 Task: Create a due date automation trigger when advanced on, 2 working days after a card is due add fields without custom field "Resume" set to a date less than 1 working days ago at 11:00 AM.
Action: Mouse moved to (1187, 364)
Screenshot: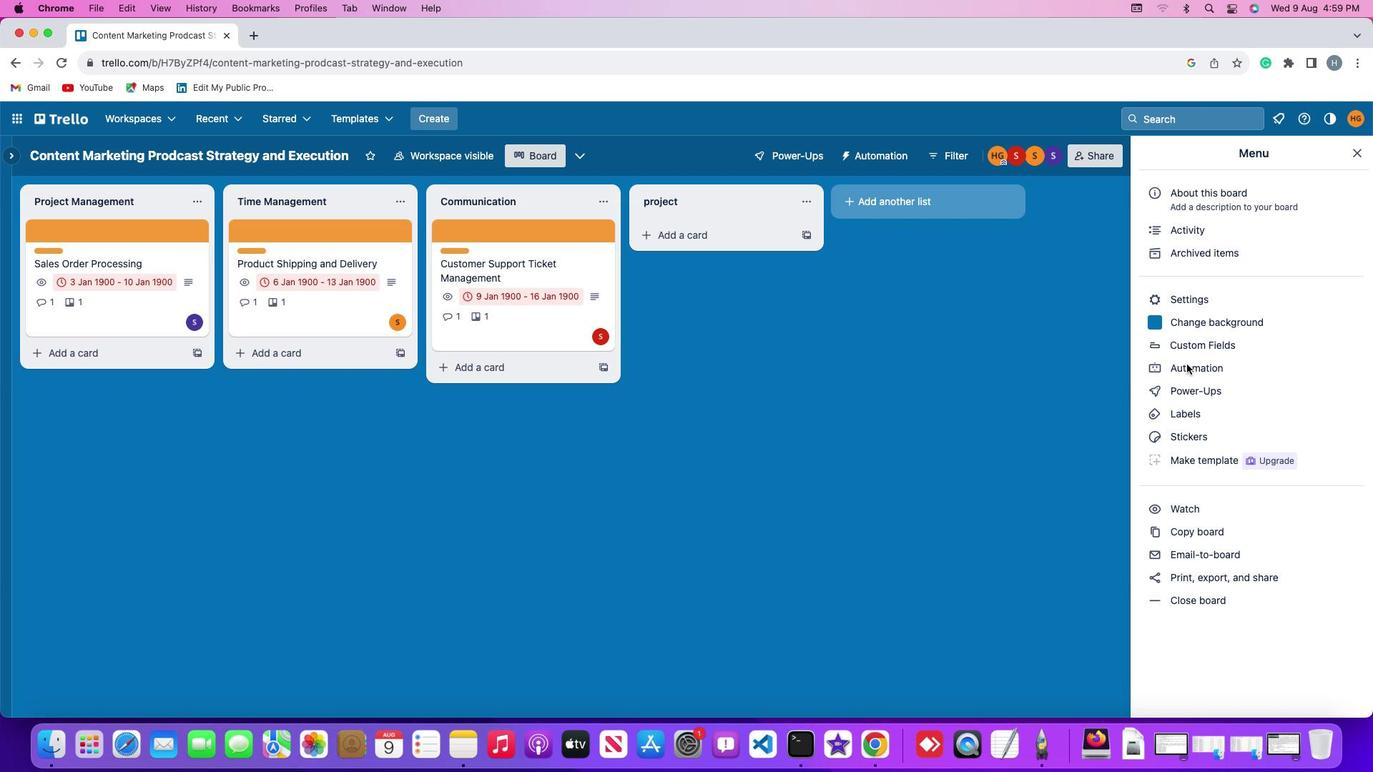 
Action: Mouse pressed left at (1187, 364)
Screenshot: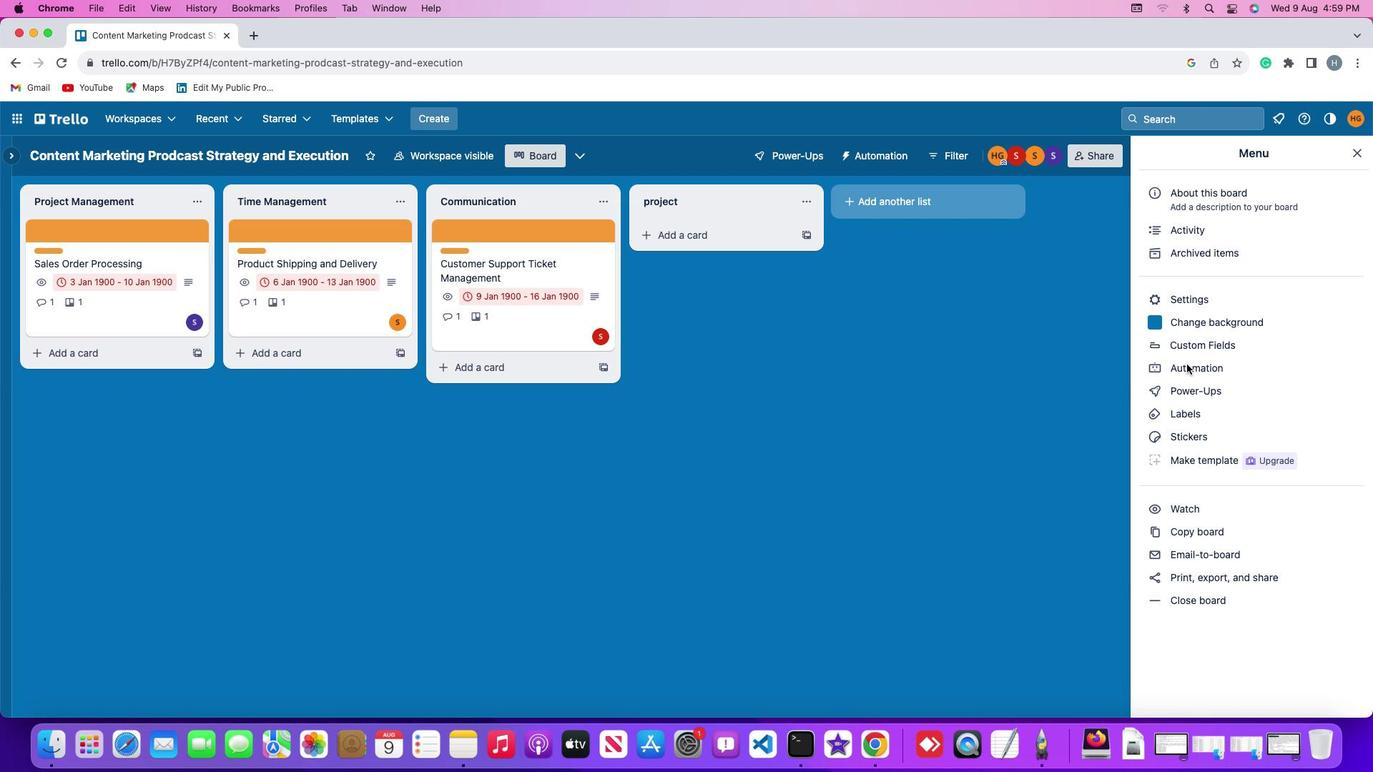 
Action: Mouse pressed left at (1187, 364)
Screenshot: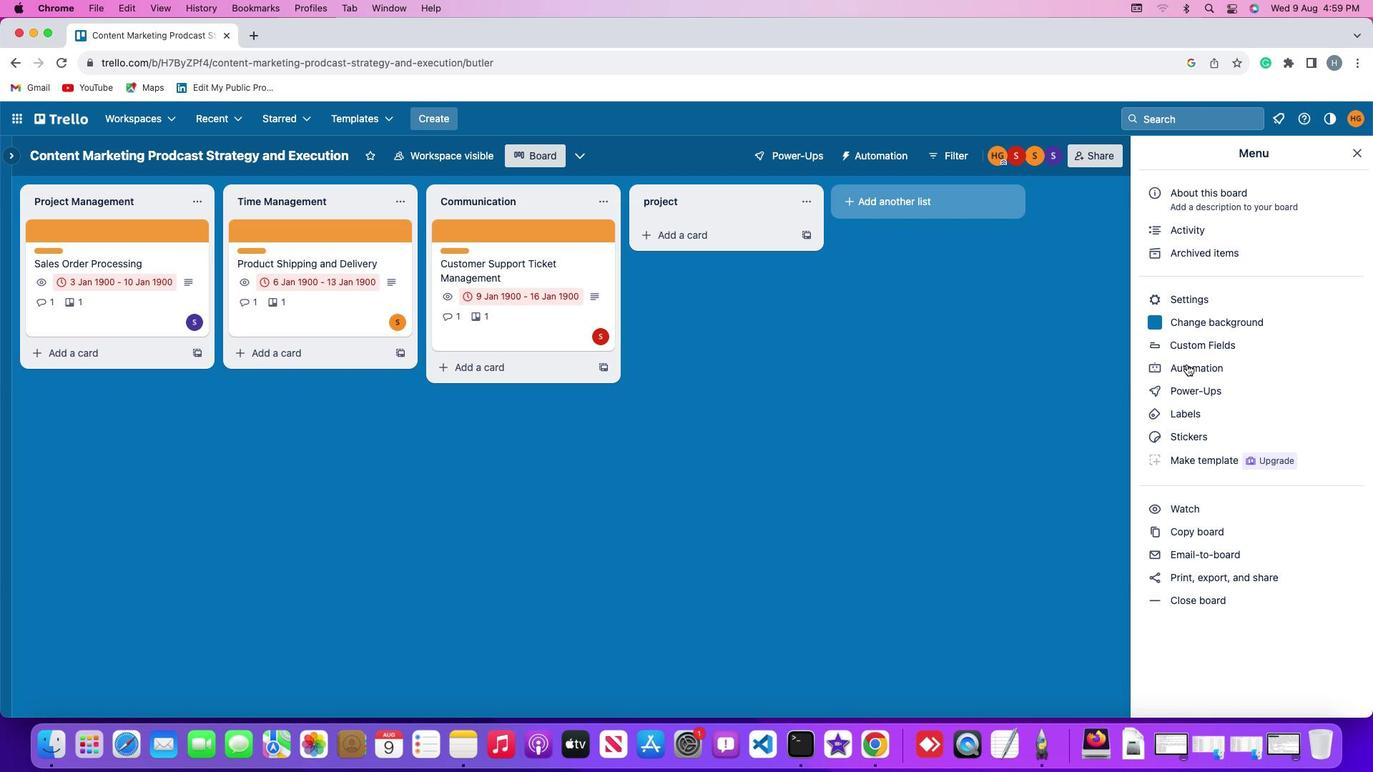 
Action: Mouse moved to (98, 333)
Screenshot: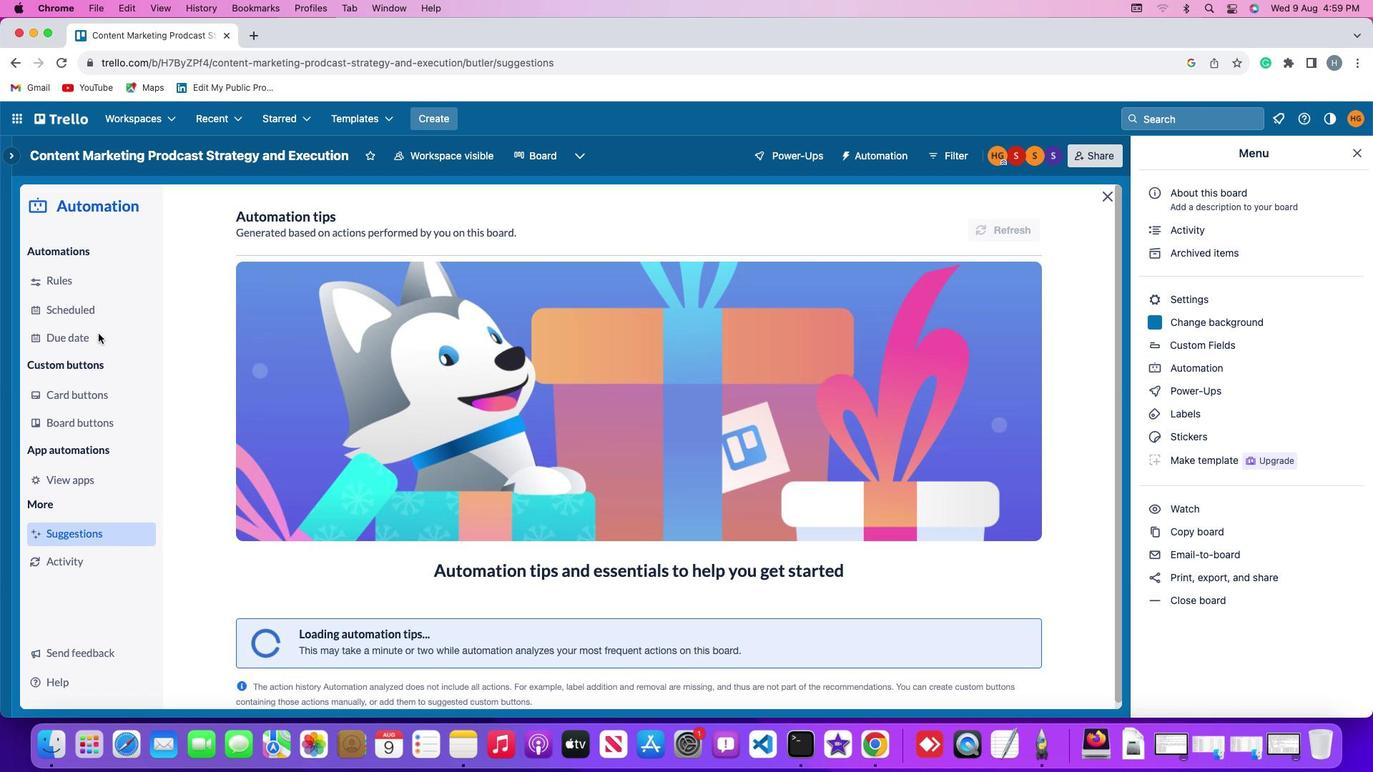 
Action: Mouse pressed left at (98, 333)
Screenshot: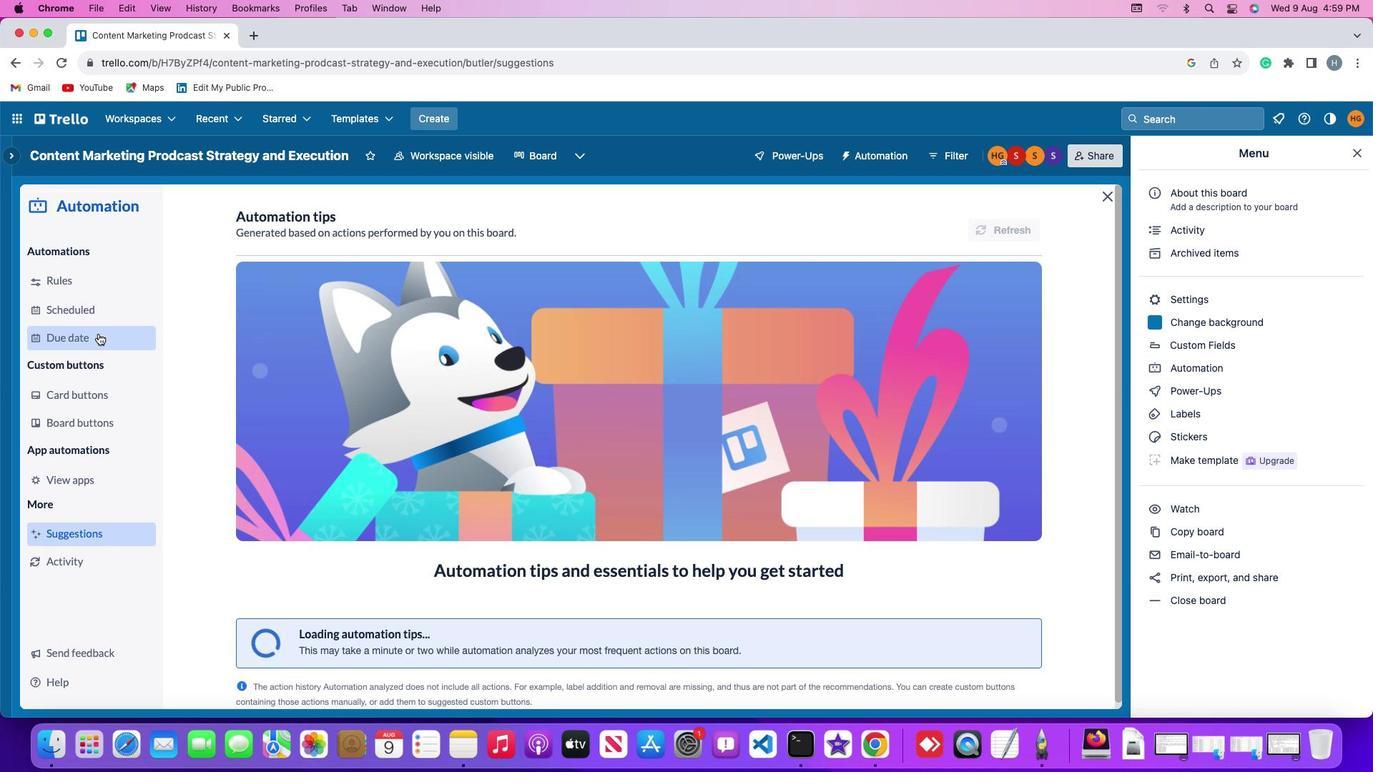 
Action: Mouse moved to (968, 221)
Screenshot: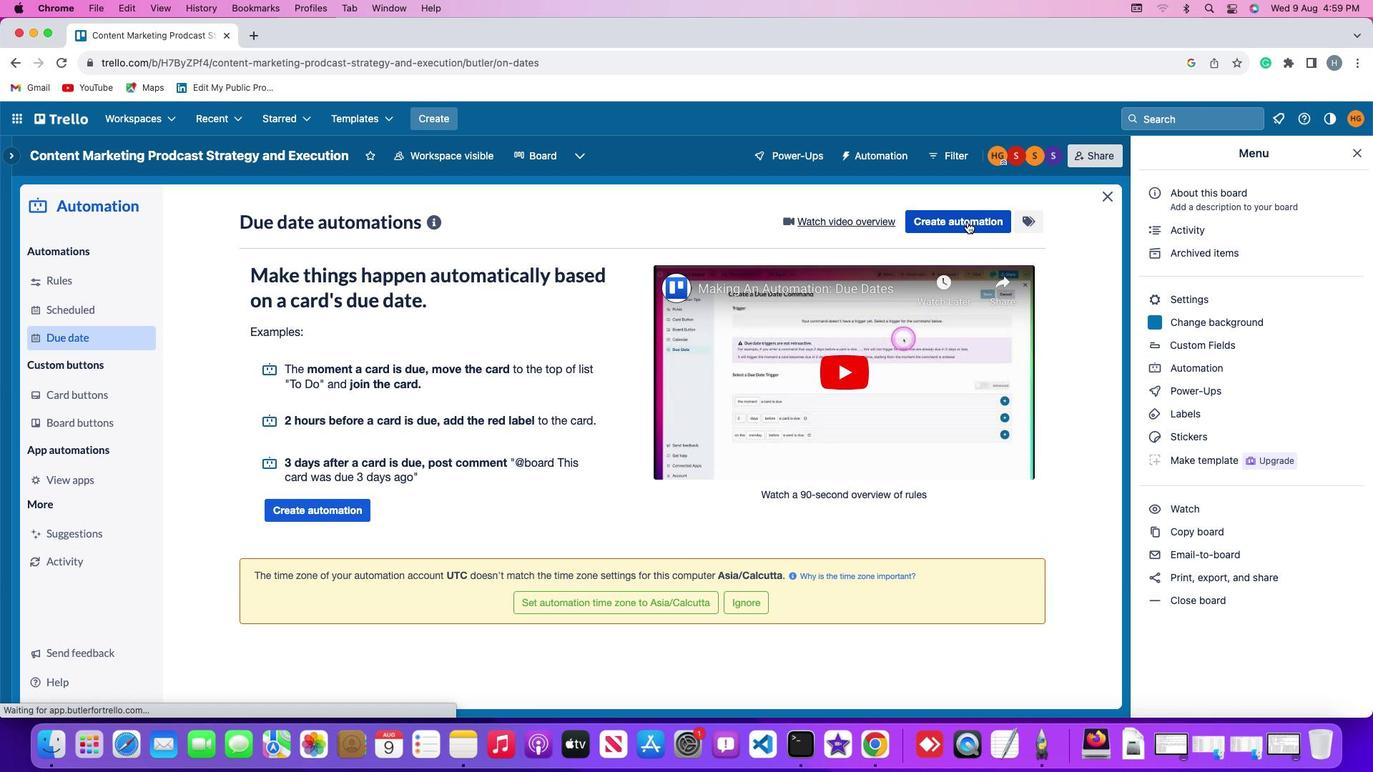 
Action: Mouse pressed left at (968, 221)
Screenshot: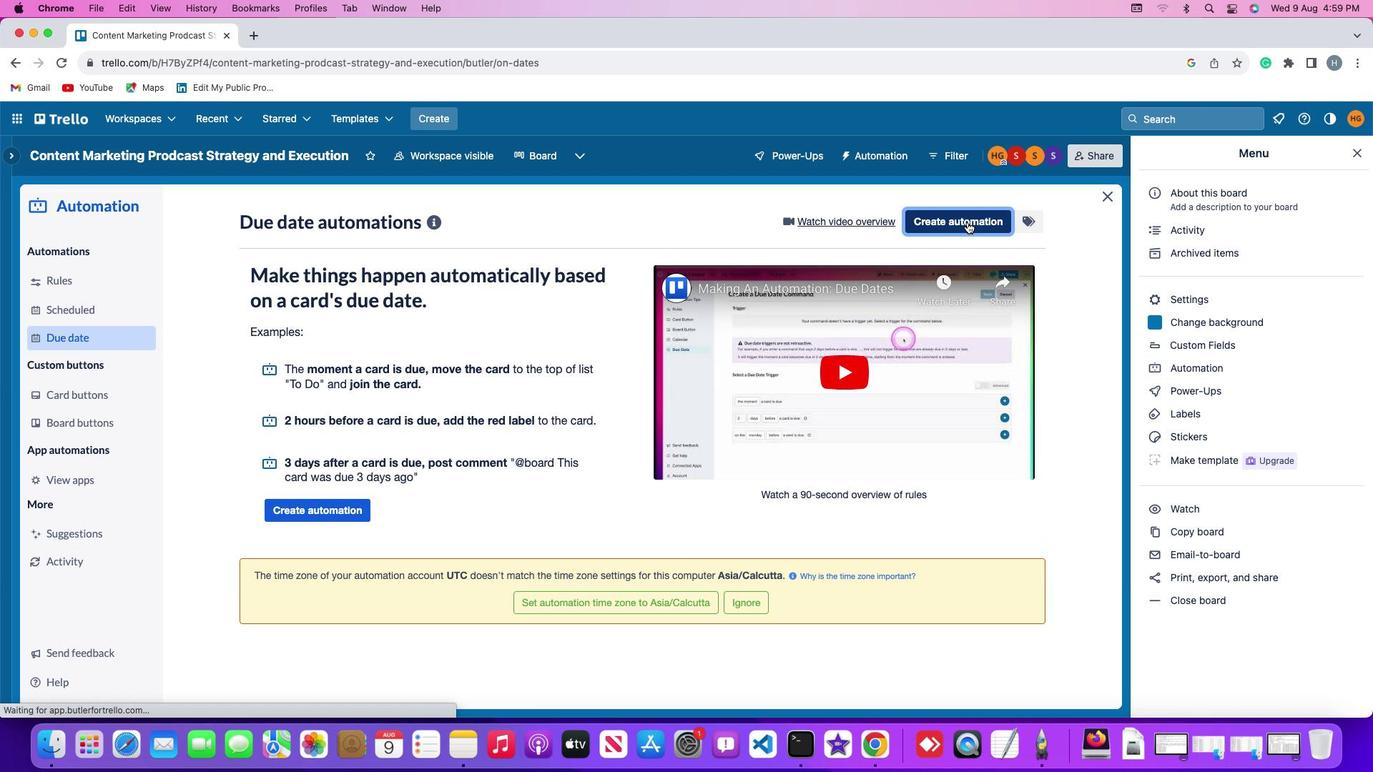 
Action: Mouse moved to (366, 359)
Screenshot: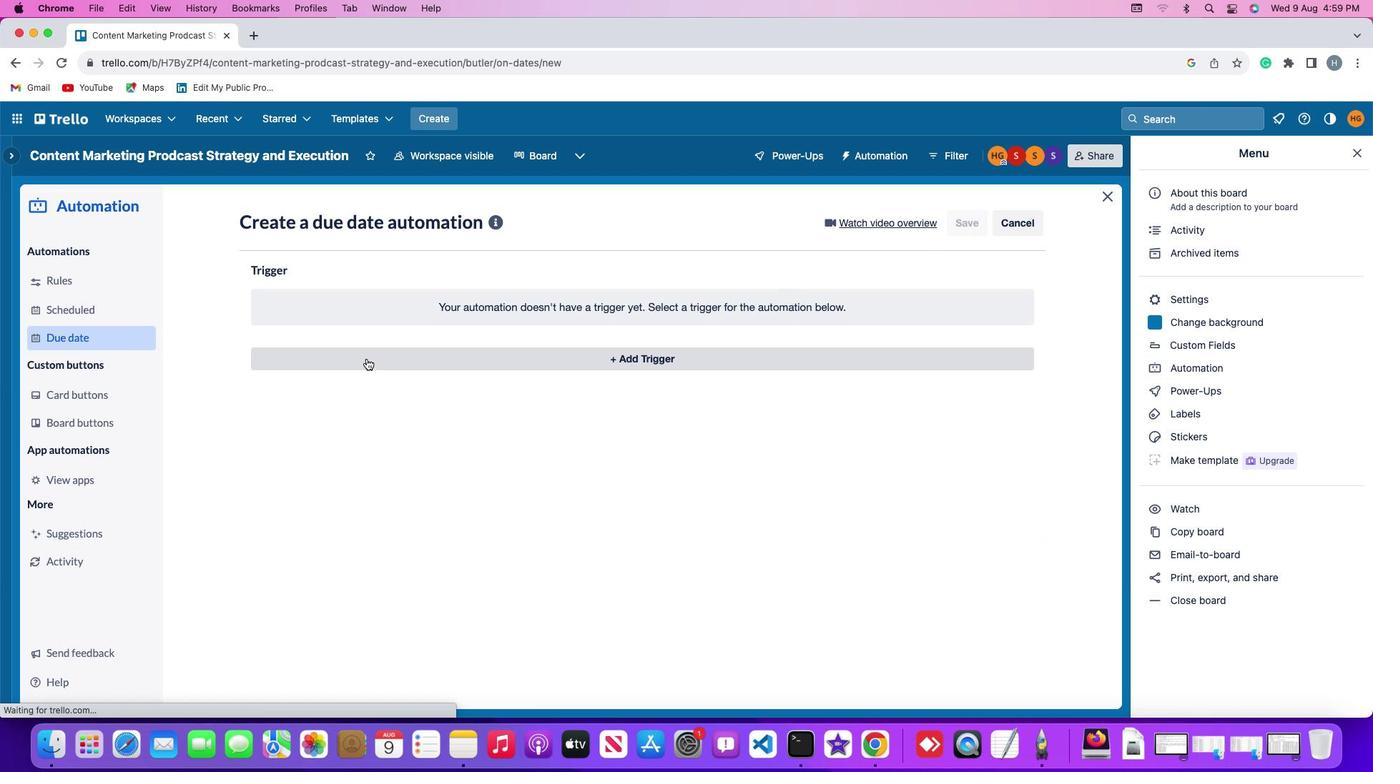 
Action: Mouse pressed left at (366, 359)
Screenshot: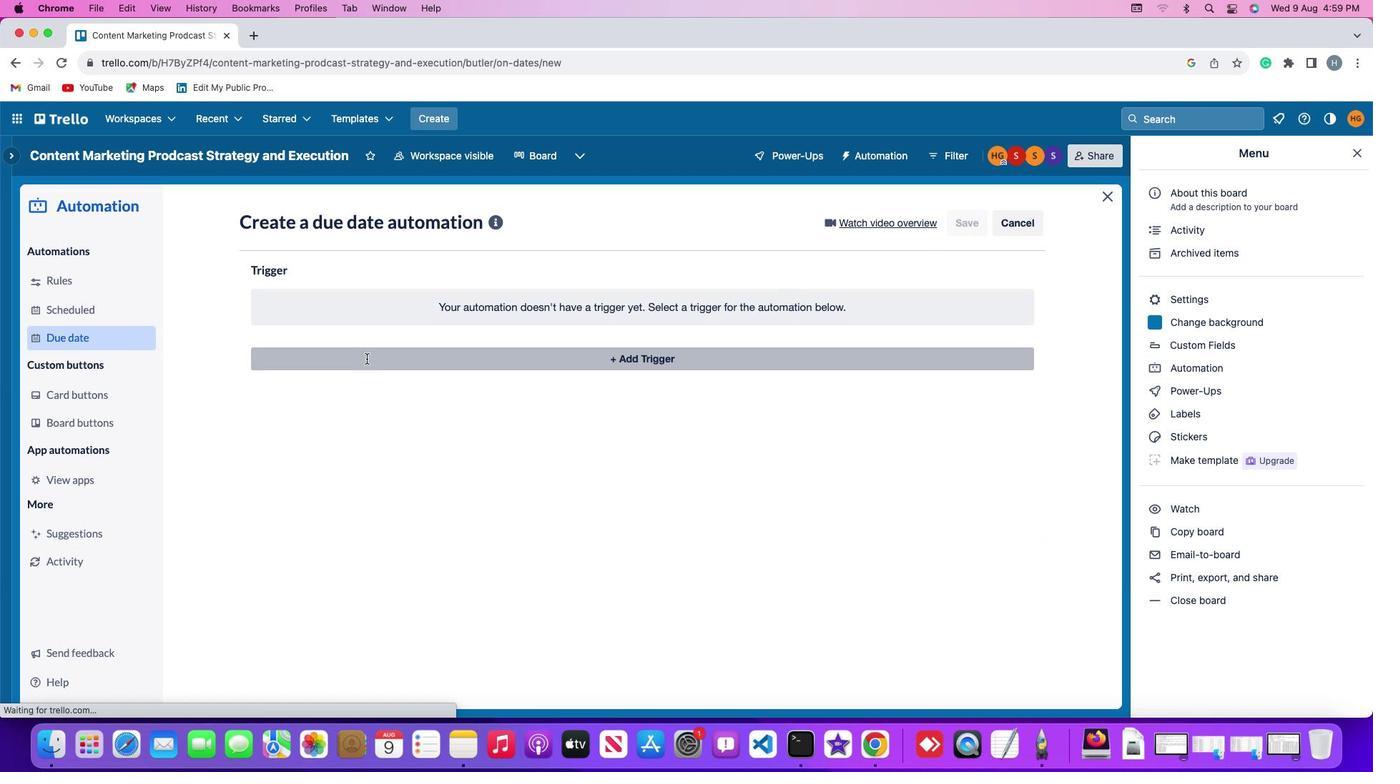 
Action: Mouse moved to (279, 569)
Screenshot: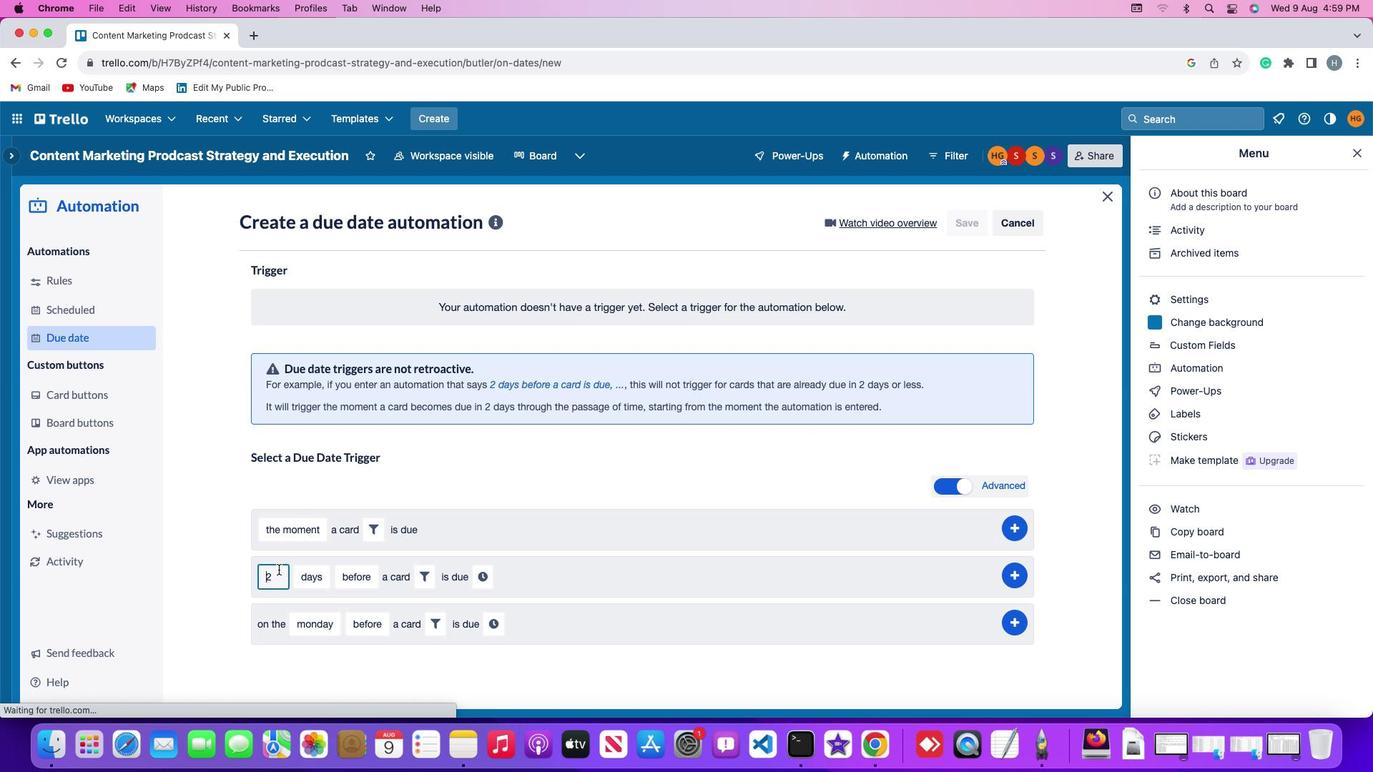
Action: Mouse pressed left at (279, 569)
Screenshot: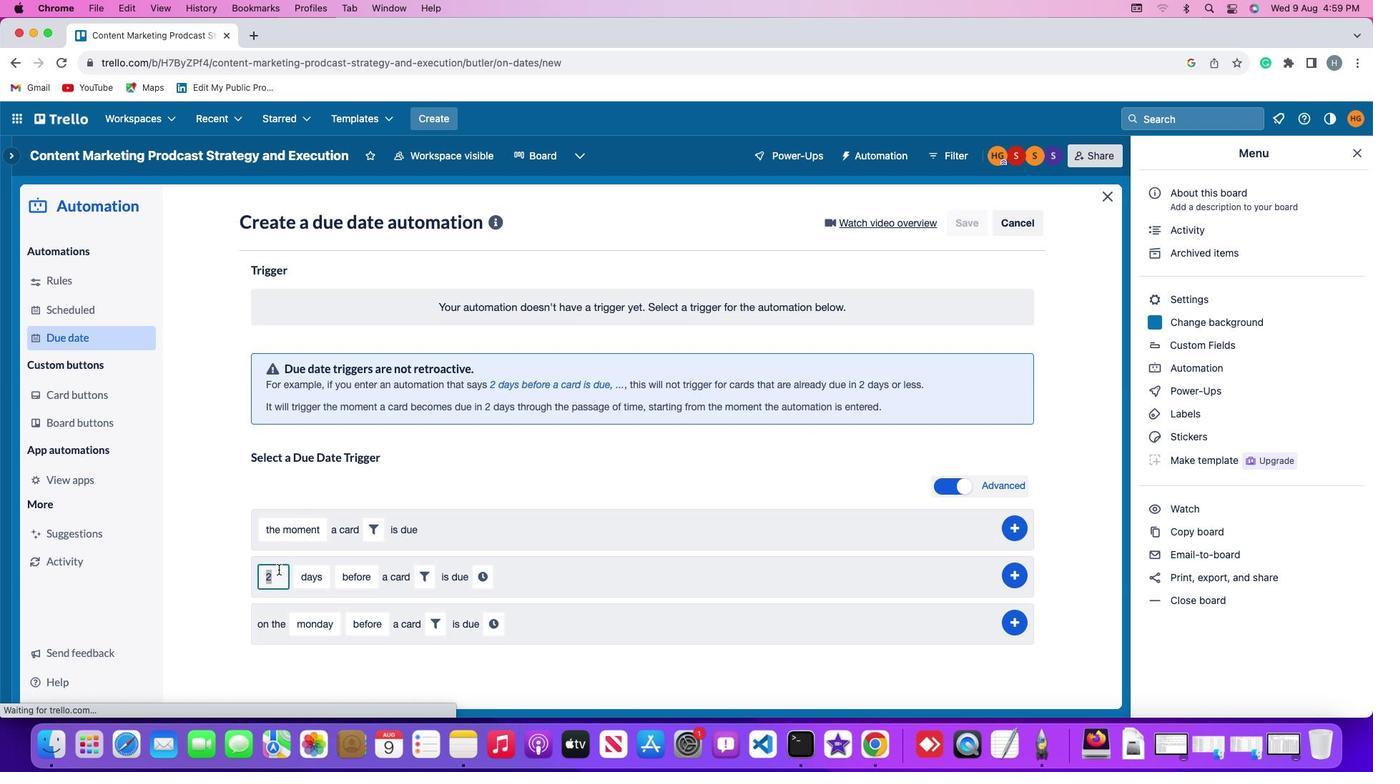 
Action: Mouse moved to (278, 569)
Screenshot: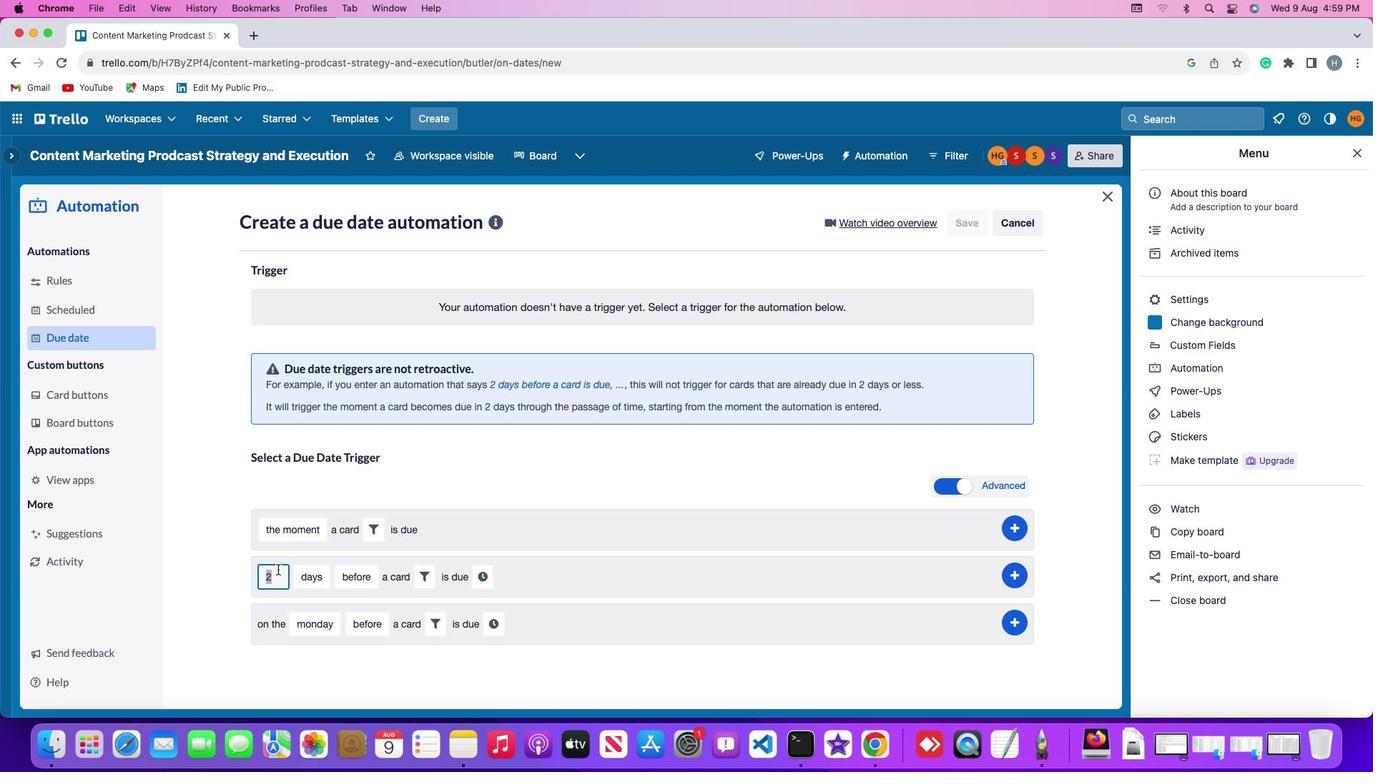 
Action: Key pressed Key.right
Screenshot: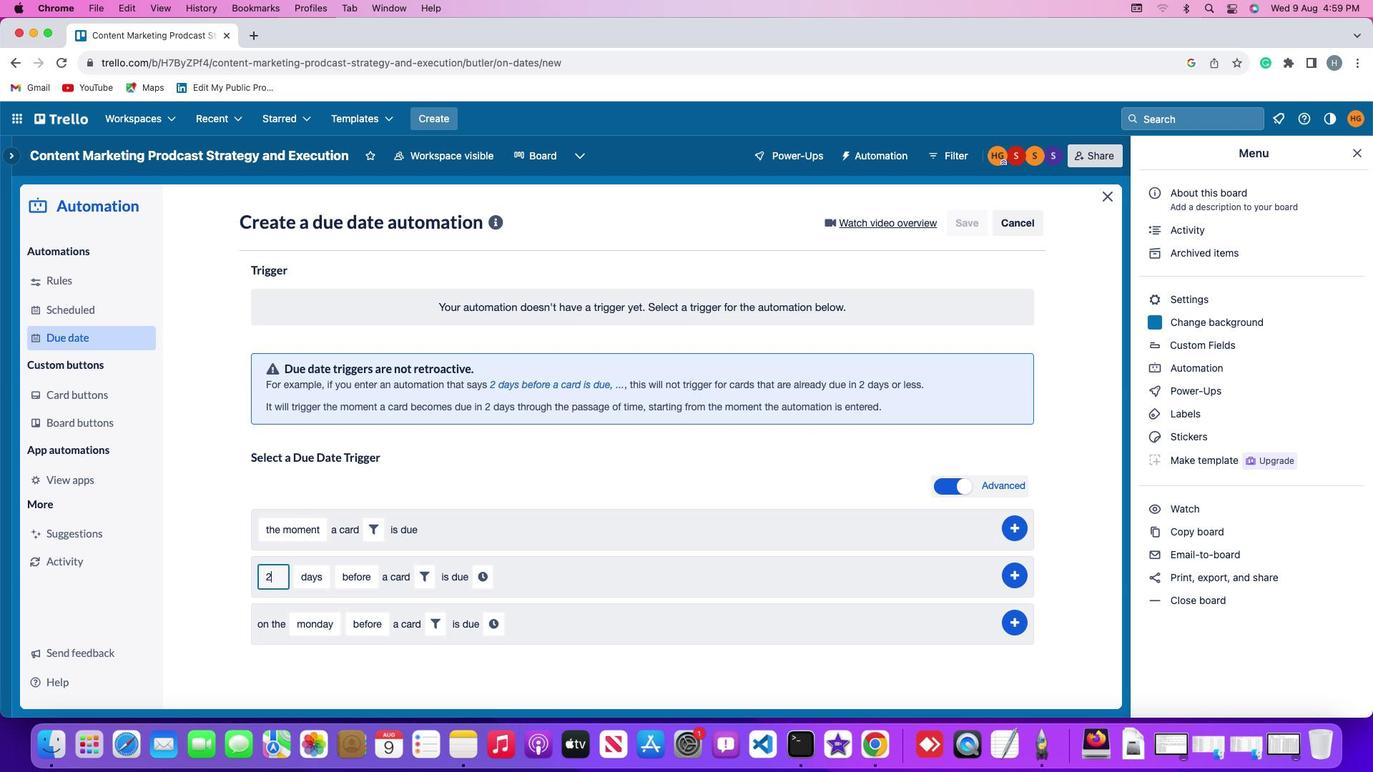 
Action: Mouse moved to (278, 570)
Screenshot: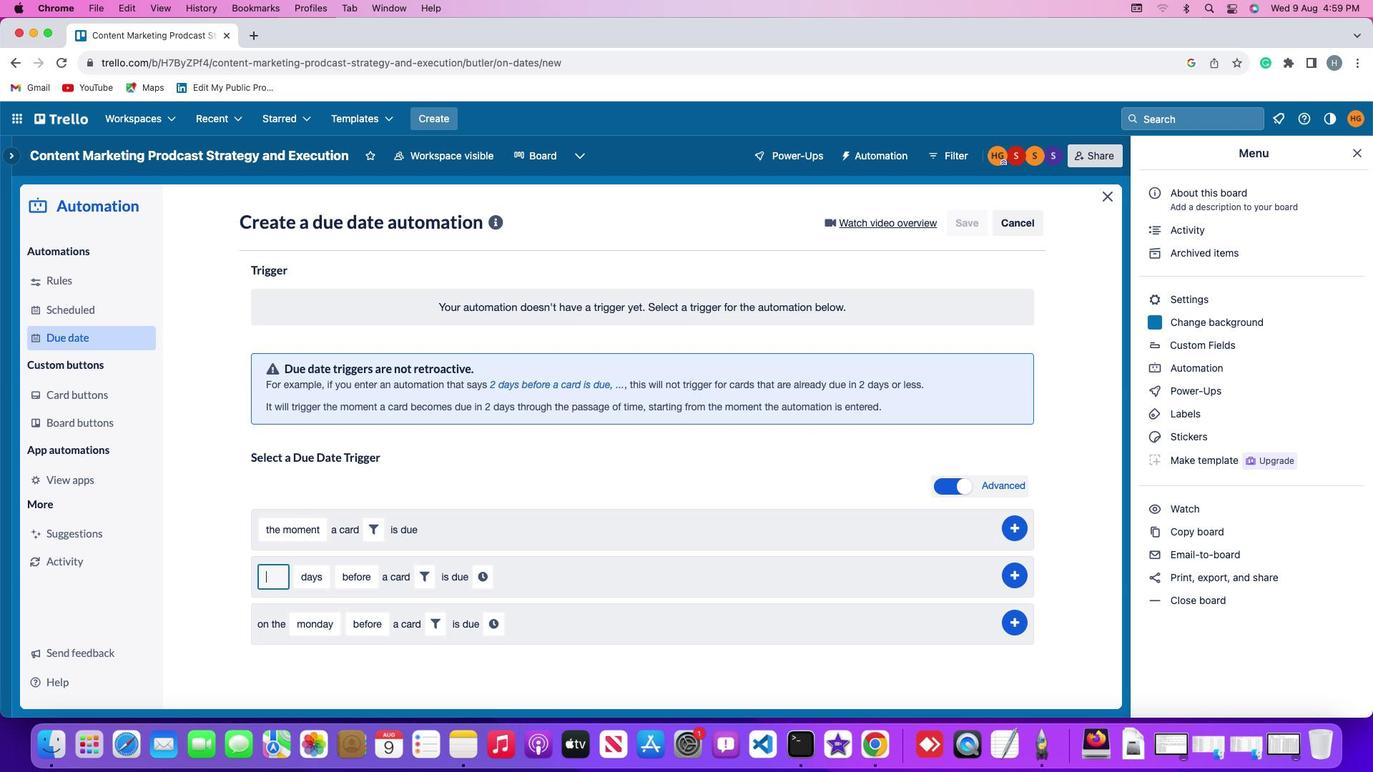 
Action: Key pressed Key.backspace
Screenshot: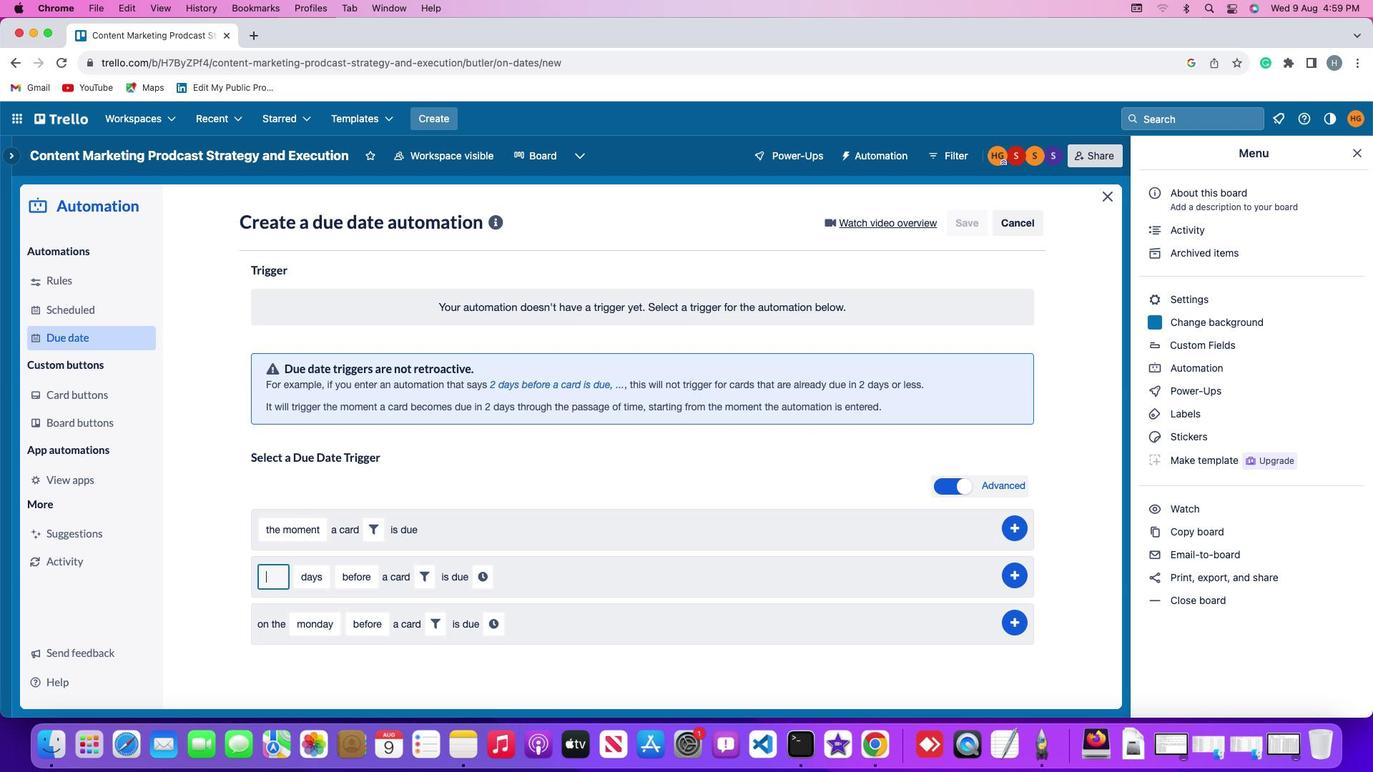 
Action: Mouse moved to (279, 570)
Screenshot: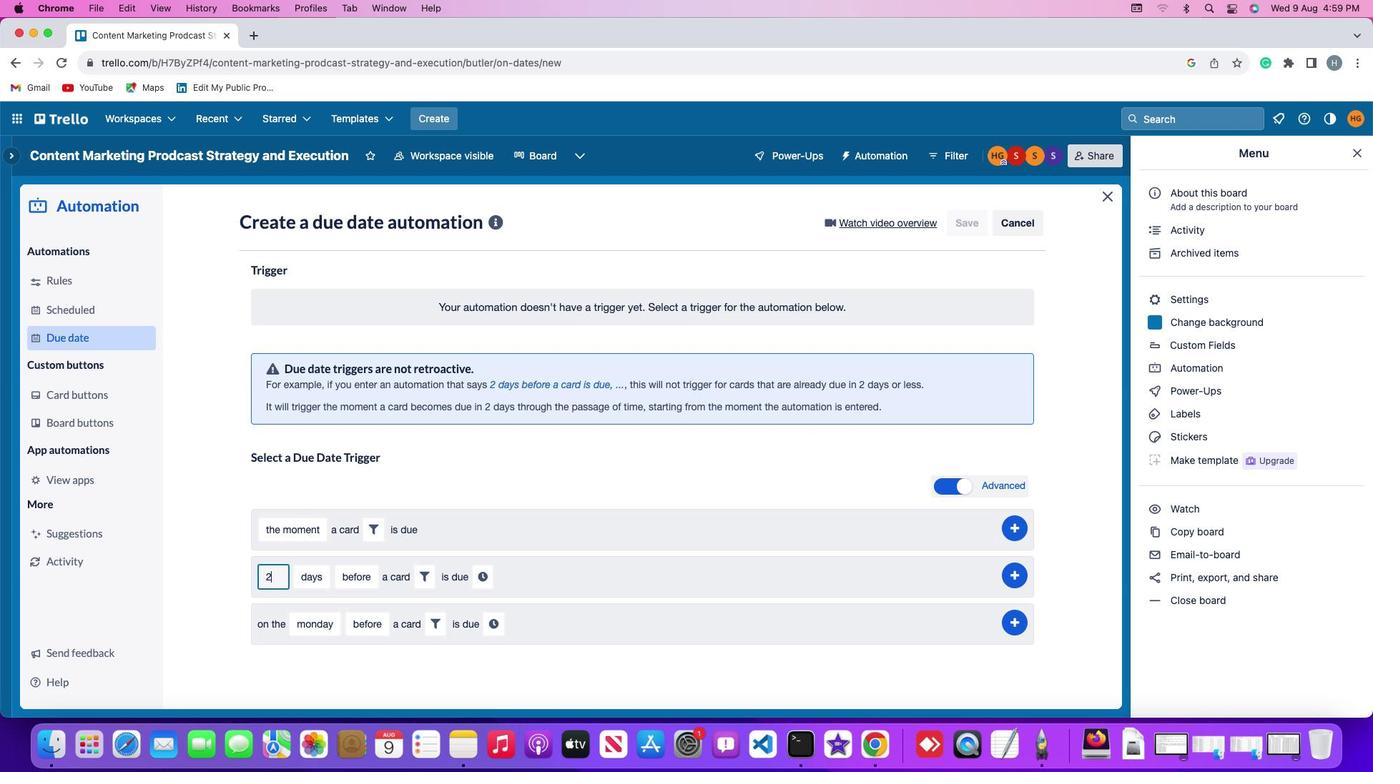 
Action: Key pressed '2'
Screenshot: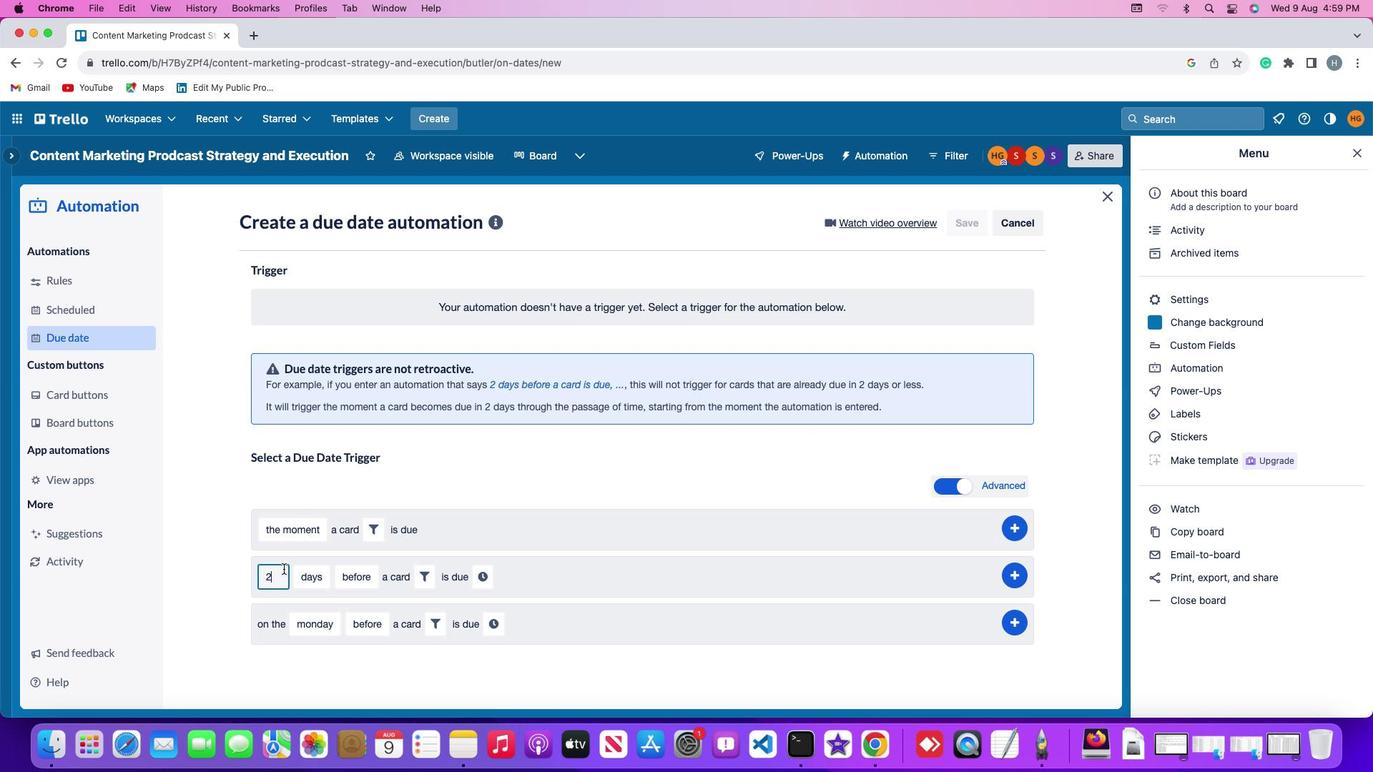 
Action: Mouse moved to (304, 573)
Screenshot: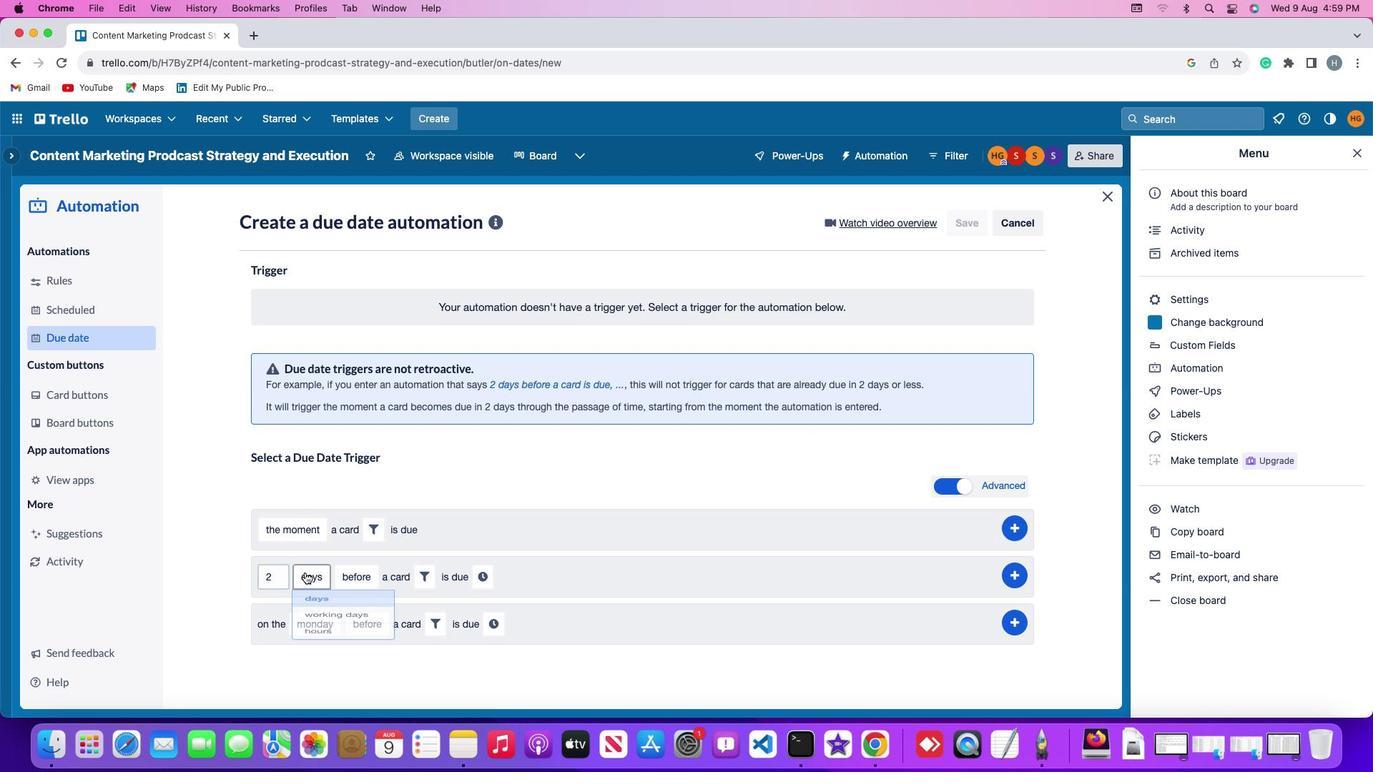 
Action: Mouse pressed left at (304, 573)
Screenshot: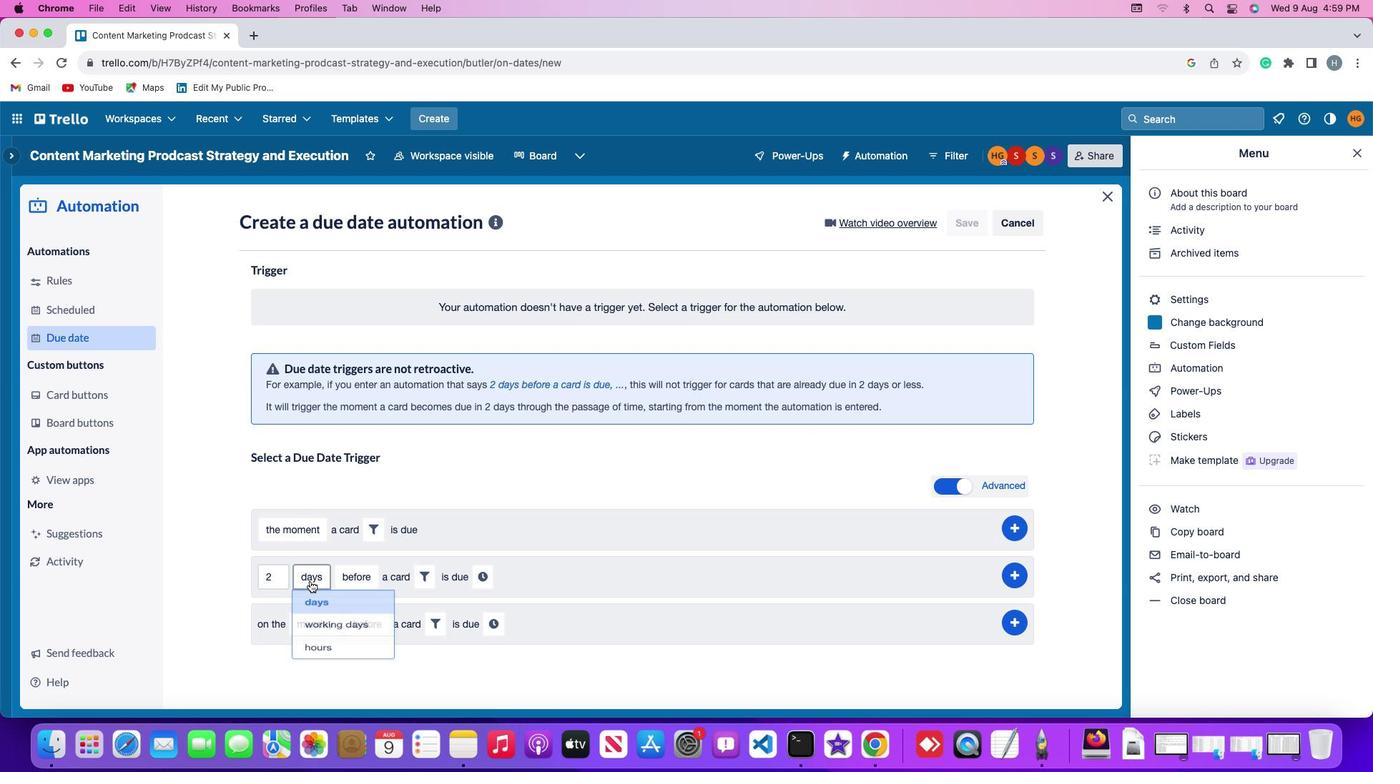 
Action: Mouse moved to (329, 634)
Screenshot: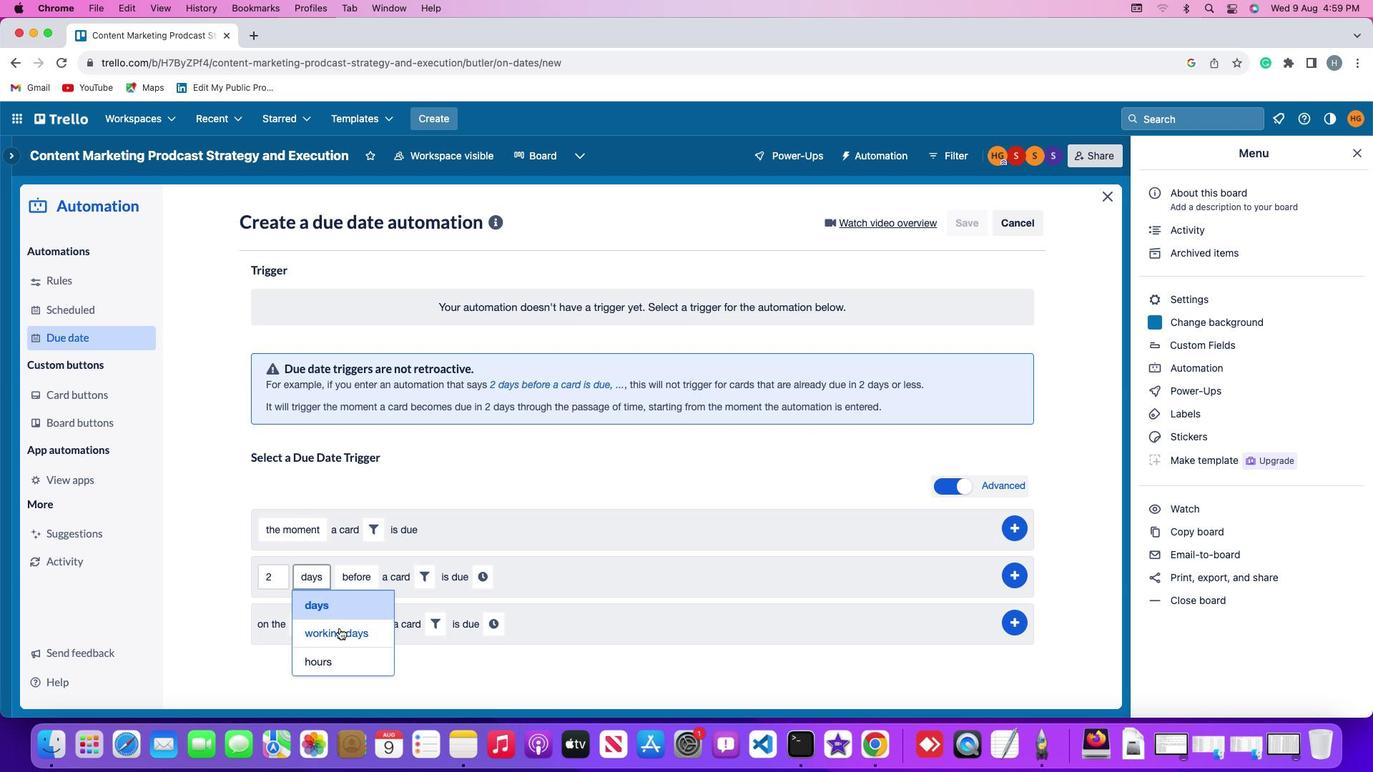 
Action: Mouse pressed left at (329, 634)
Screenshot: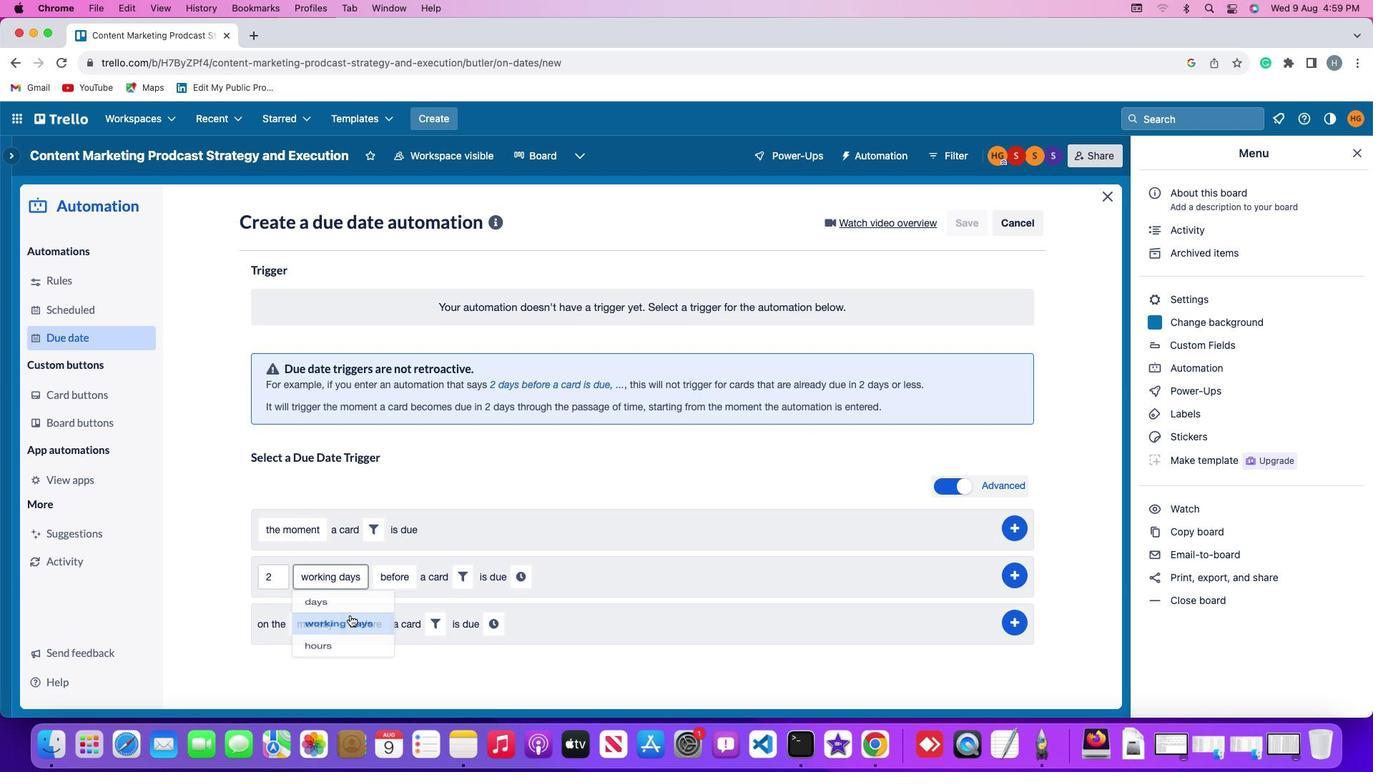 
Action: Mouse moved to (394, 578)
Screenshot: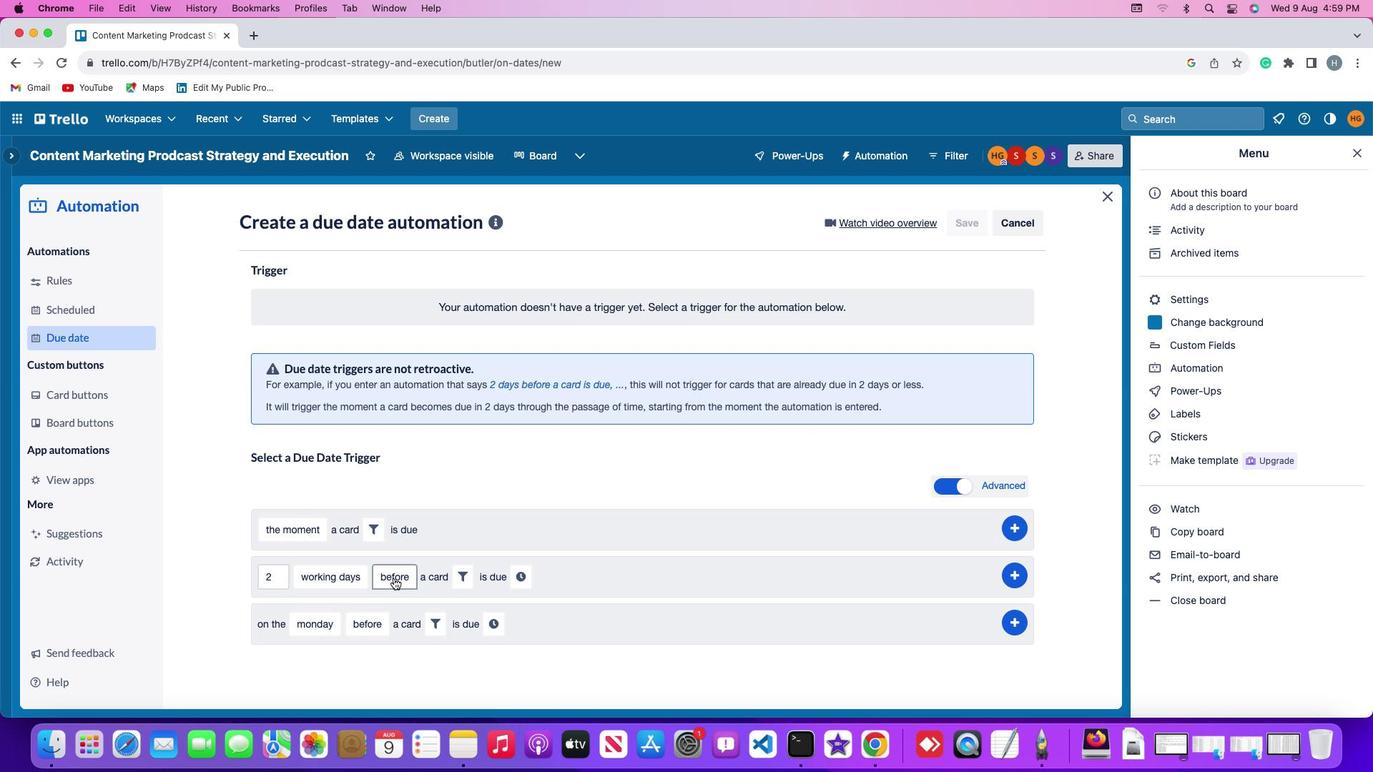 
Action: Mouse pressed left at (394, 578)
Screenshot: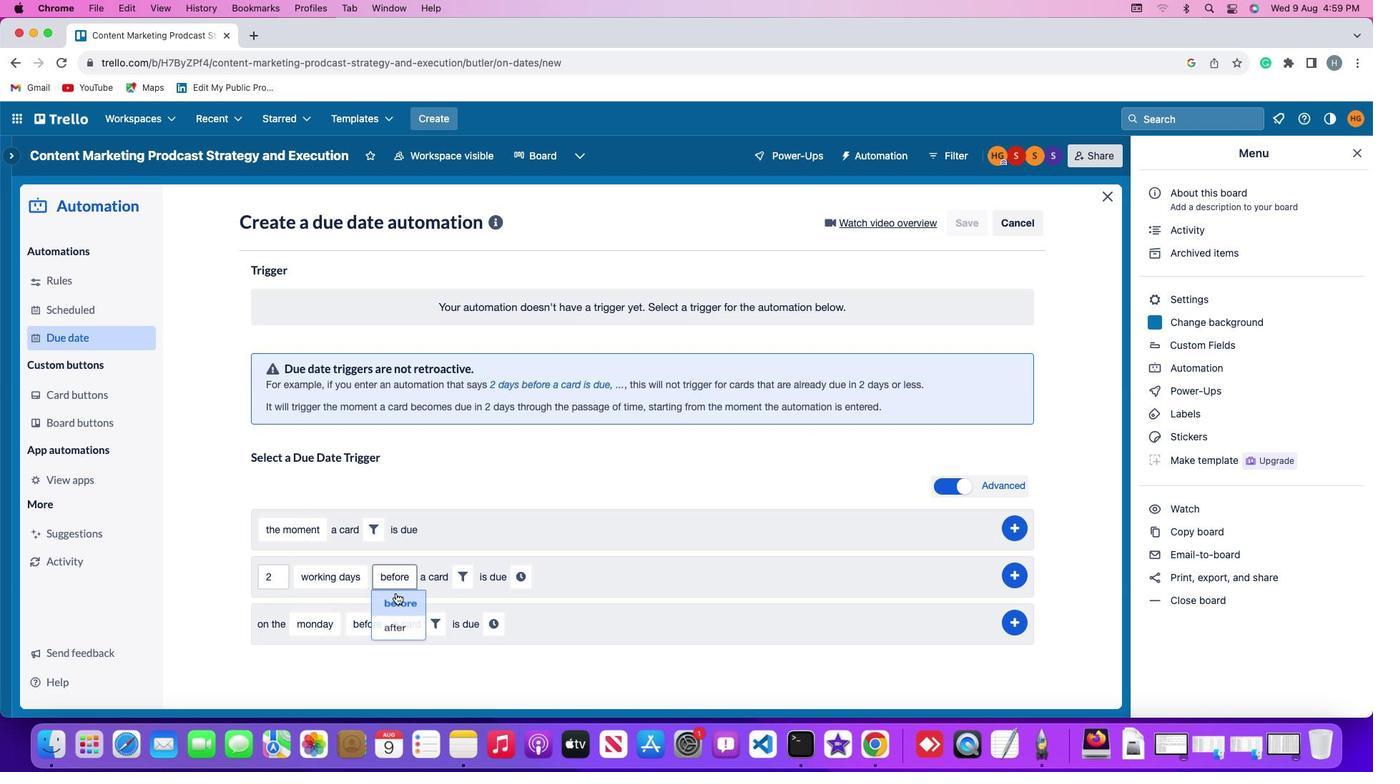 
Action: Mouse moved to (400, 641)
Screenshot: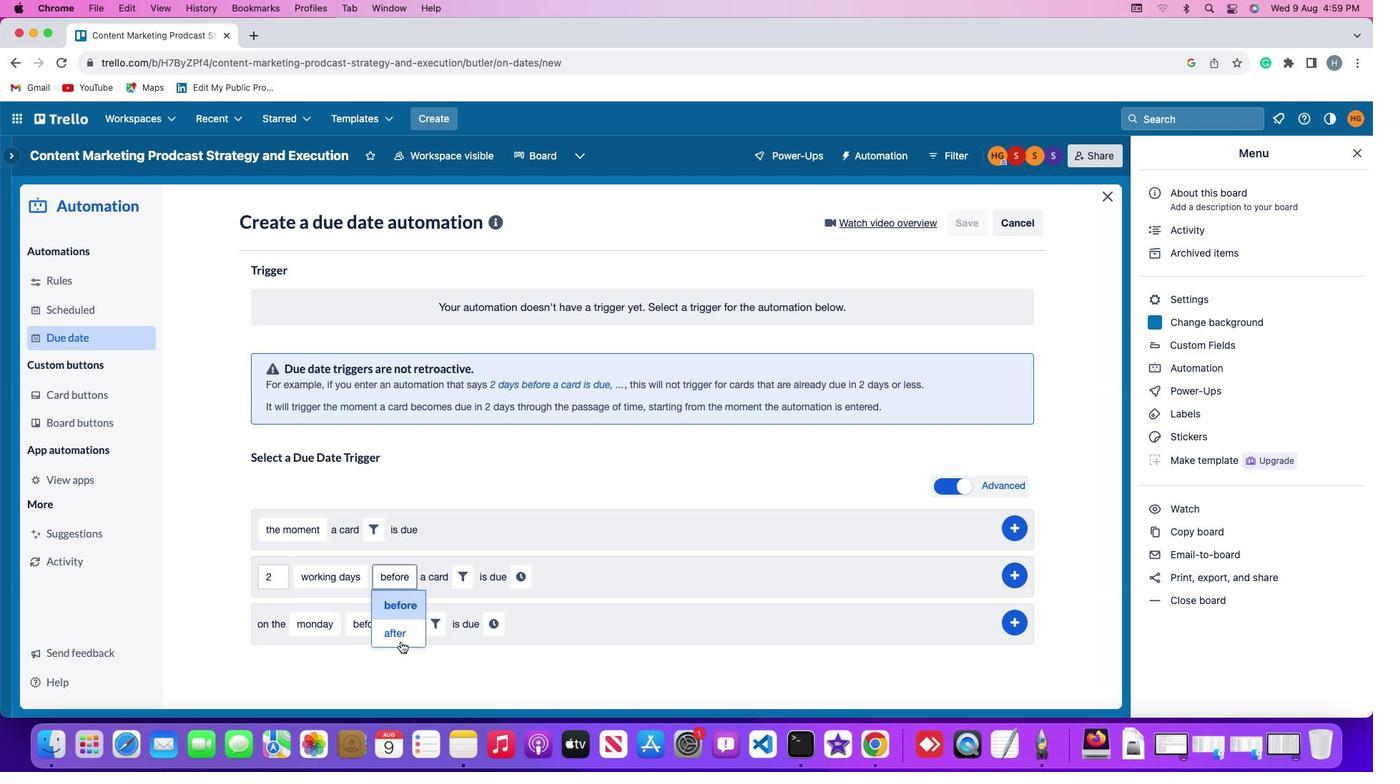 
Action: Mouse pressed left at (400, 641)
Screenshot: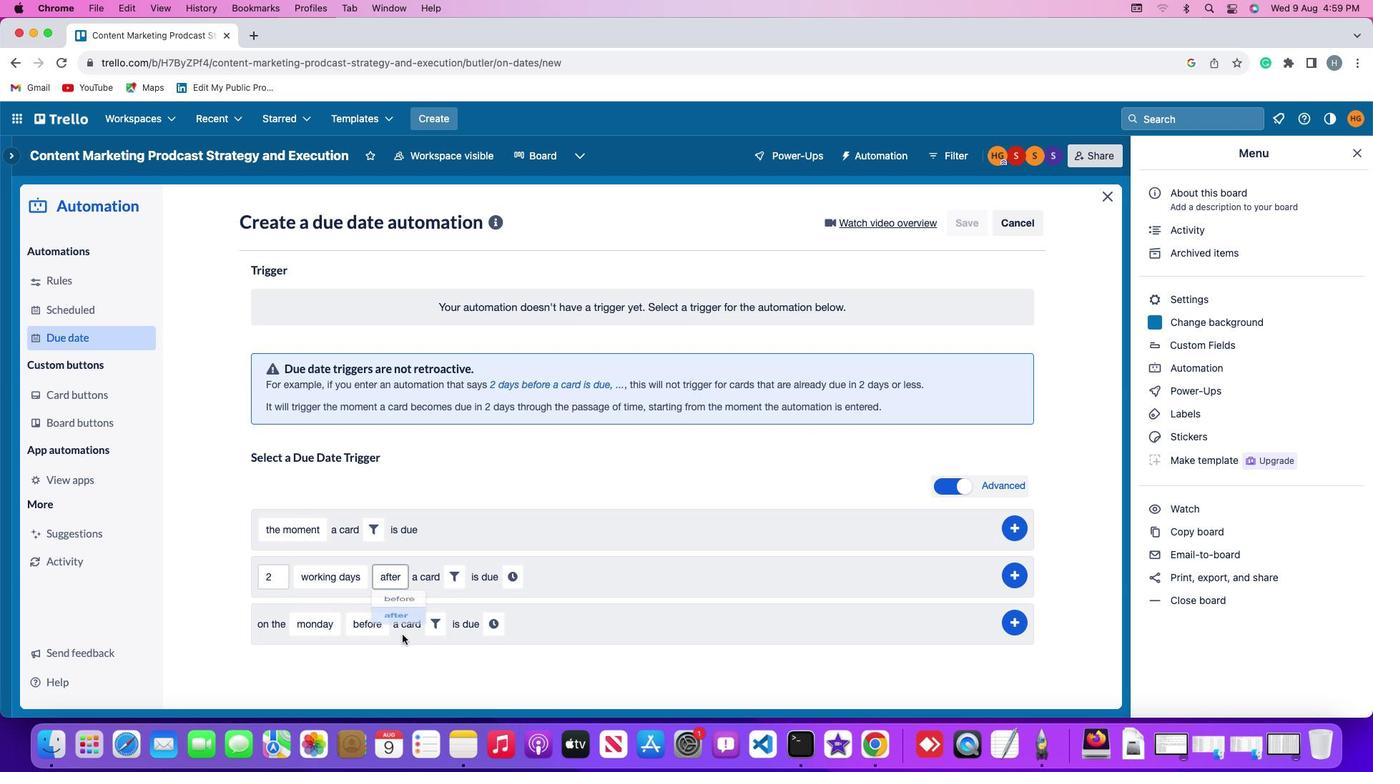 
Action: Mouse moved to (457, 583)
Screenshot: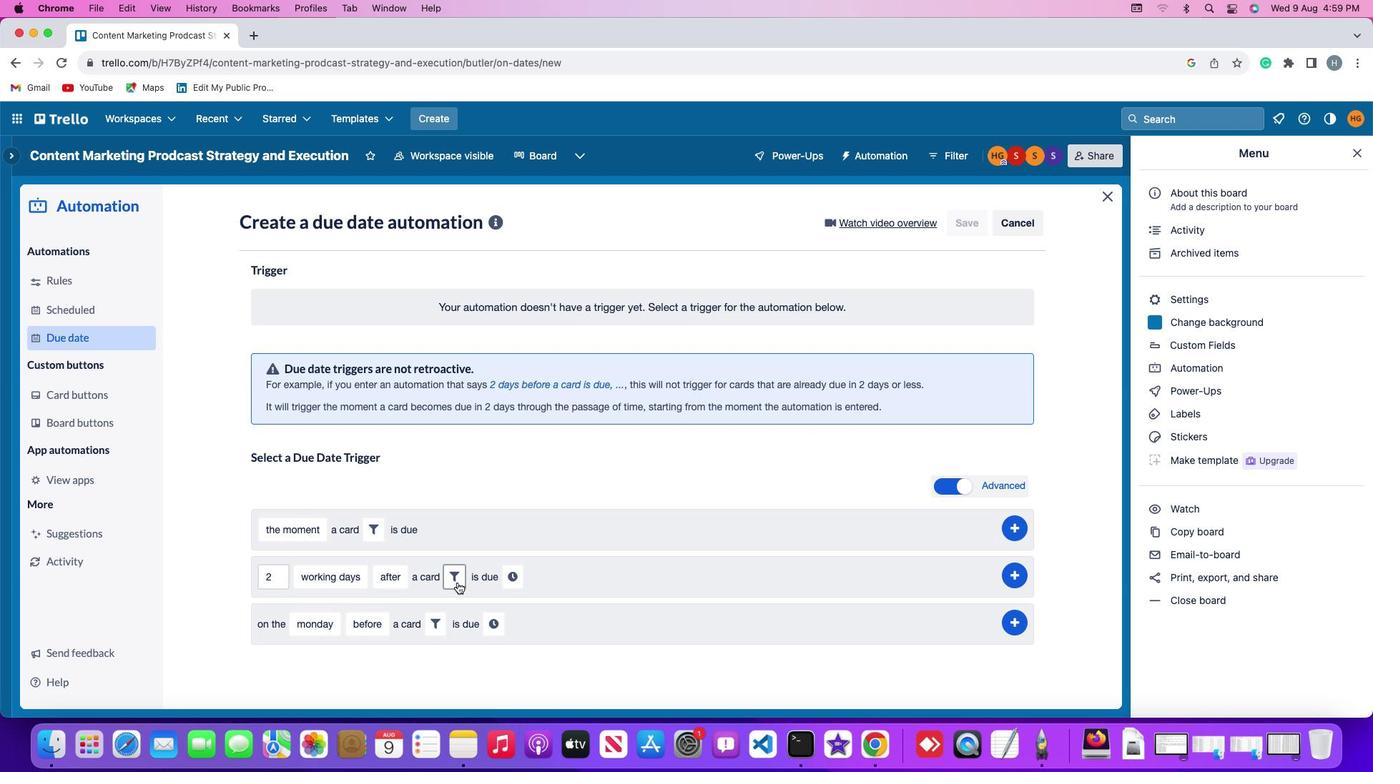 
Action: Mouse pressed left at (457, 583)
Screenshot: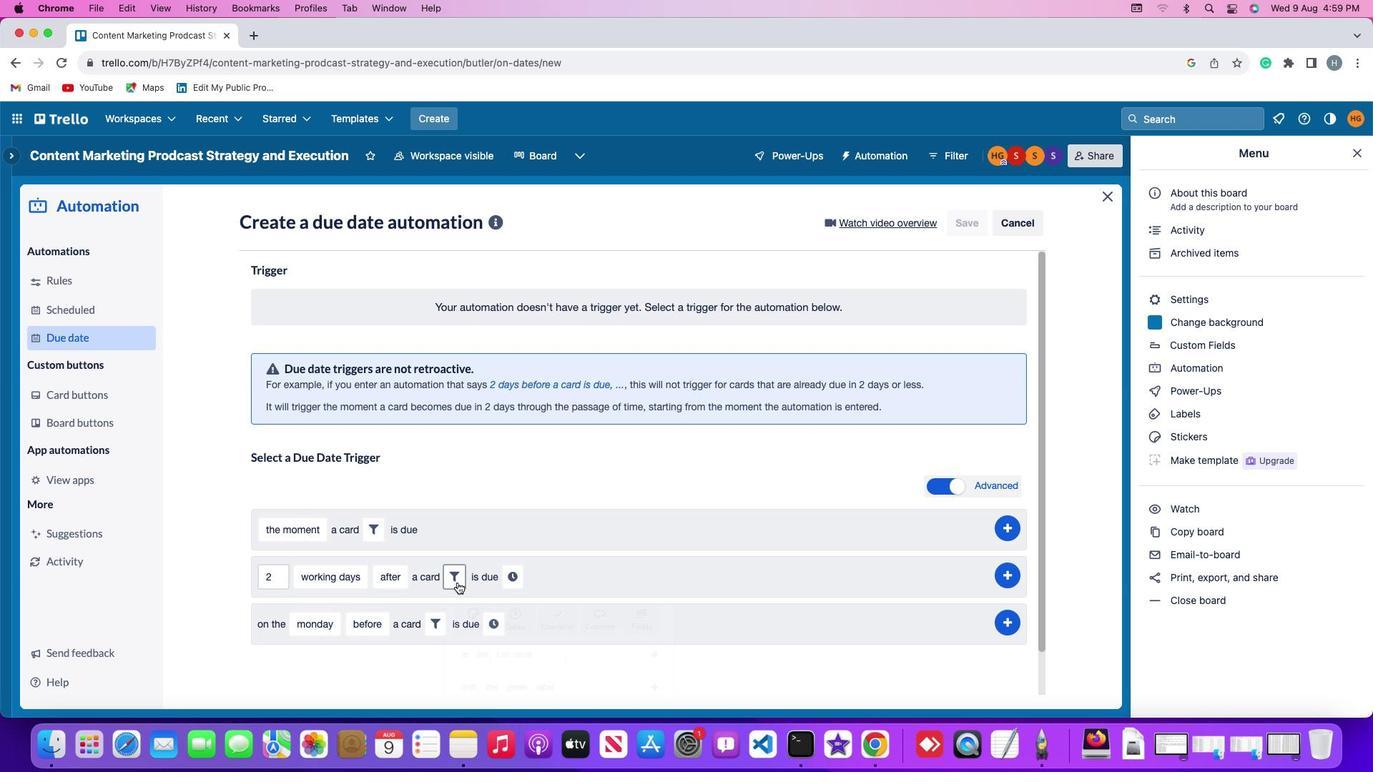 
Action: Mouse moved to (692, 618)
Screenshot: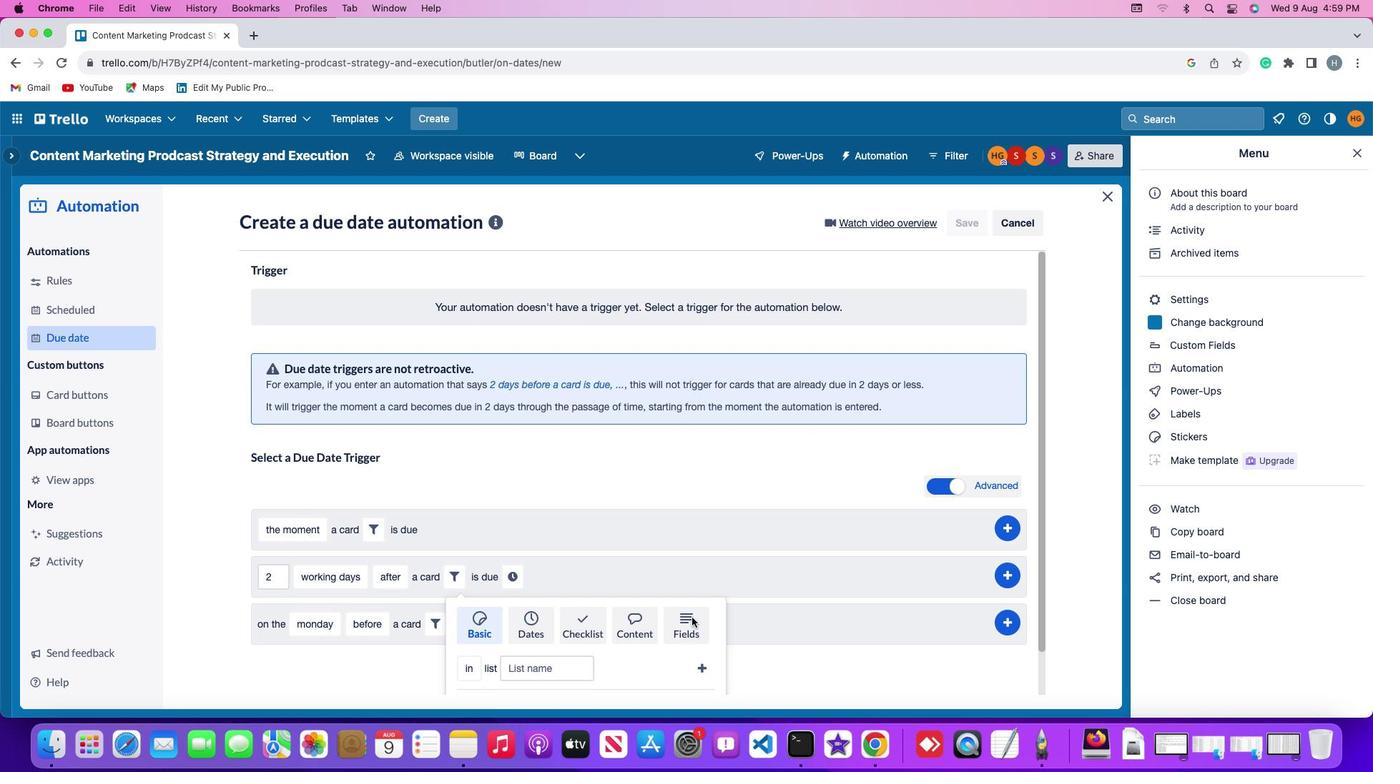 
Action: Mouse pressed left at (692, 618)
Screenshot: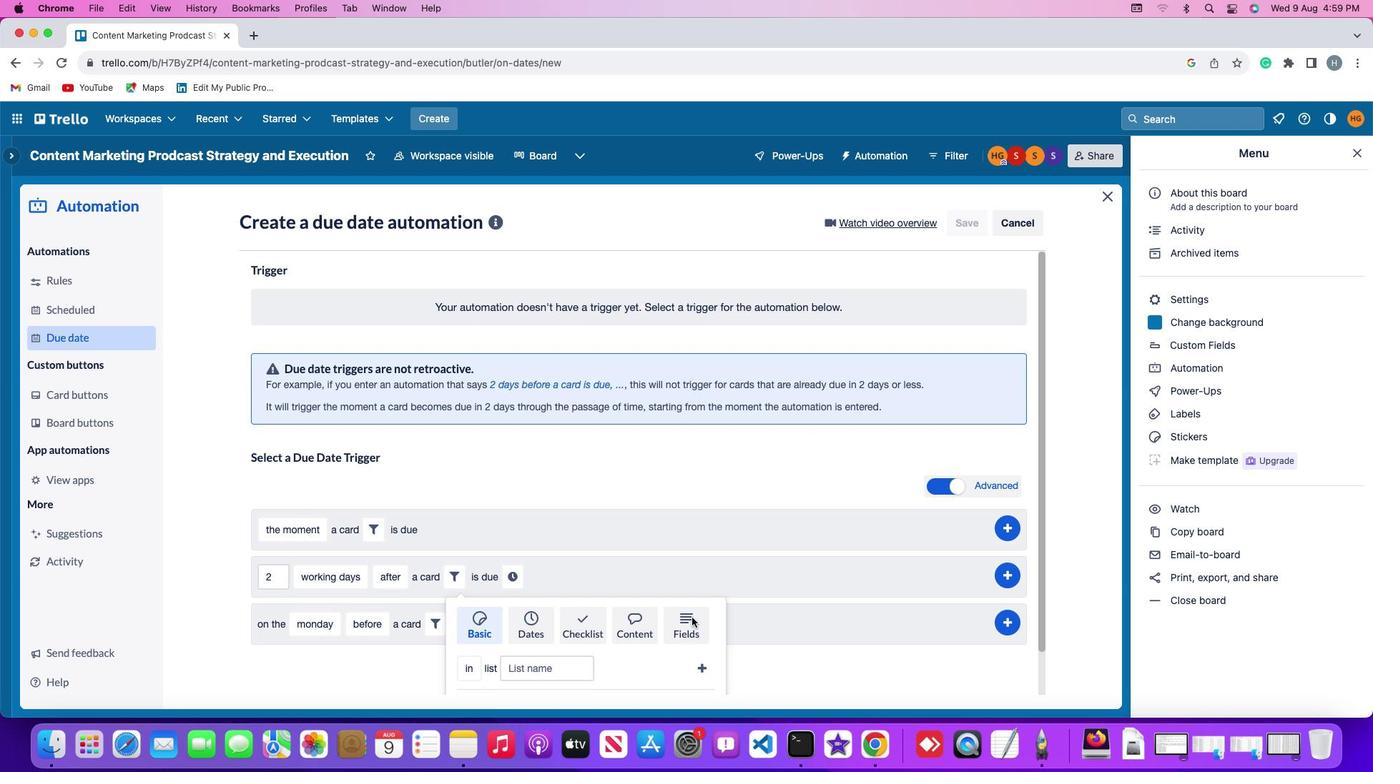 
Action: Mouse moved to (361, 669)
Screenshot: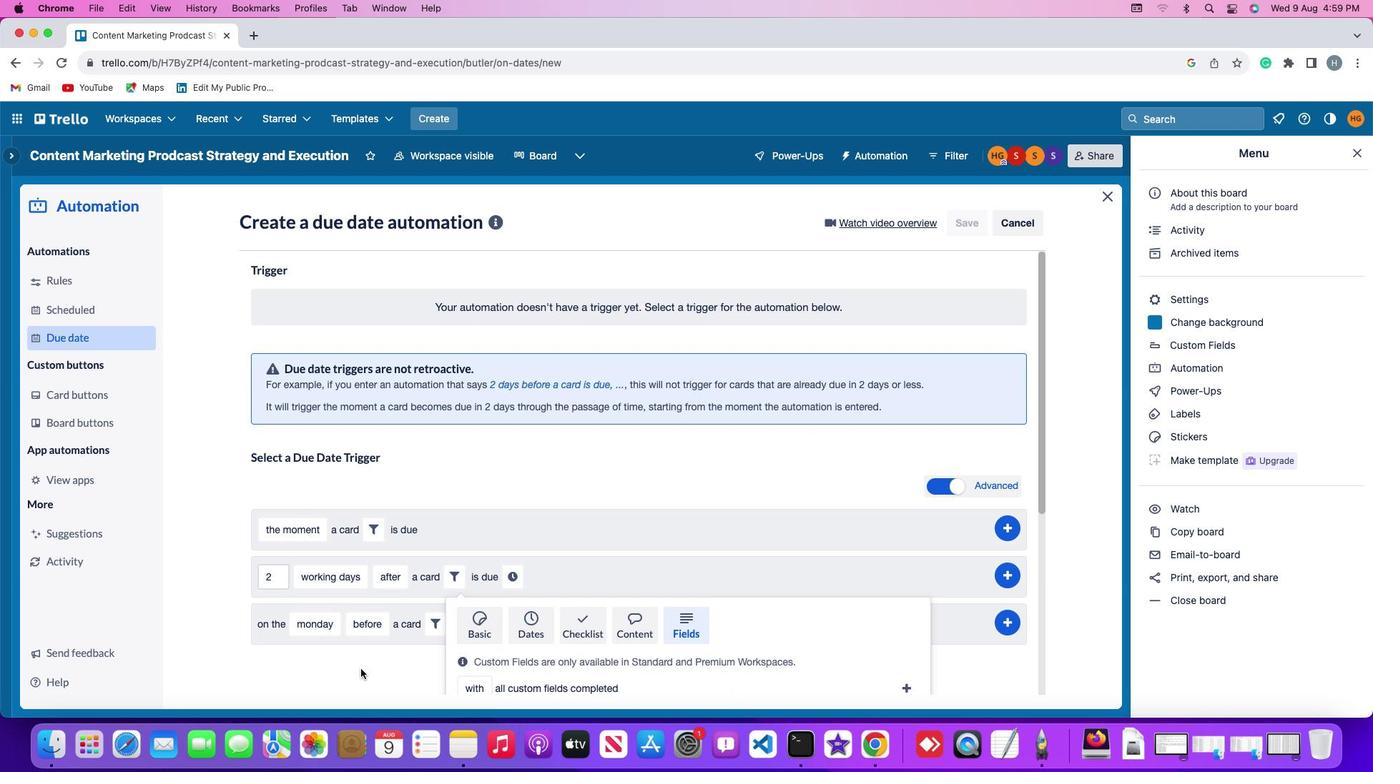 
Action: Mouse scrolled (361, 669) with delta (0, 0)
Screenshot: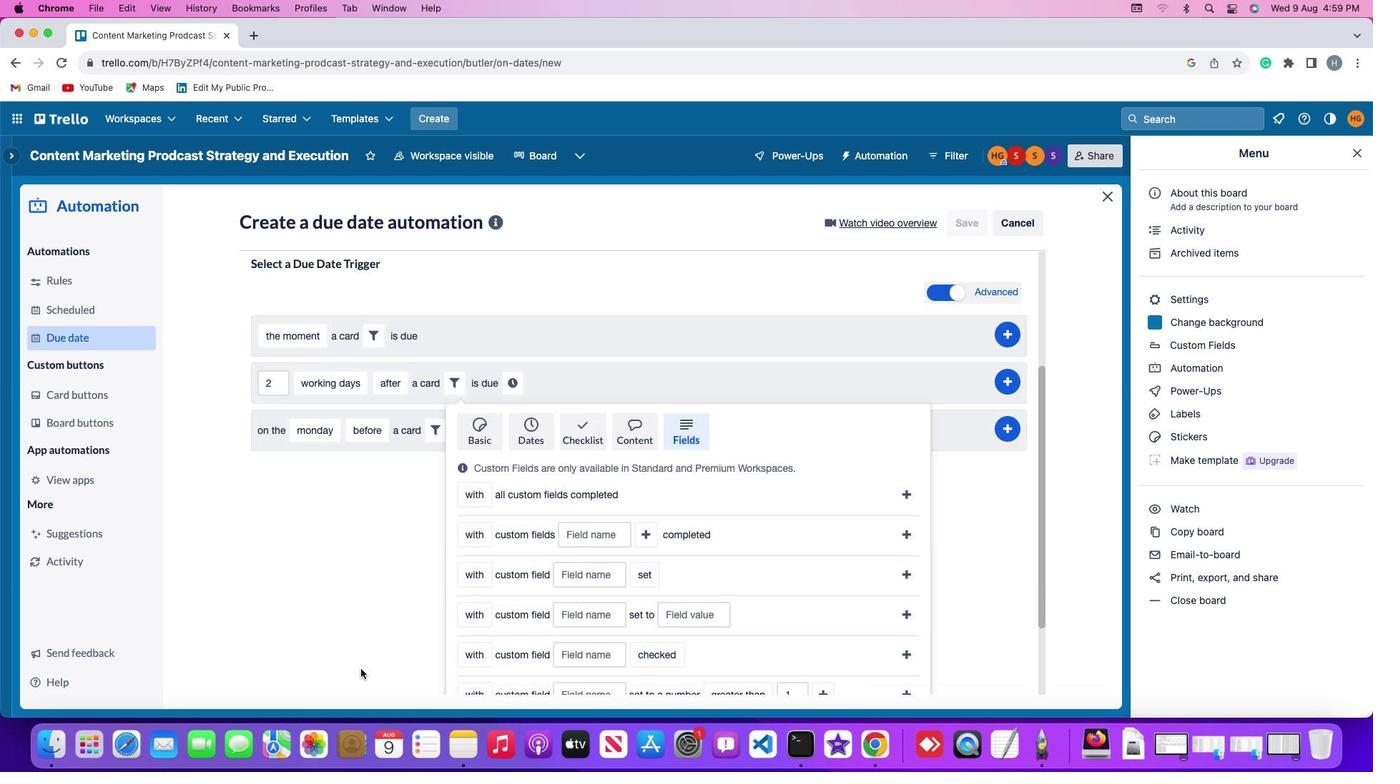 
Action: Mouse scrolled (361, 669) with delta (0, 0)
Screenshot: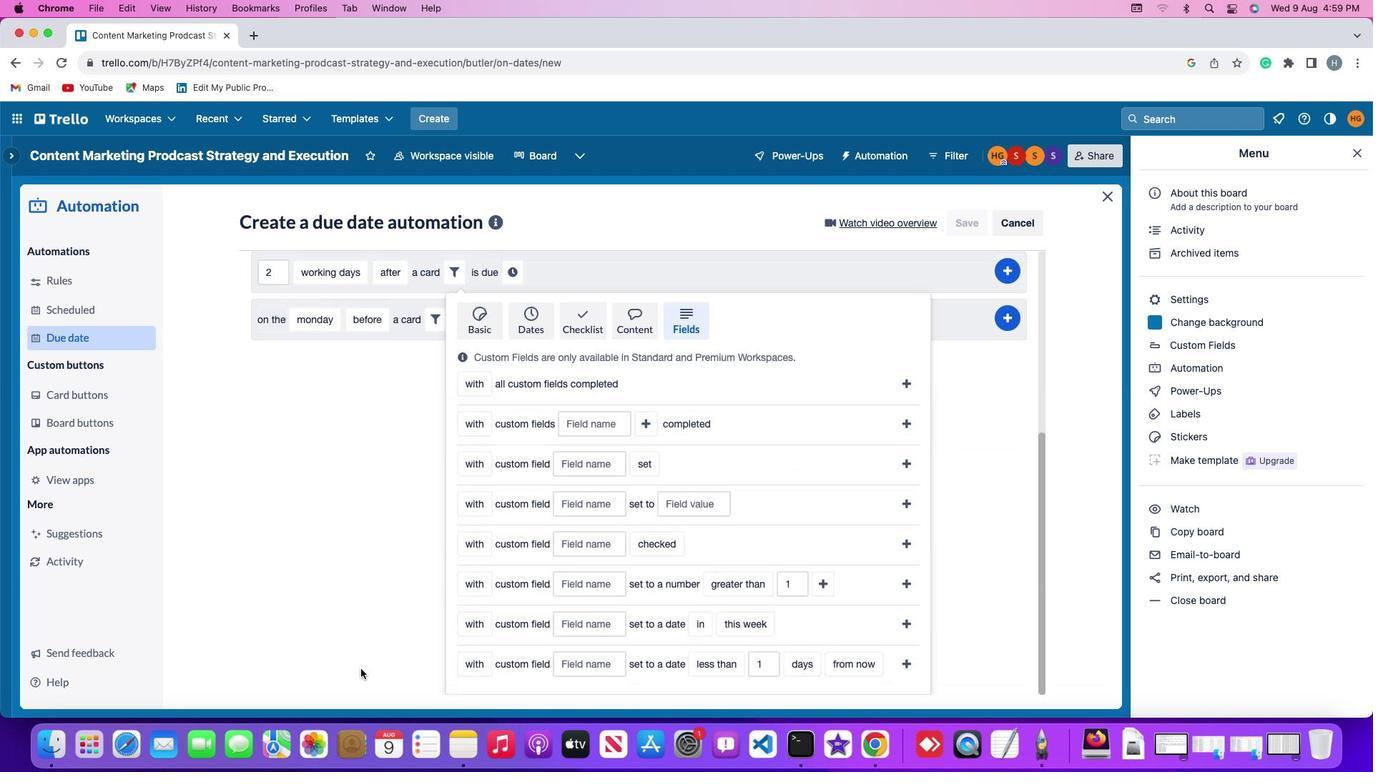
Action: Mouse scrolled (361, 669) with delta (0, -2)
Screenshot: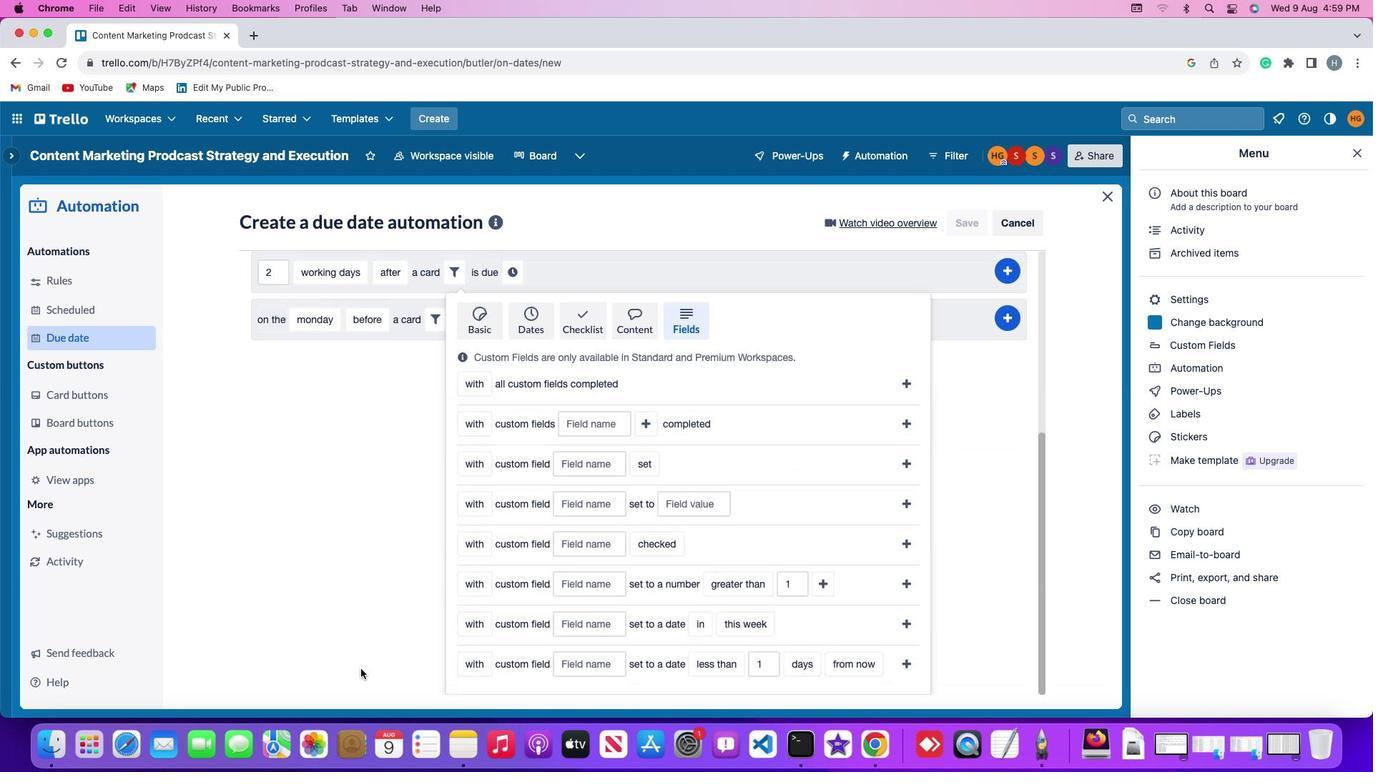 
Action: Mouse scrolled (361, 669) with delta (0, -3)
Screenshot: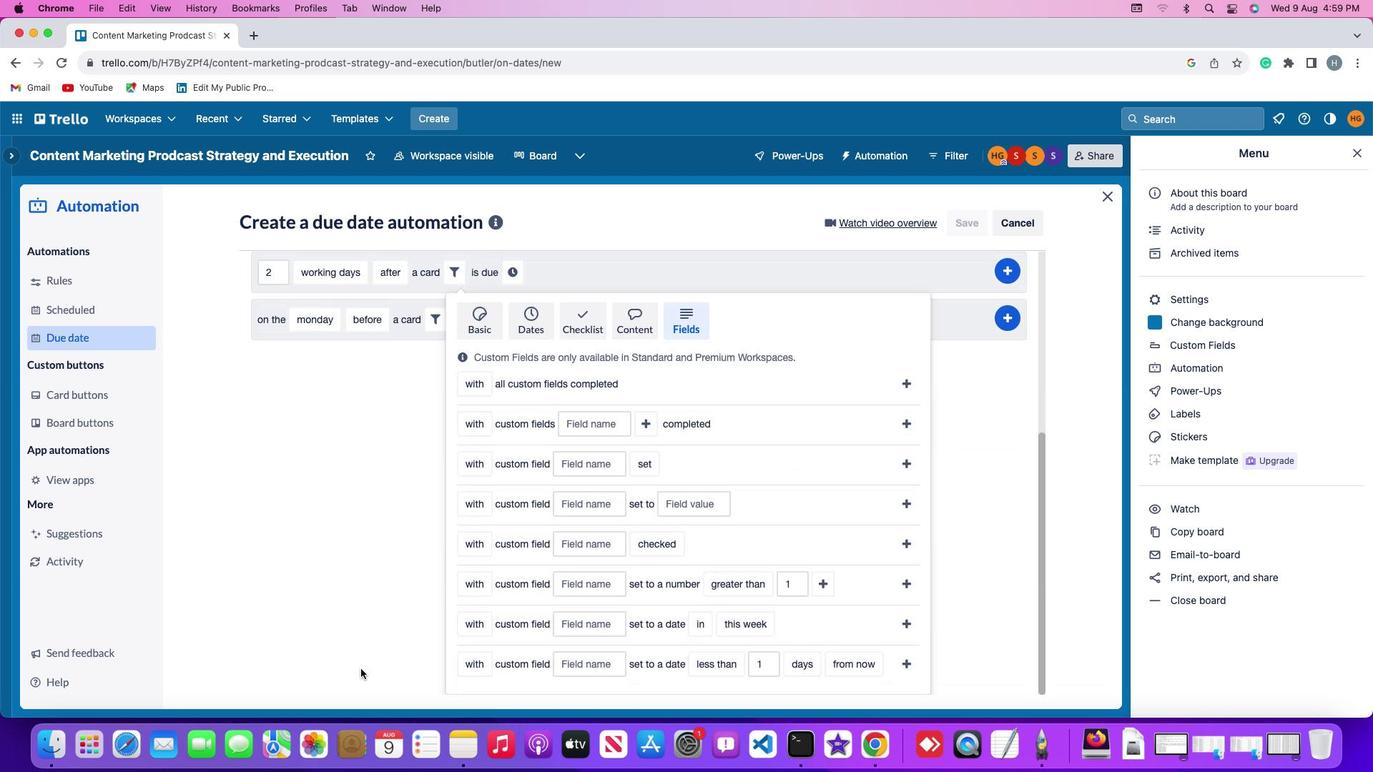 
Action: Mouse scrolled (361, 669) with delta (0, -4)
Screenshot: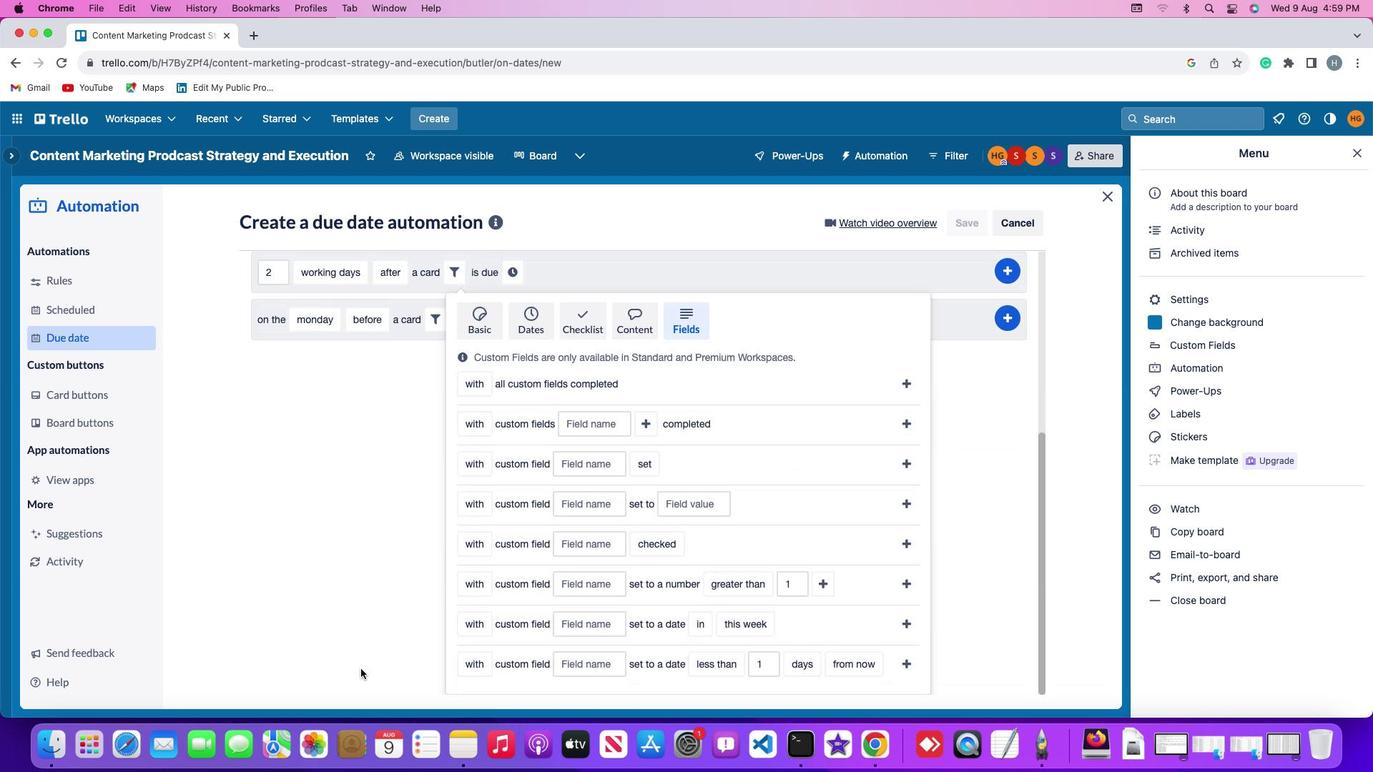 
Action: Mouse scrolled (361, 669) with delta (0, 0)
Screenshot: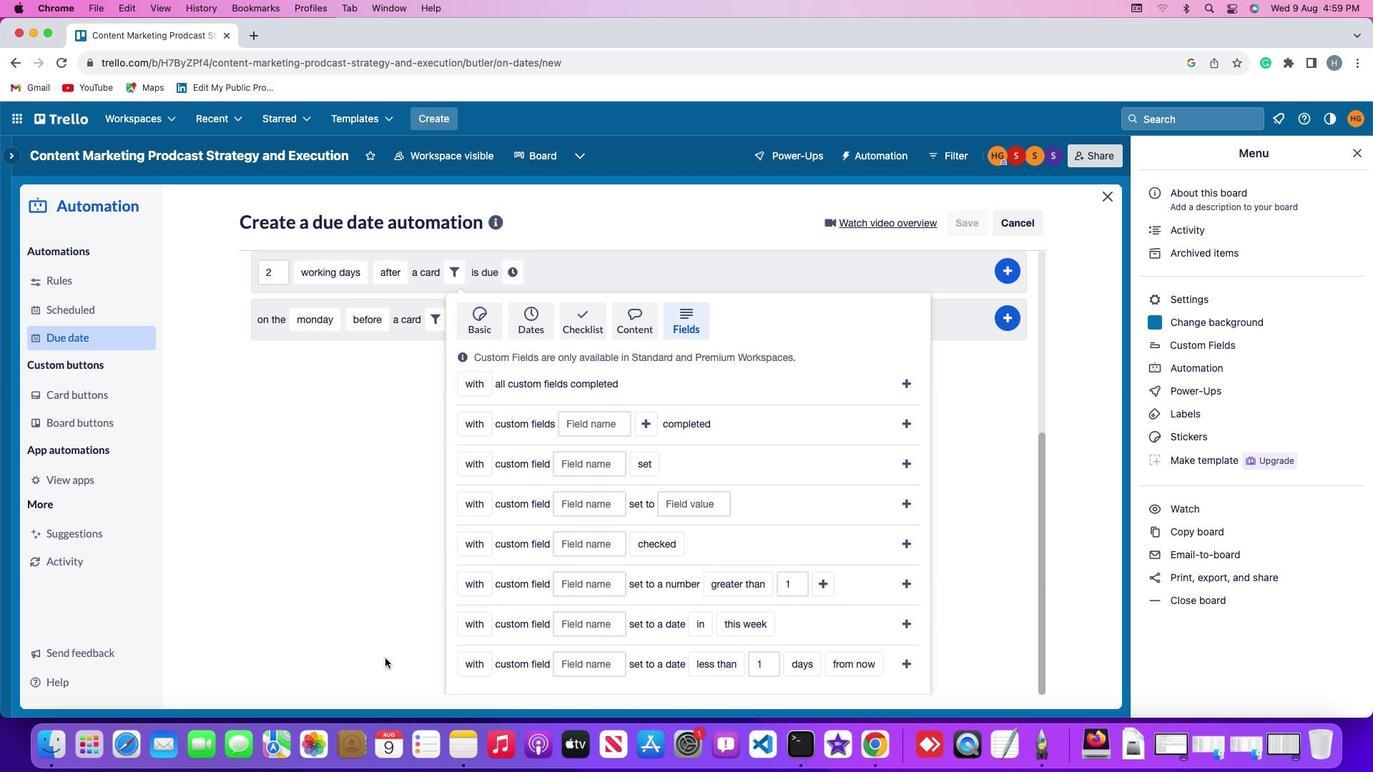 
Action: Mouse scrolled (361, 669) with delta (0, 0)
Screenshot: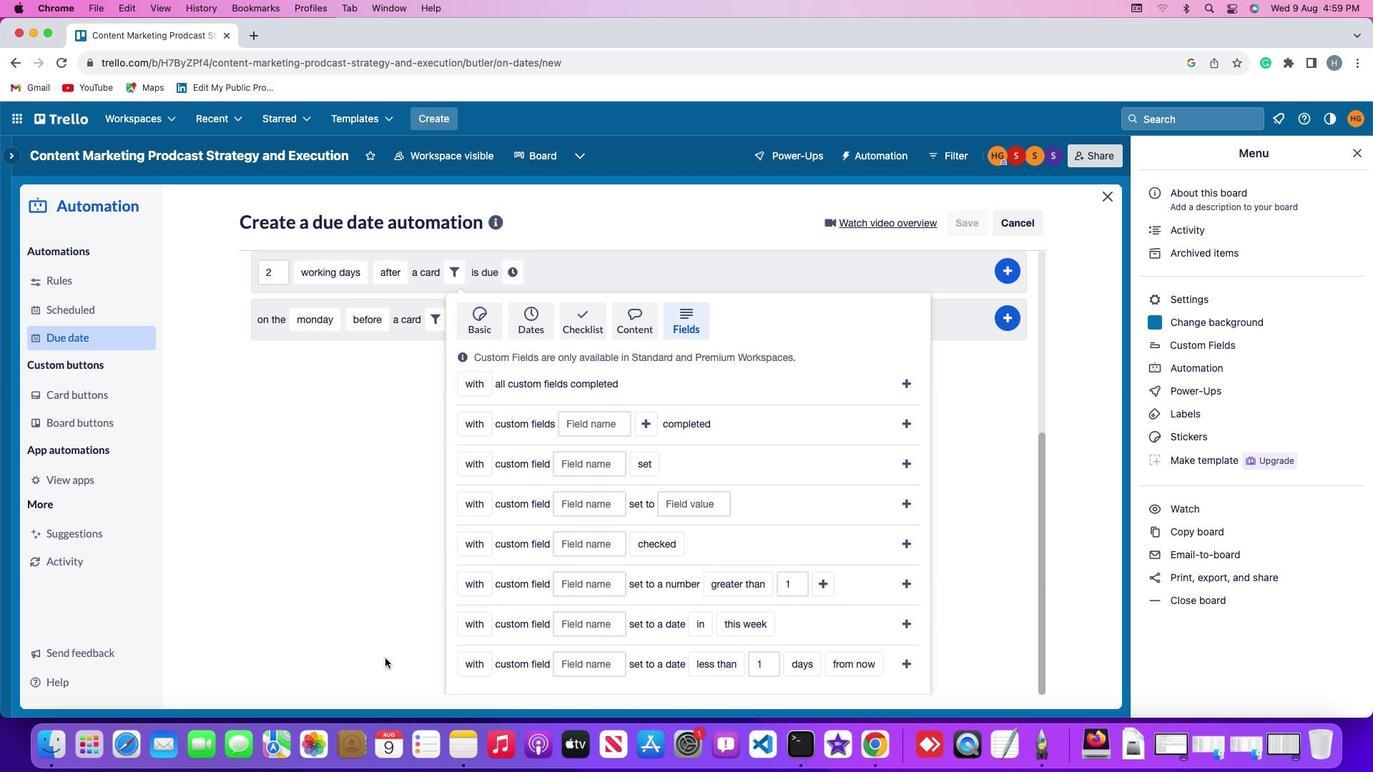
Action: Mouse scrolled (361, 669) with delta (0, -2)
Screenshot: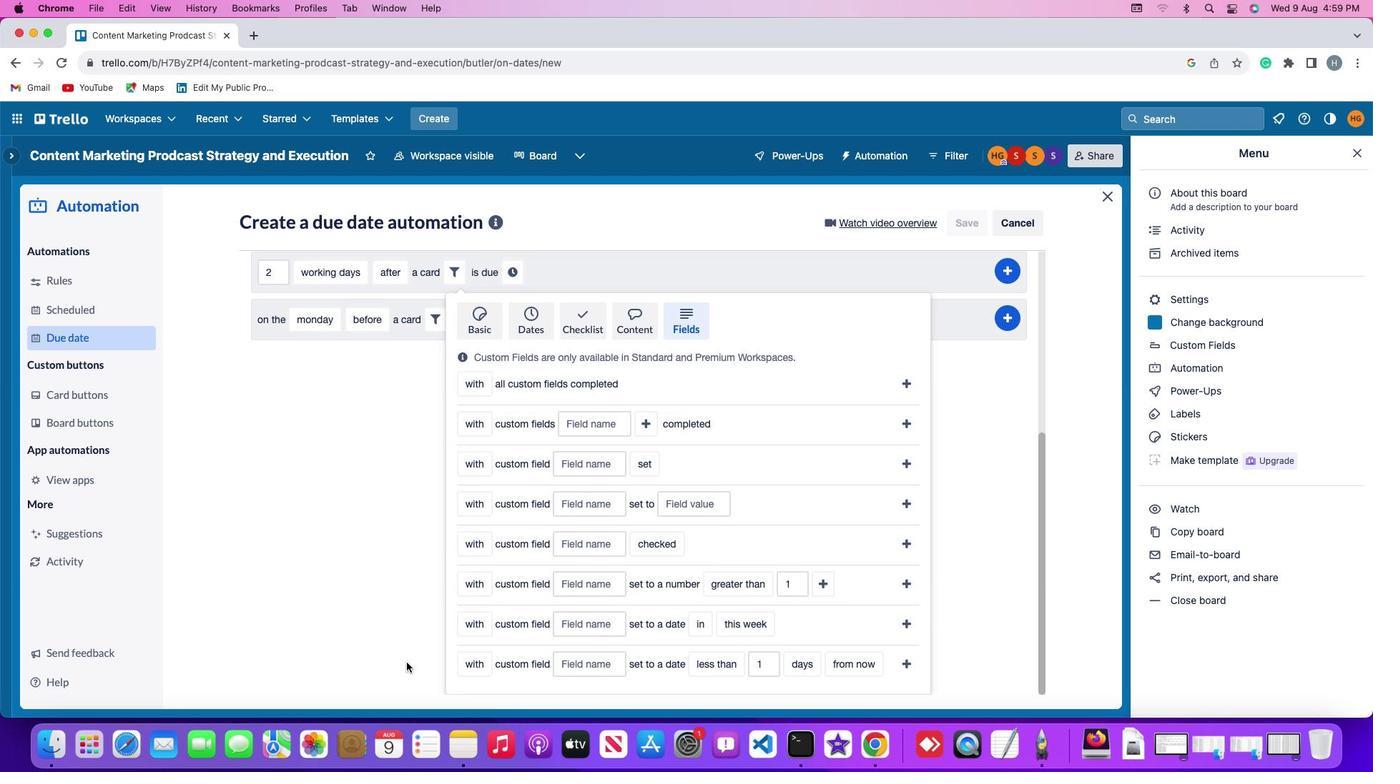 
Action: Mouse moved to (360, 666)
Screenshot: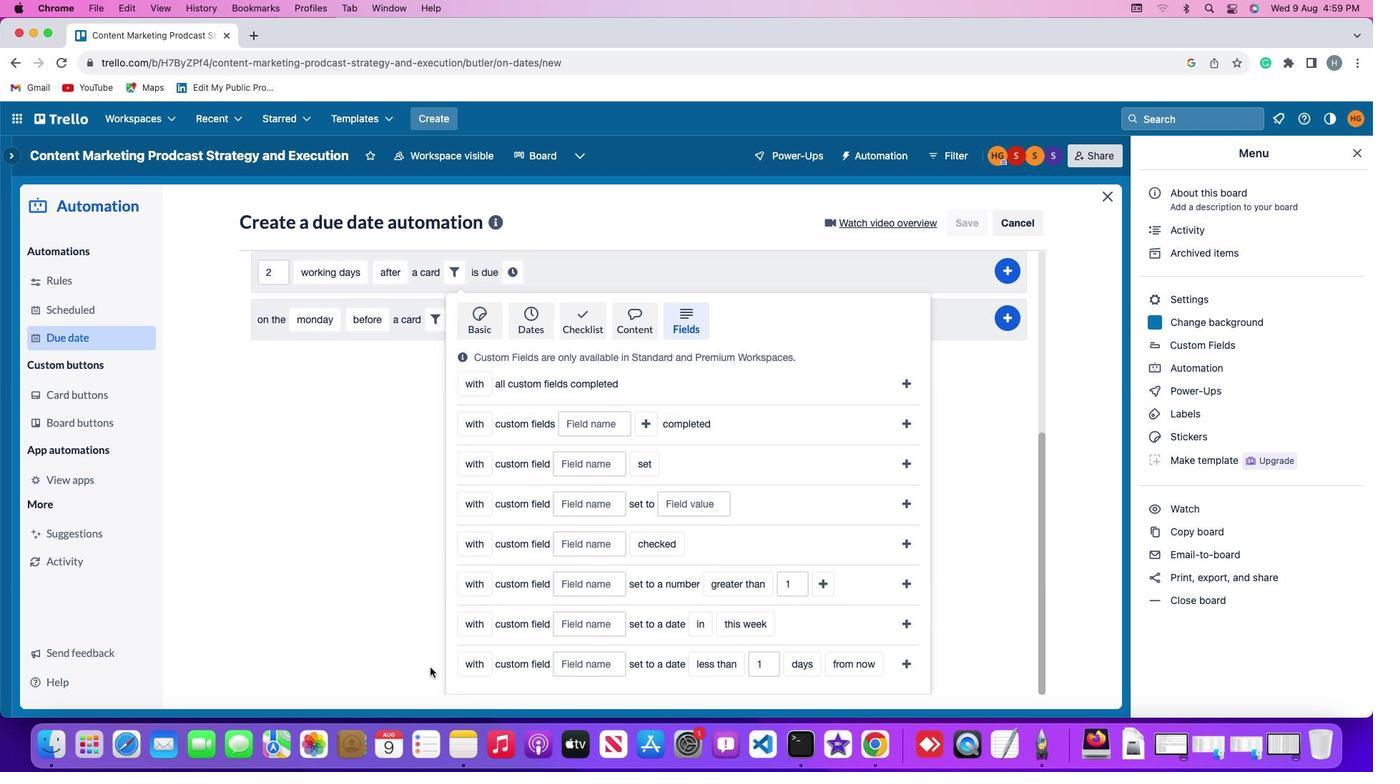 
Action: Mouse scrolled (360, 666) with delta (0, -3)
Screenshot: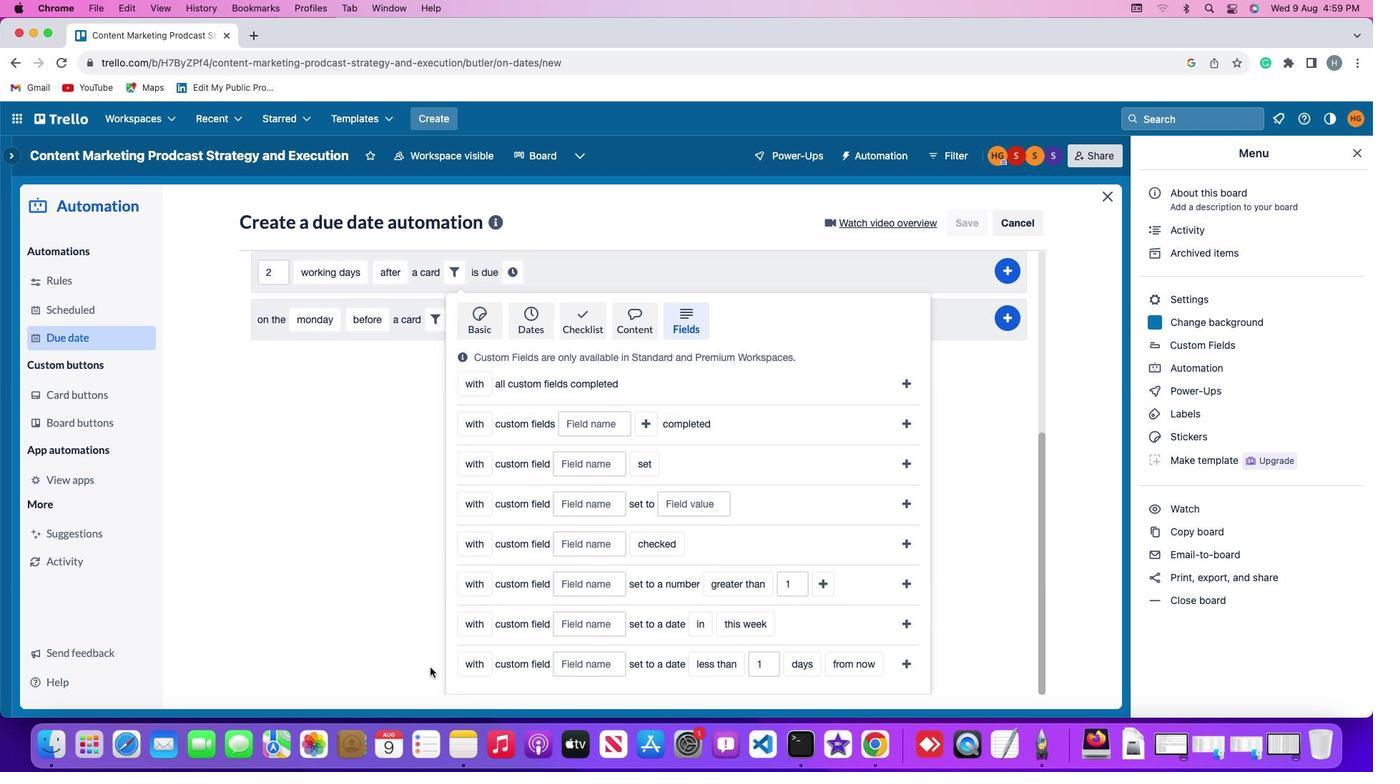 
Action: Mouse moved to (467, 664)
Screenshot: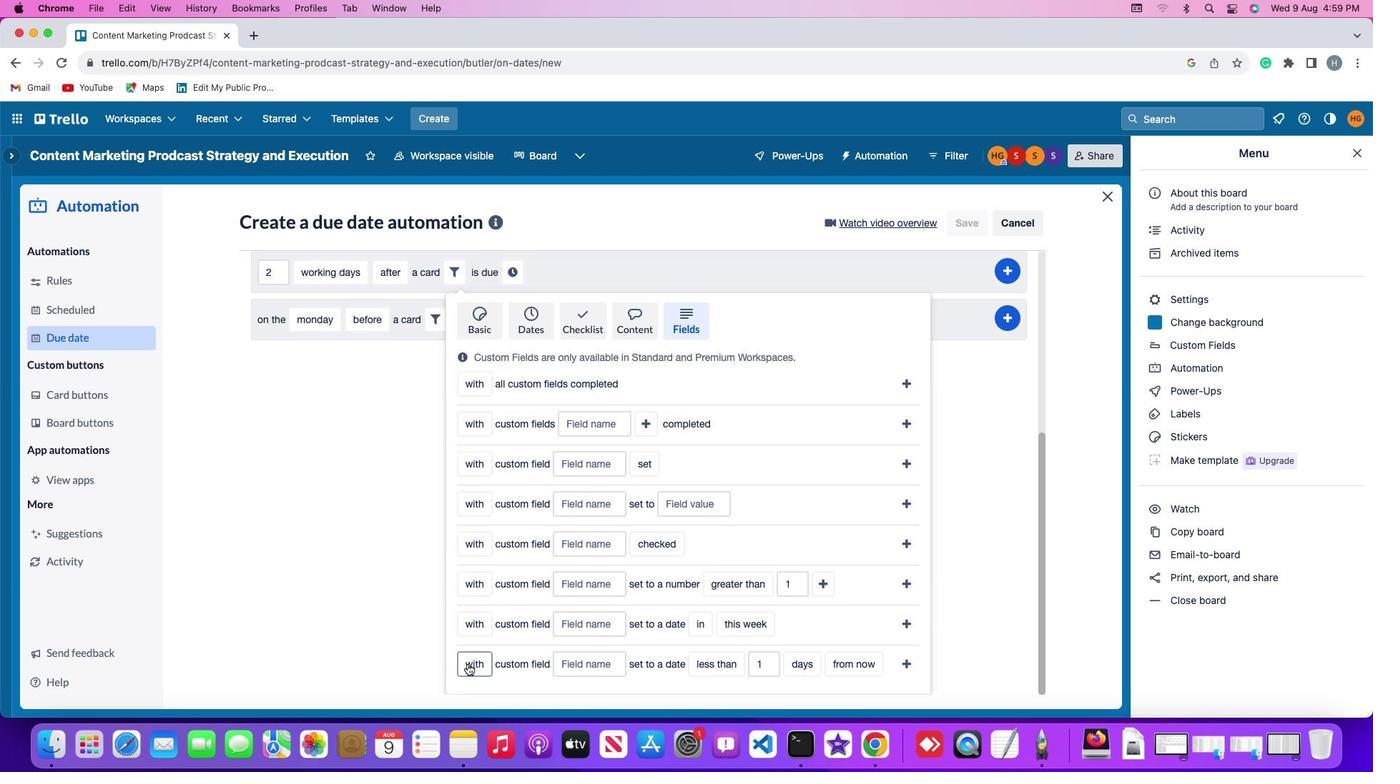 
Action: Mouse pressed left at (467, 664)
Screenshot: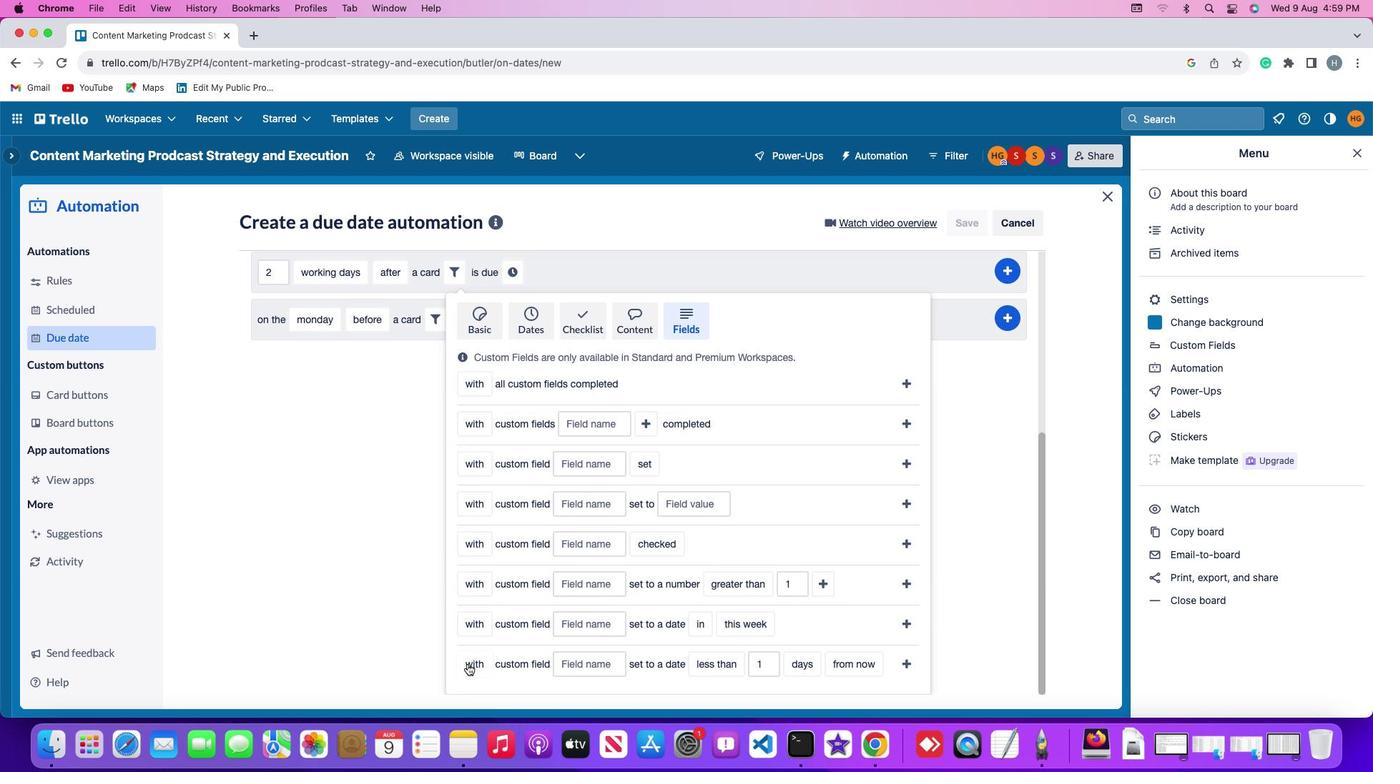 
Action: Mouse moved to (479, 631)
Screenshot: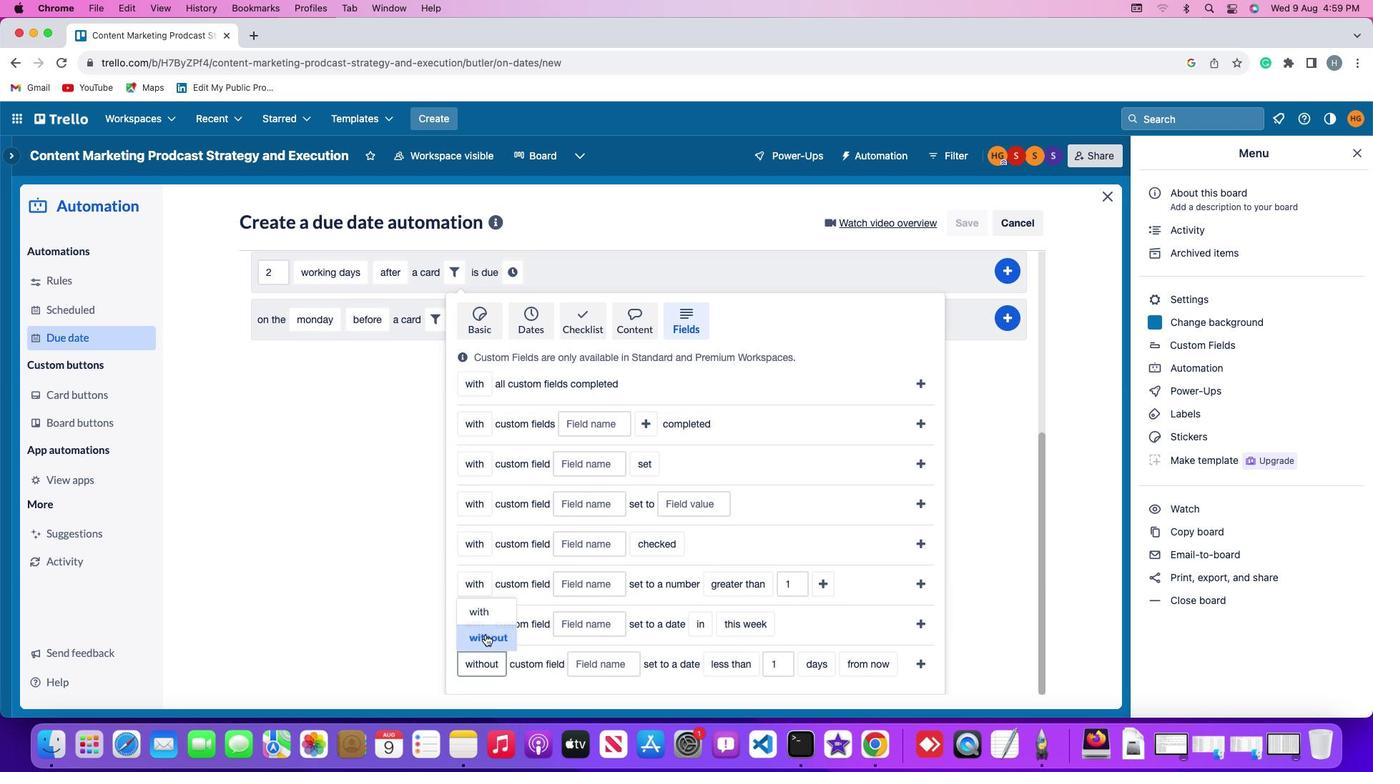 
Action: Mouse pressed left at (479, 631)
Screenshot: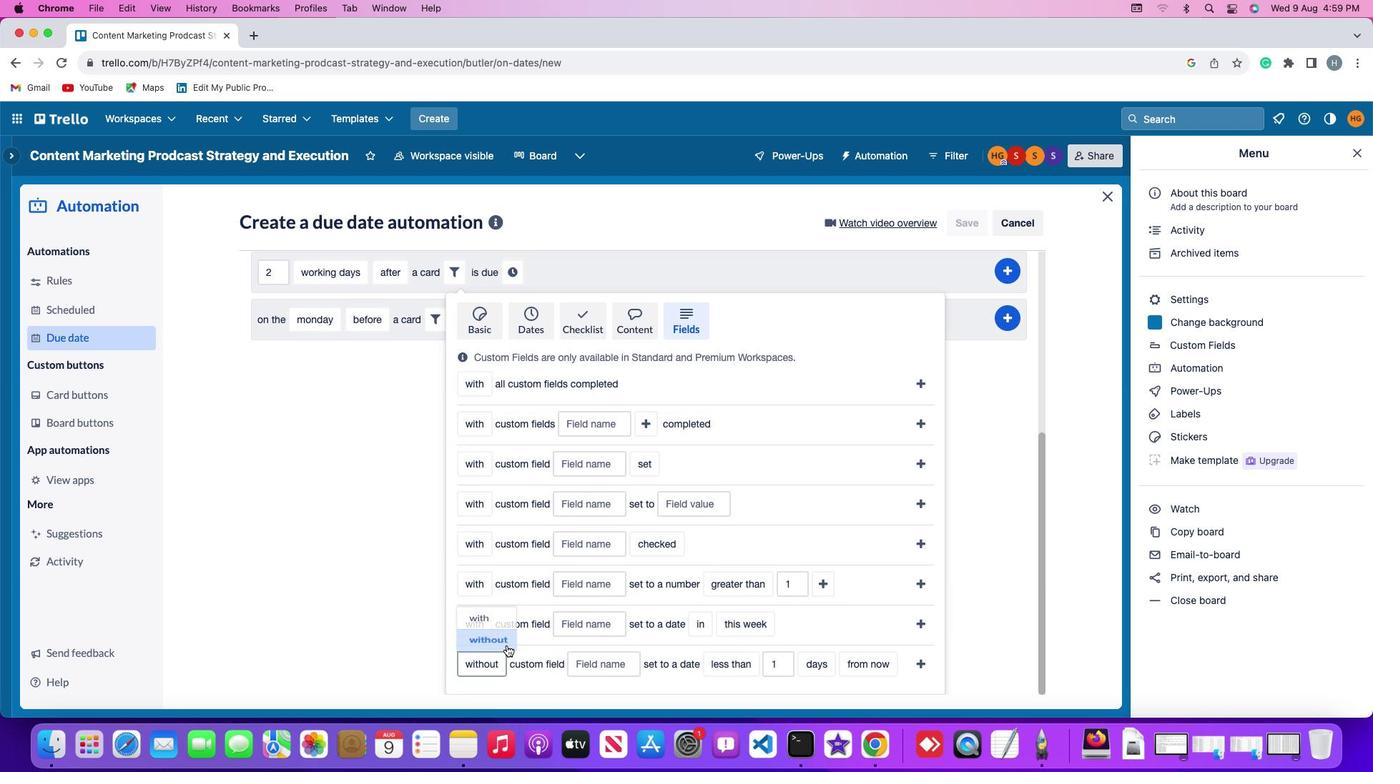
Action: Mouse moved to (581, 668)
Screenshot: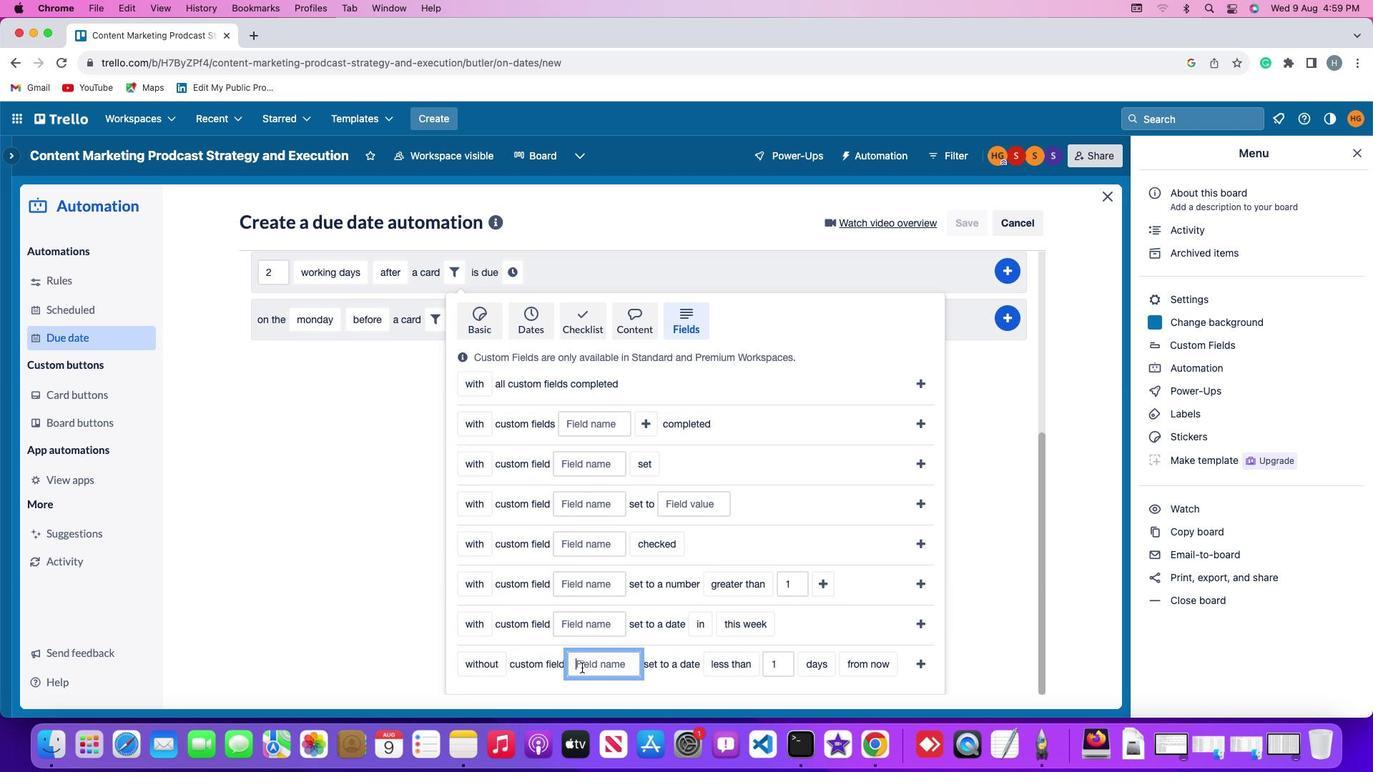 
Action: Mouse pressed left at (581, 668)
Screenshot: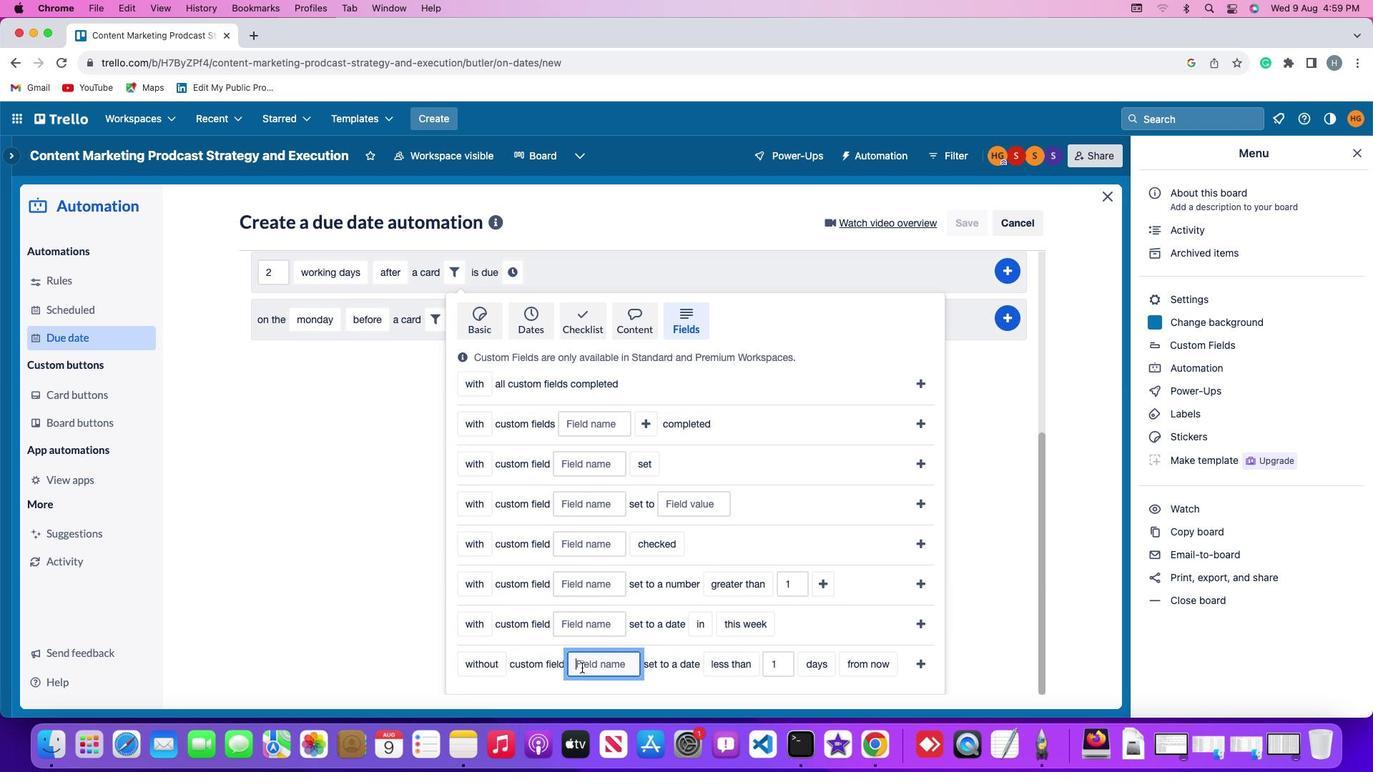 
Action: Key pressed Key.shift'R''e''s''u''m''e'
Screenshot: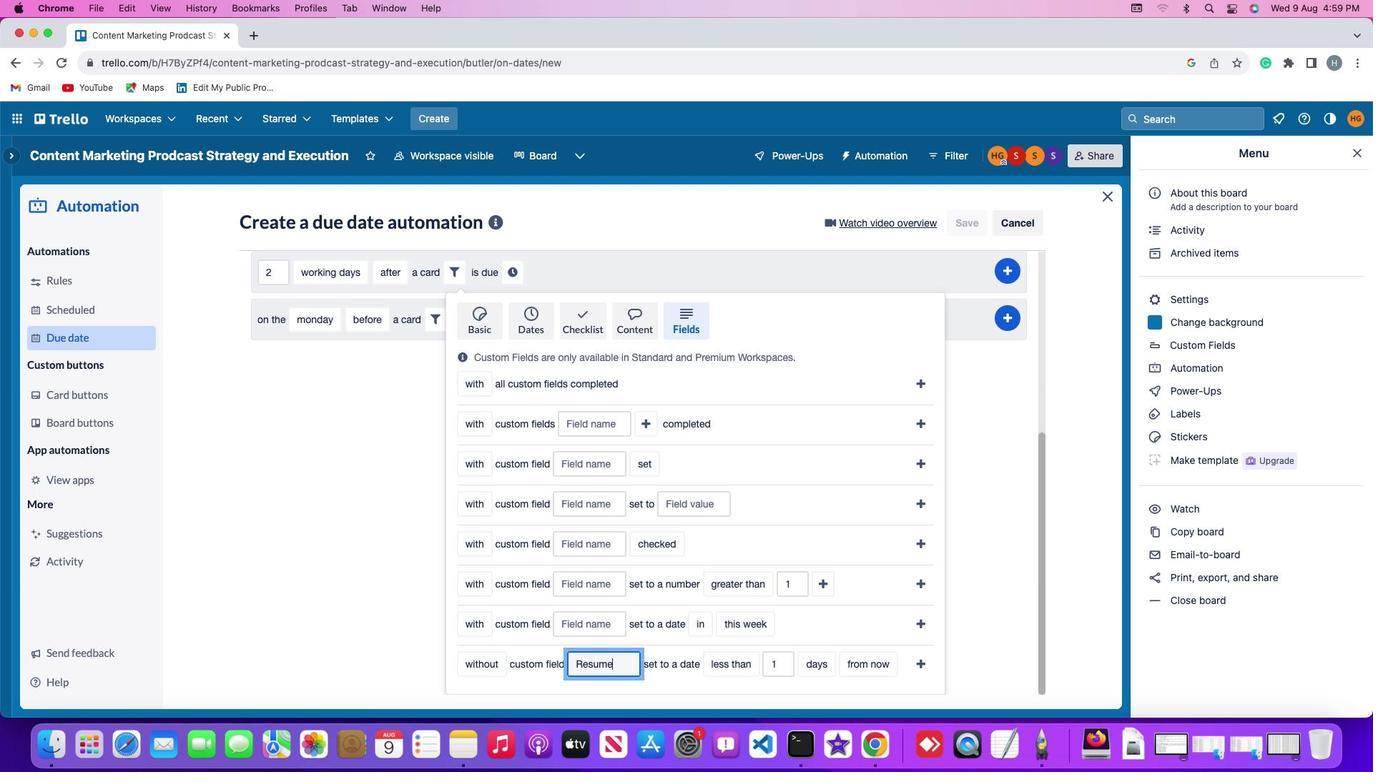 
Action: Mouse moved to (727, 664)
Screenshot: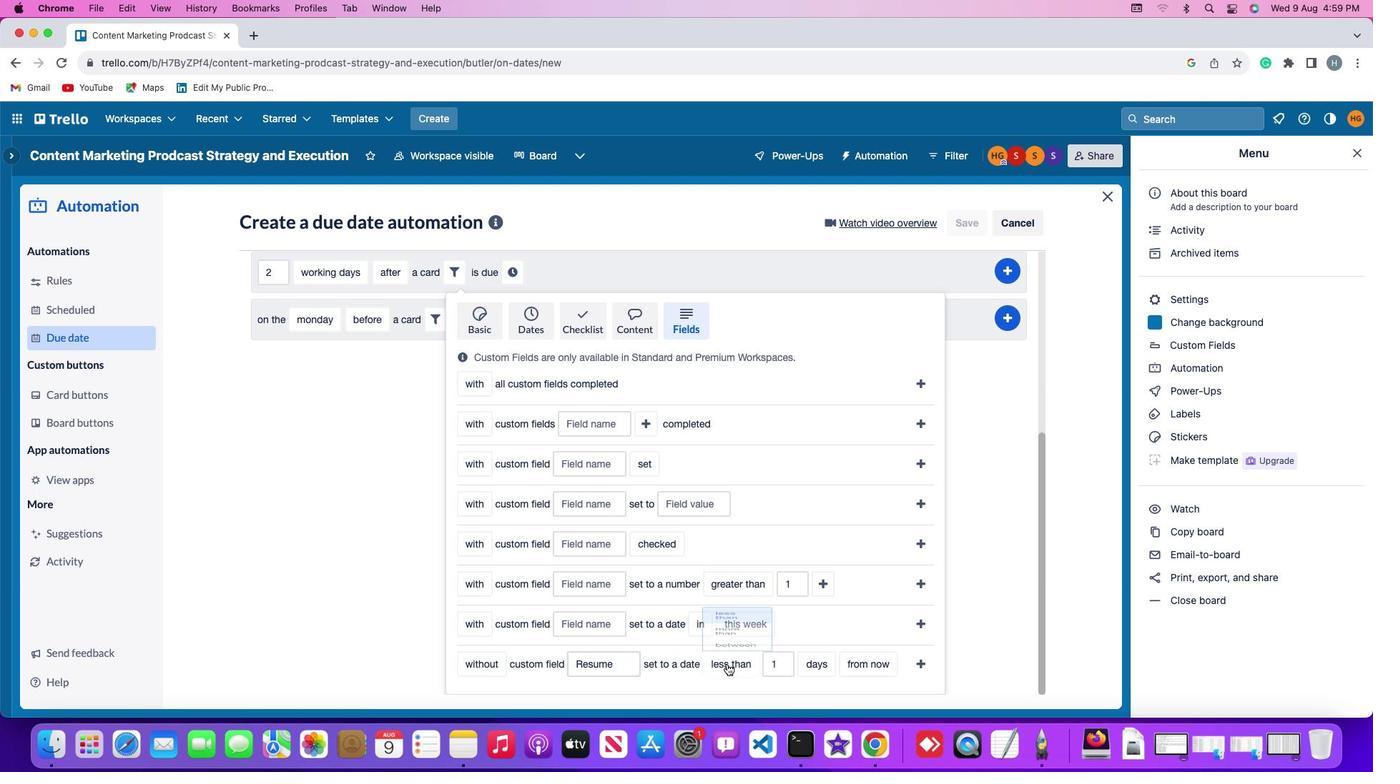 
Action: Mouse pressed left at (727, 664)
Screenshot: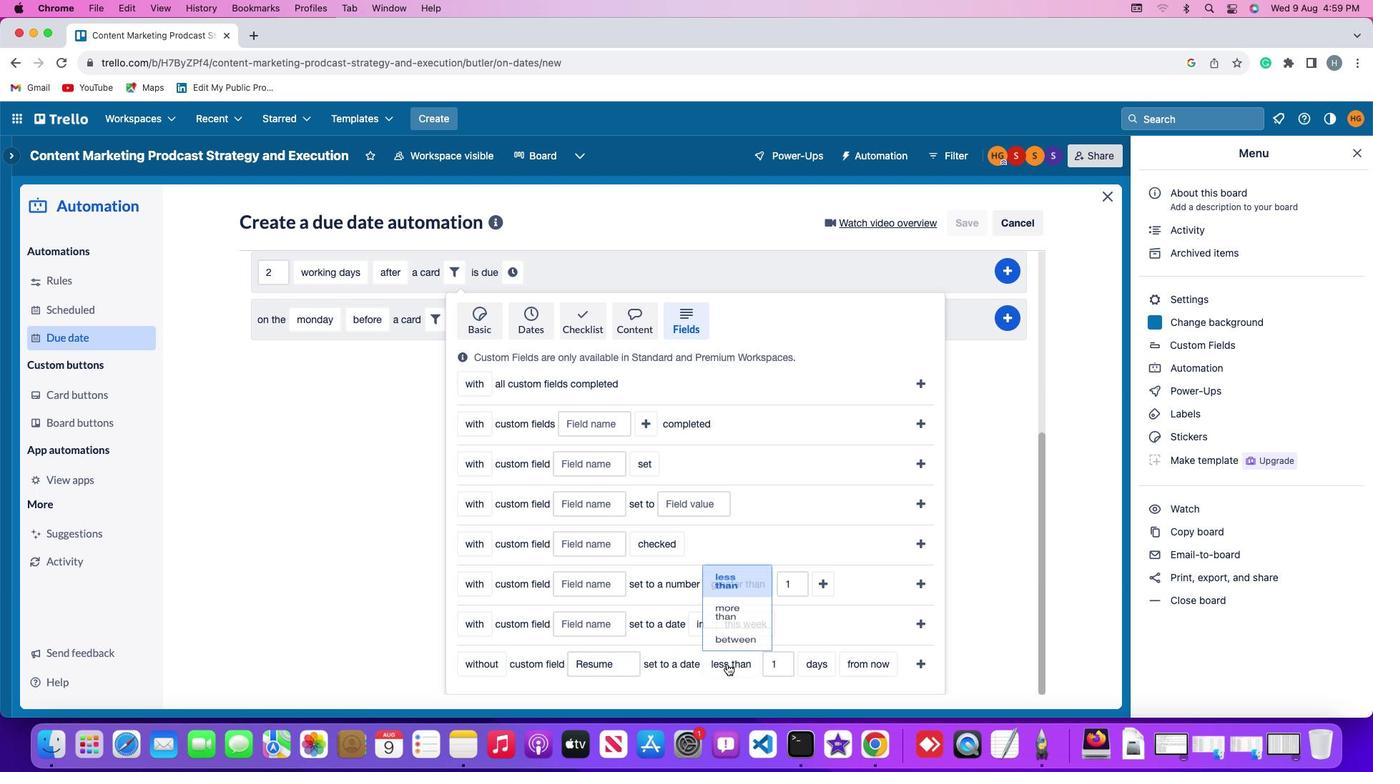 
Action: Mouse moved to (742, 562)
Screenshot: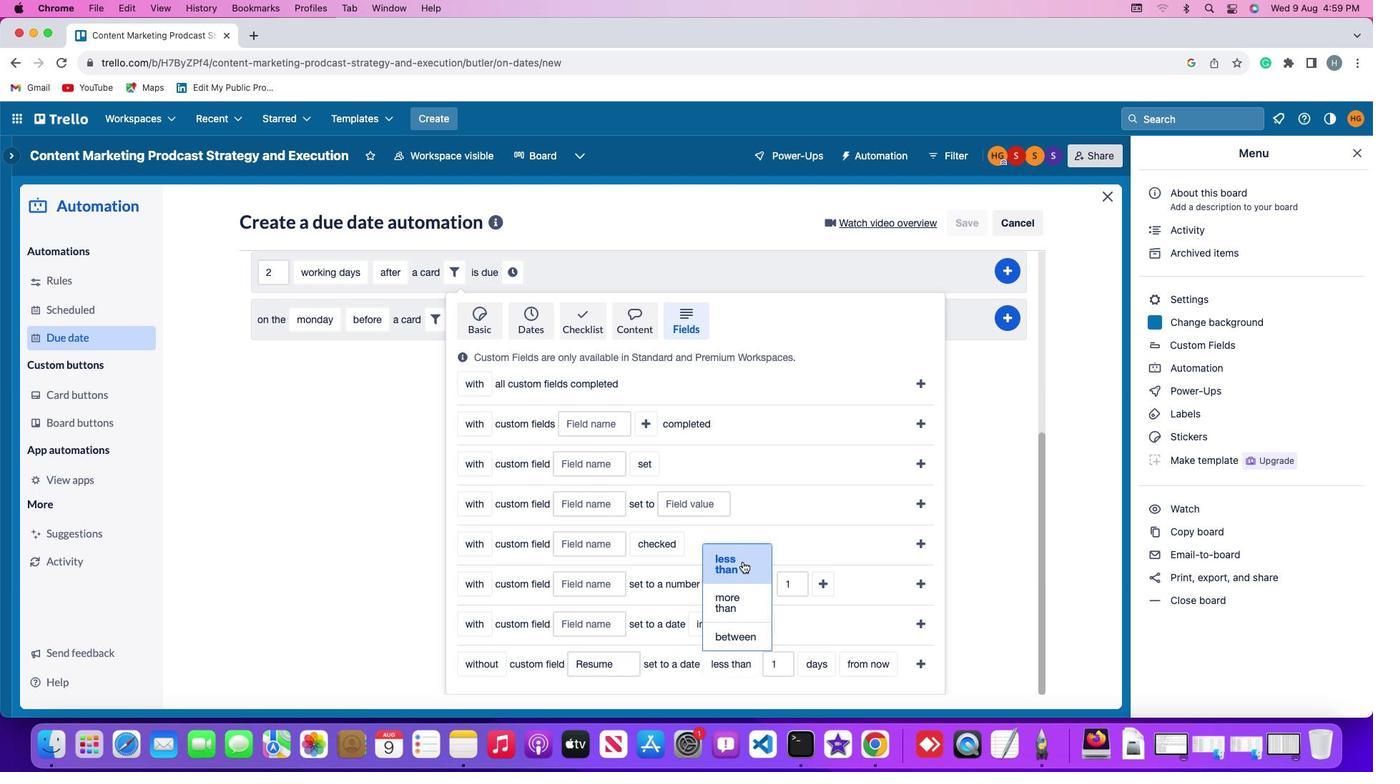 
Action: Mouse pressed left at (742, 562)
Screenshot: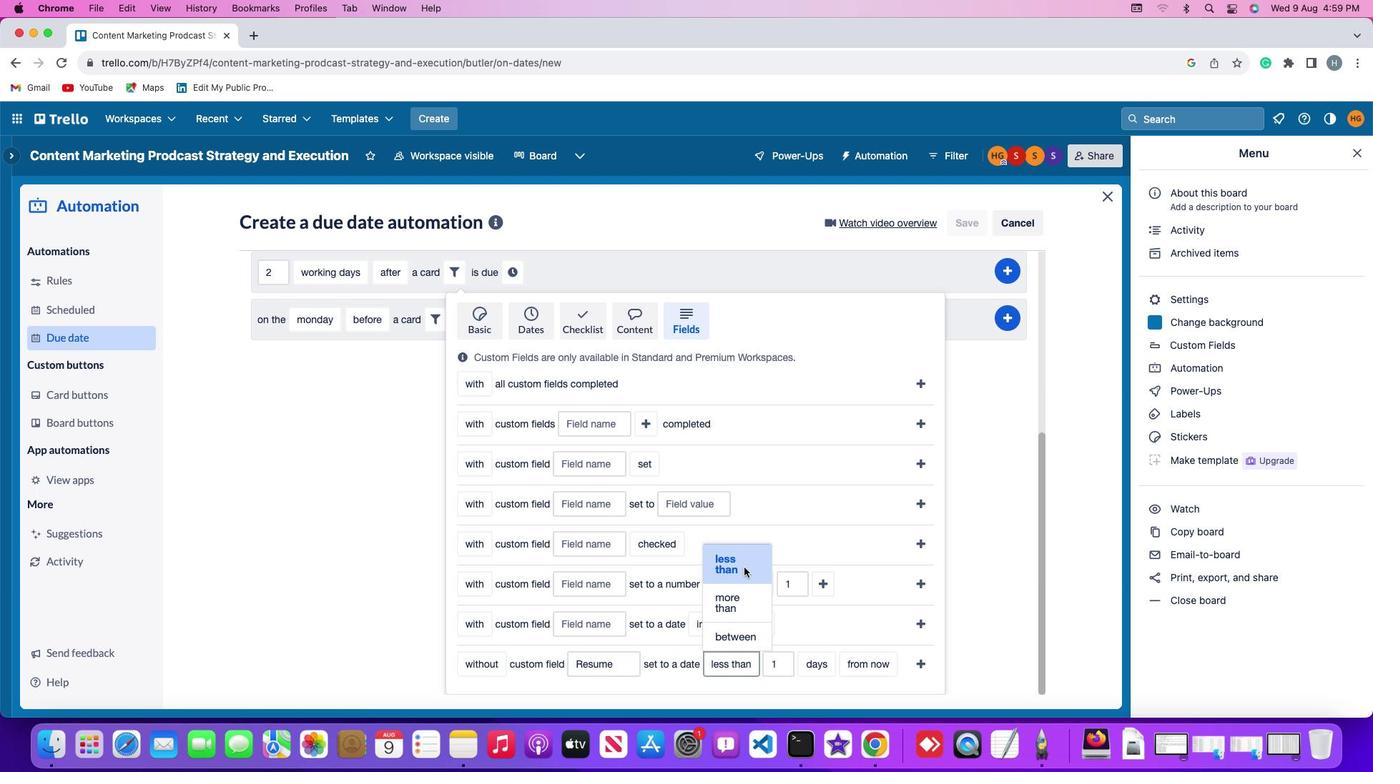 
Action: Mouse moved to (785, 661)
Screenshot: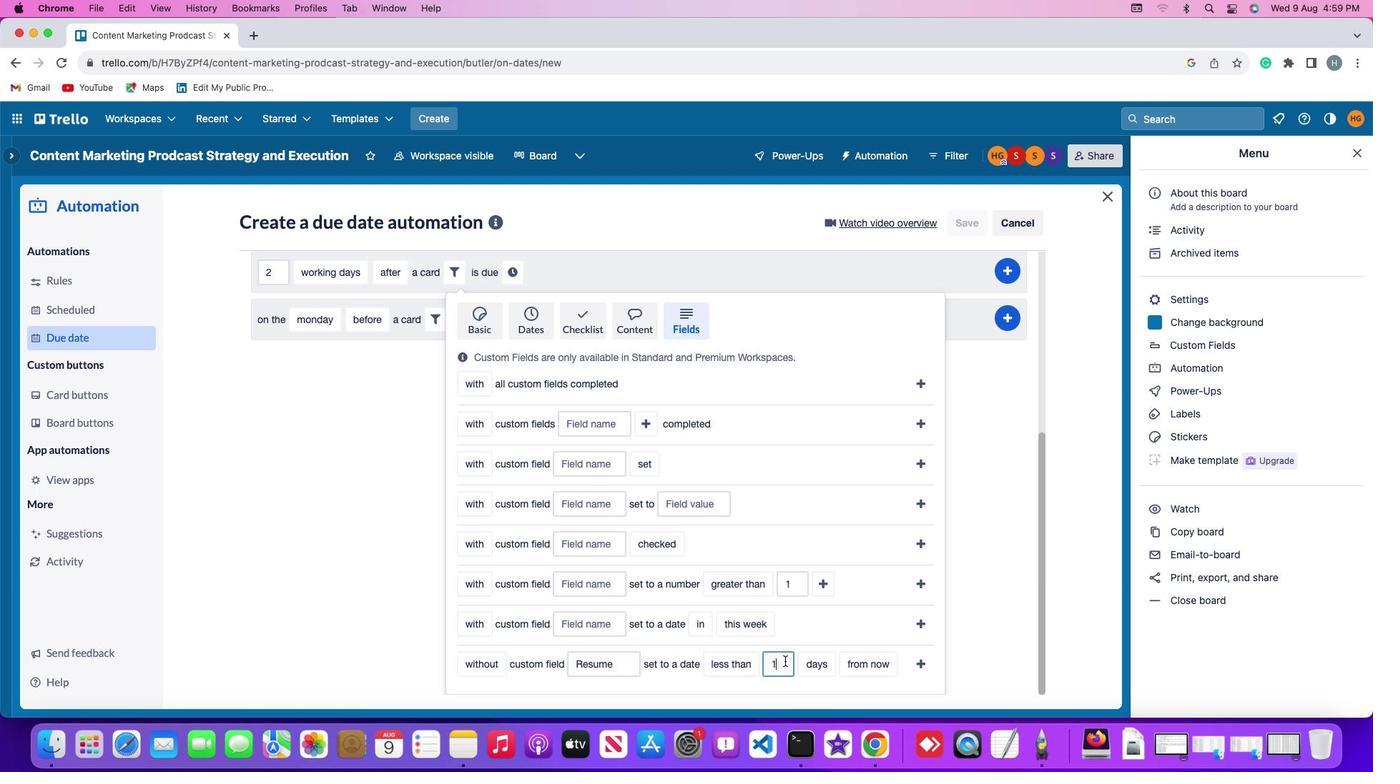 
Action: Mouse pressed left at (785, 661)
Screenshot: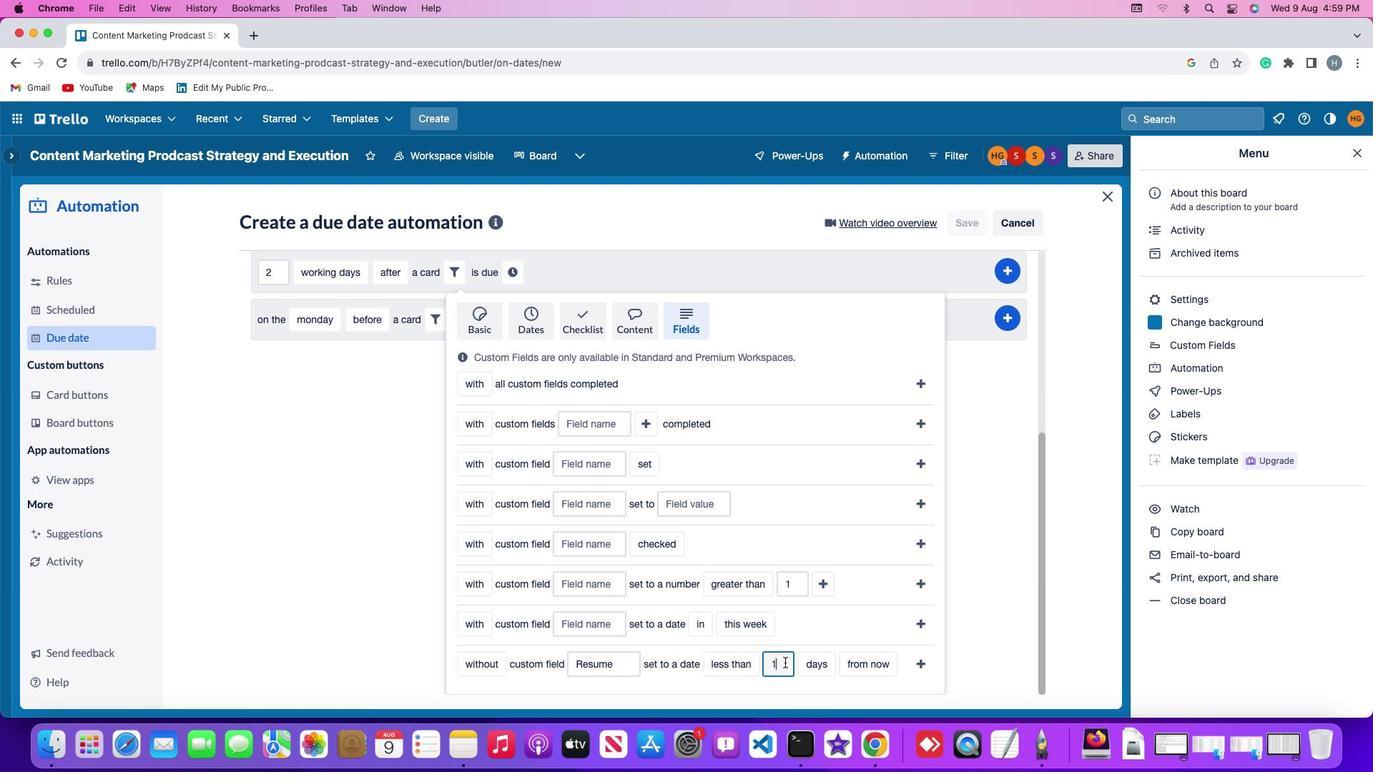 
Action: Mouse moved to (785, 666)
Screenshot: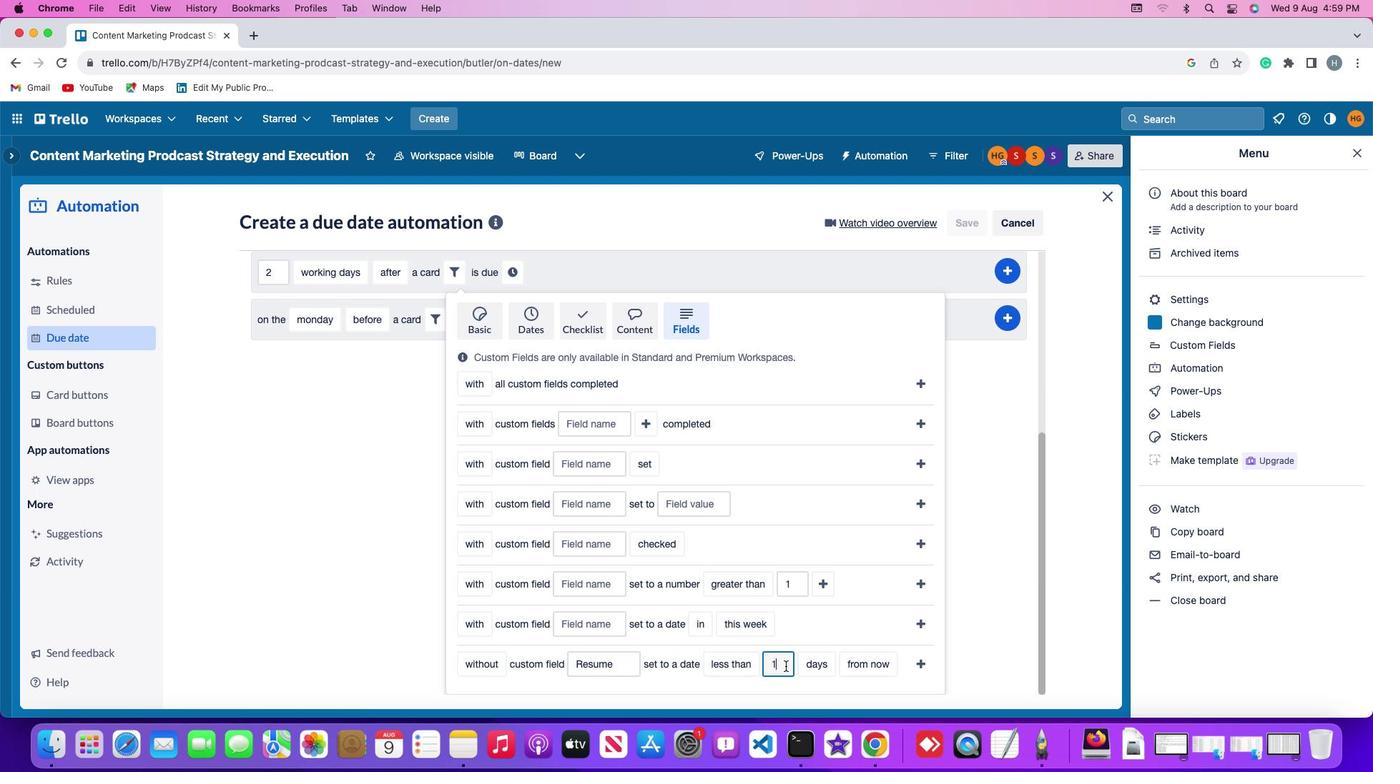 
Action: Key pressed Key.backspace'1'
Screenshot: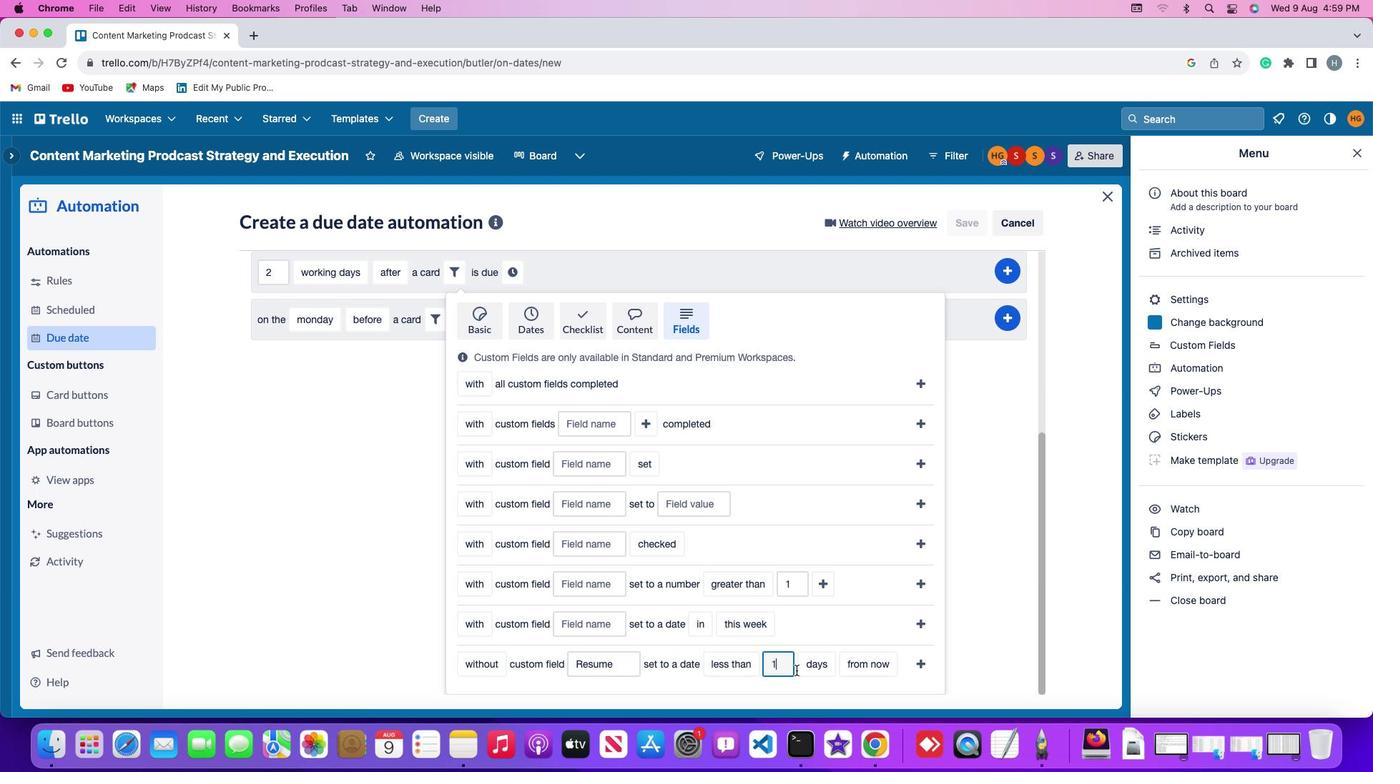 
Action: Mouse moved to (825, 672)
Screenshot: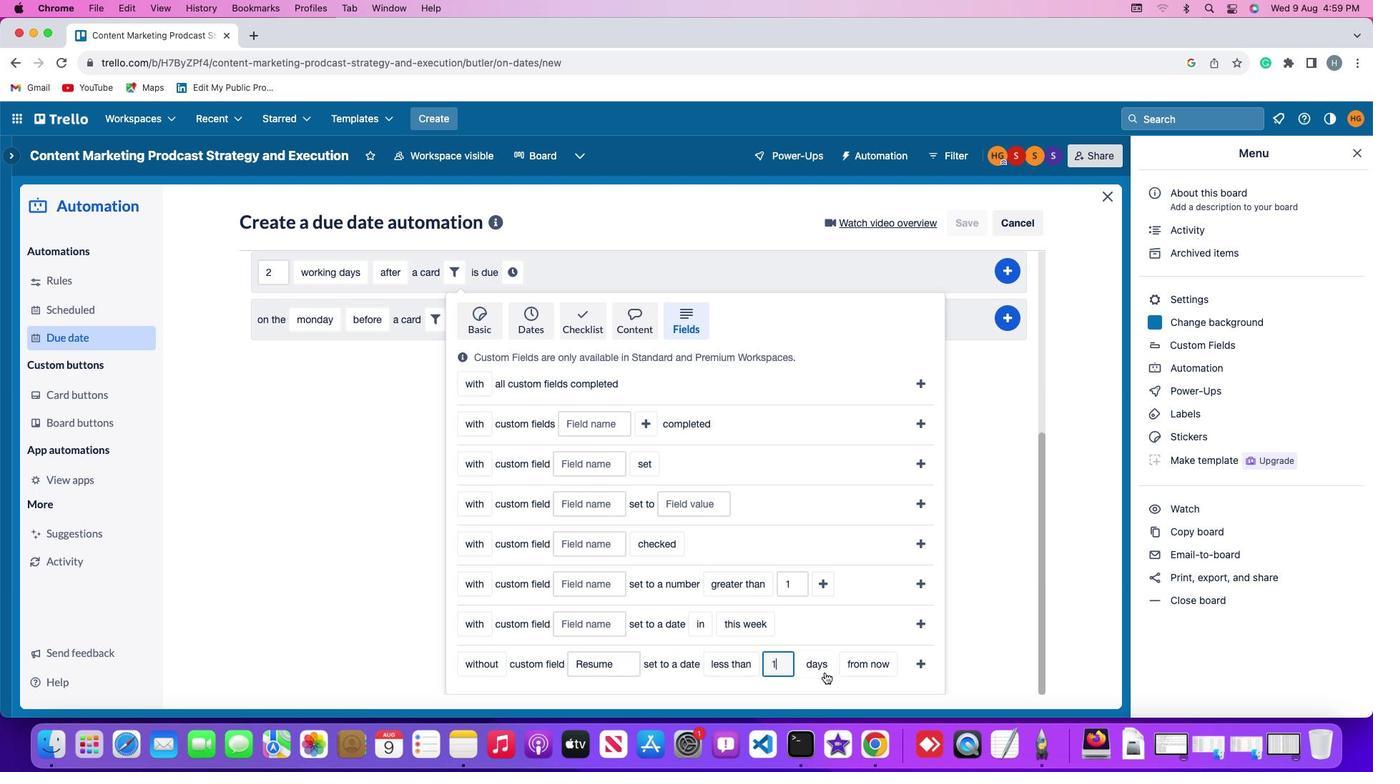 
Action: Mouse pressed left at (825, 672)
Screenshot: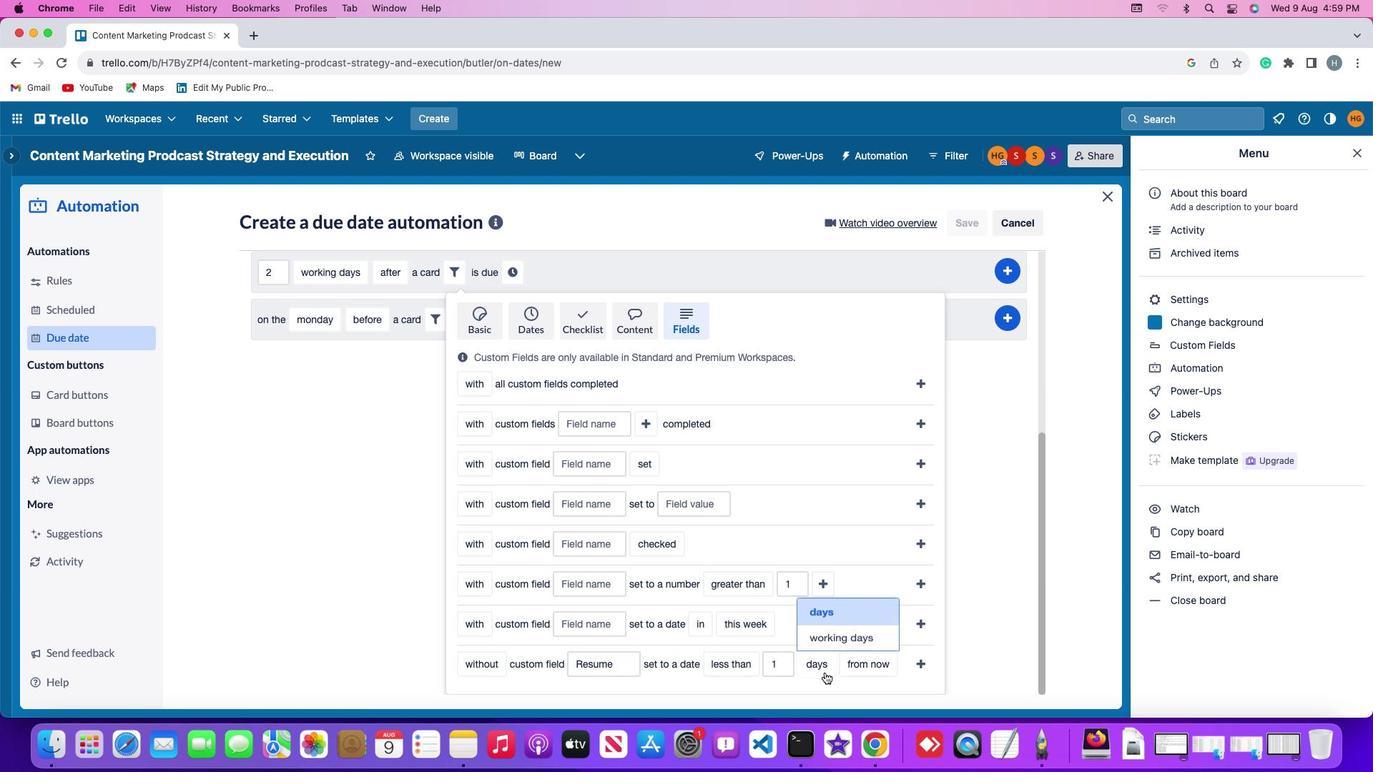 
Action: Mouse moved to (827, 641)
Screenshot: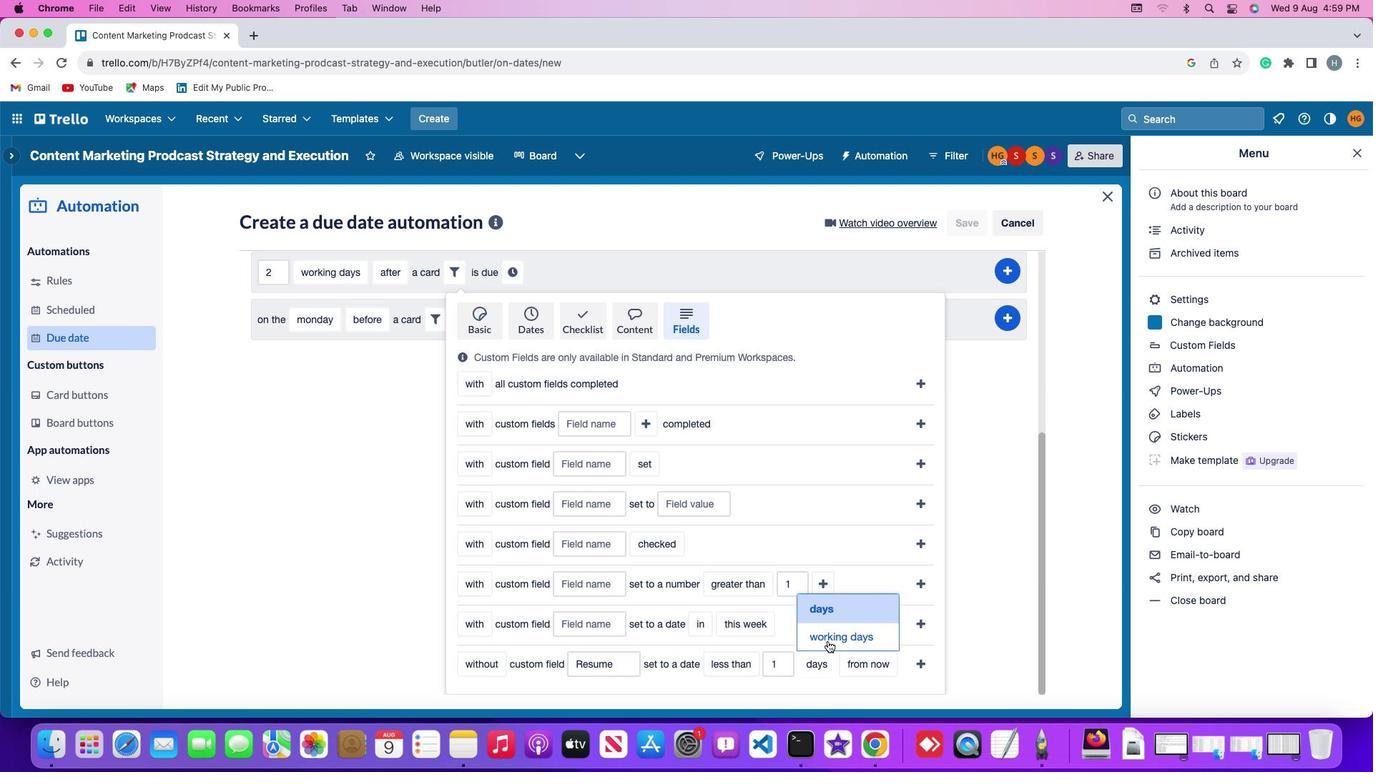
Action: Mouse pressed left at (827, 641)
Screenshot: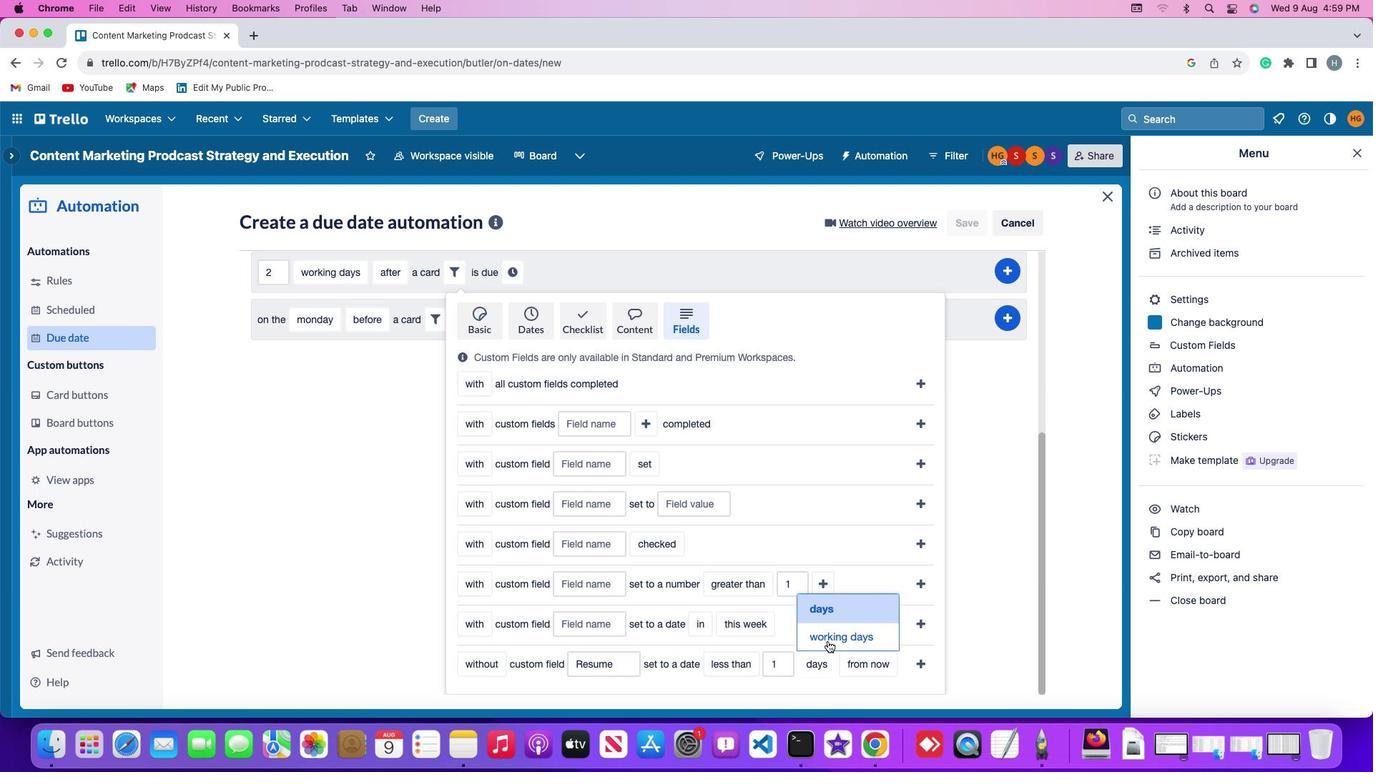 
Action: Mouse moved to (884, 664)
Screenshot: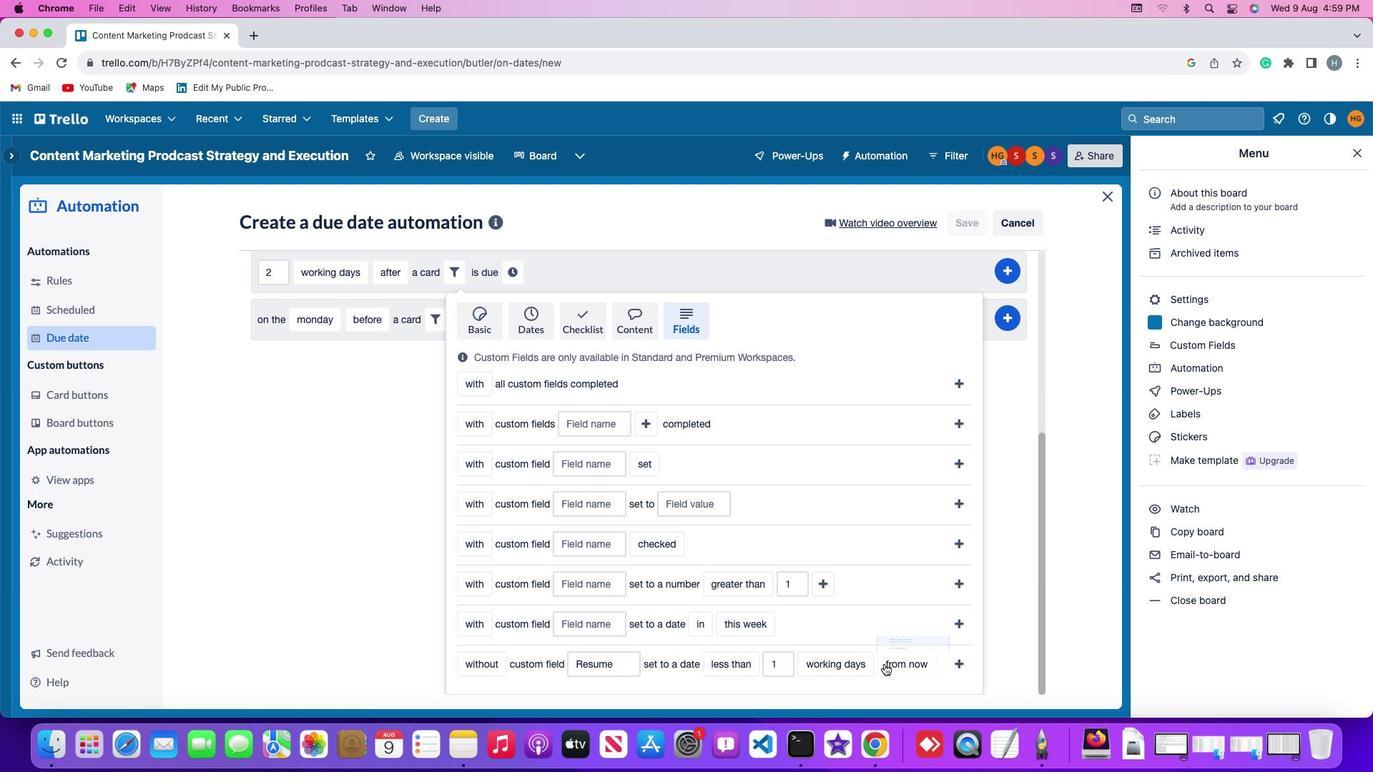 
Action: Mouse pressed left at (884, 664)
Screenshot: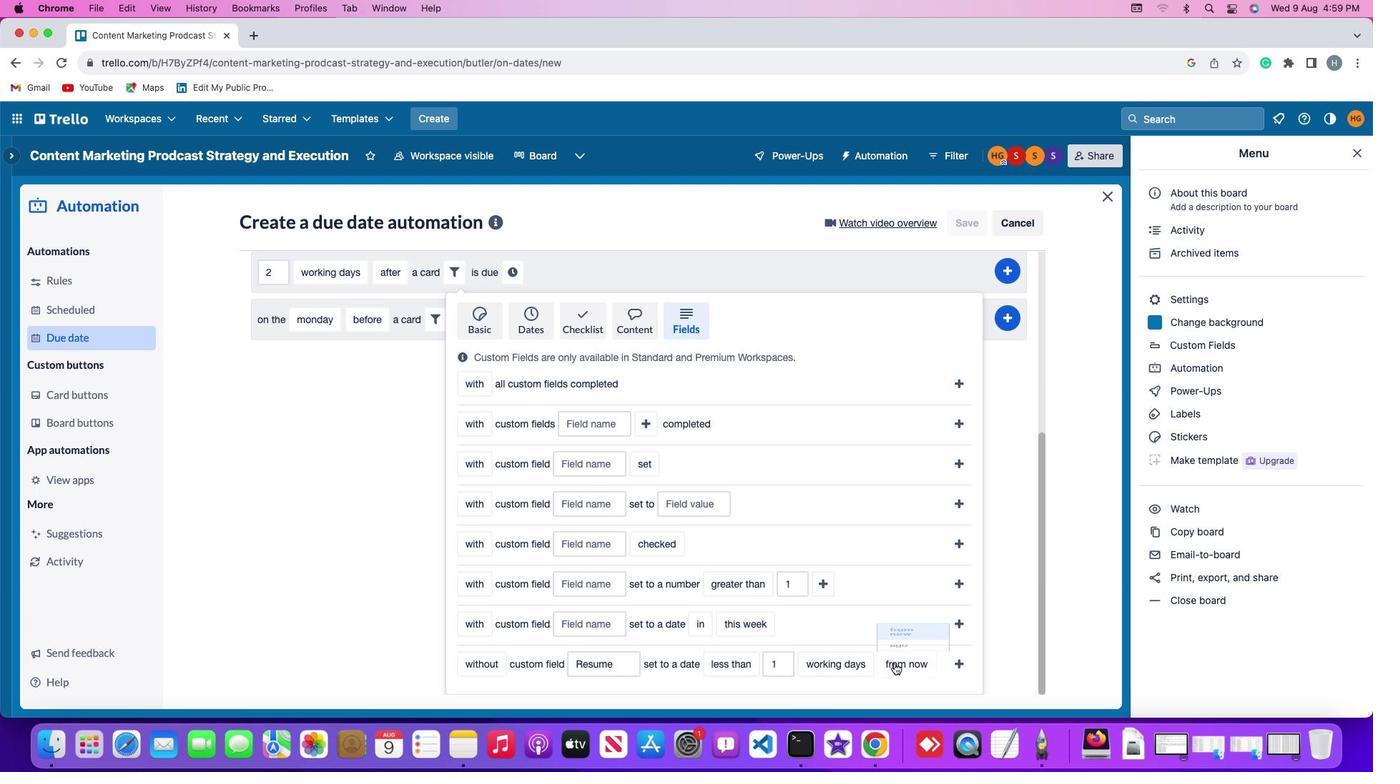
Action: Mouse moved to (918, 641)
Screenshot: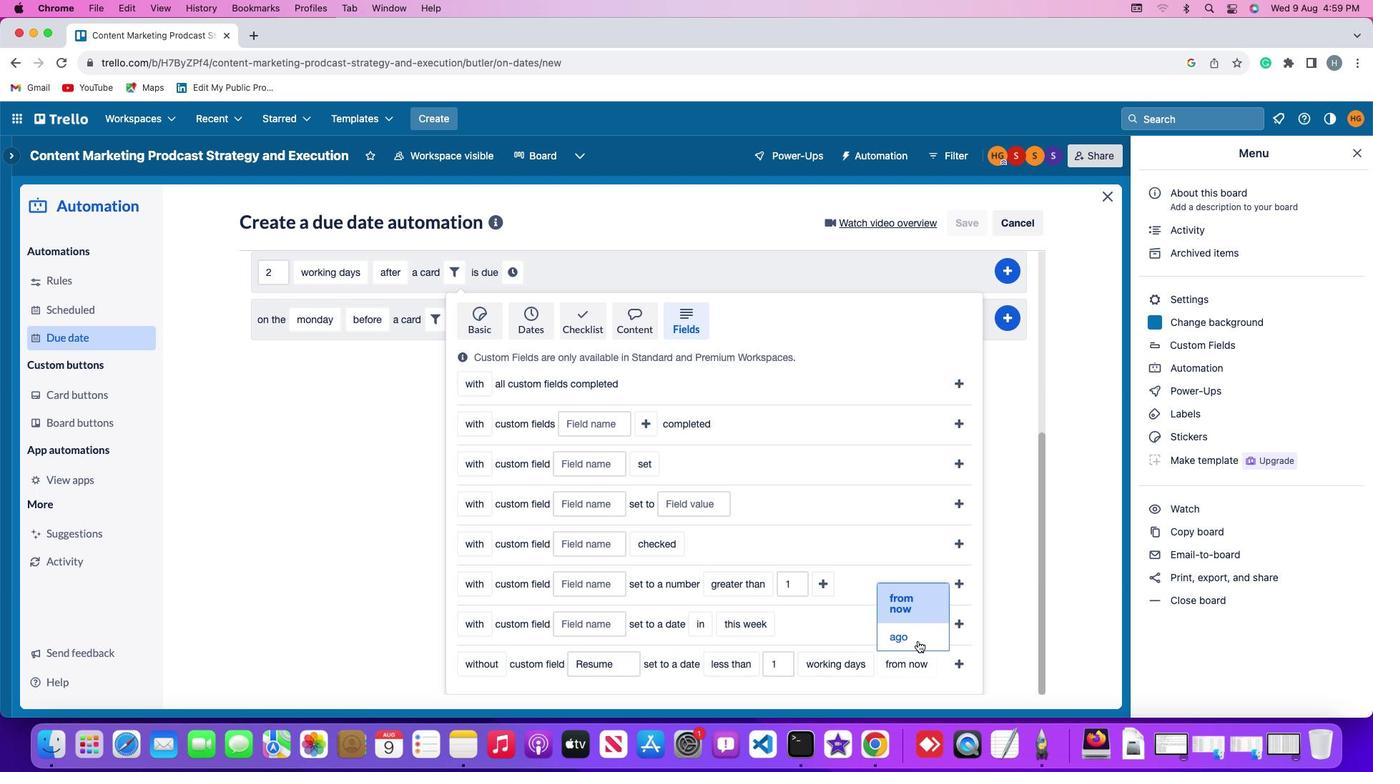 
Action: Mouse pressed left at (918, 641)
Screenshot: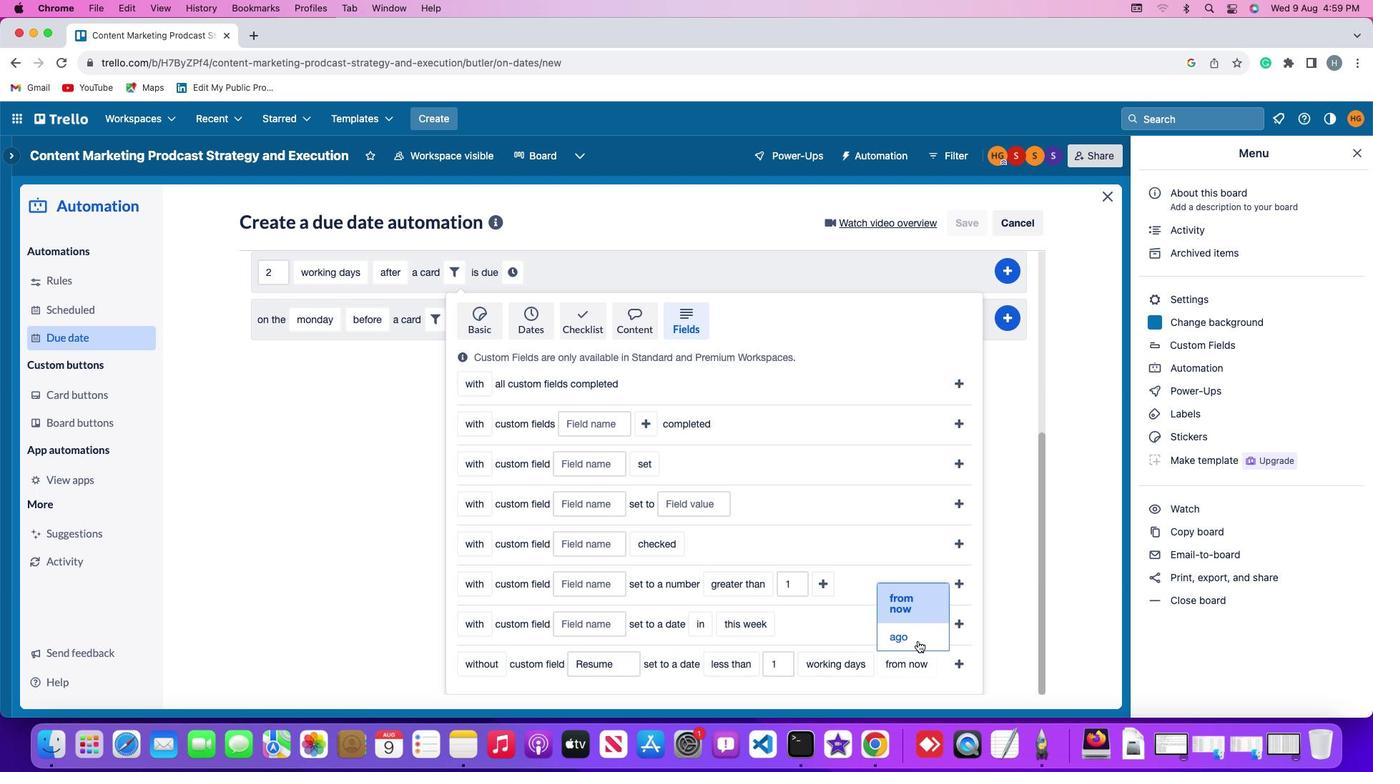 
Action: Mouse moved to (932, 664)
Screenshot: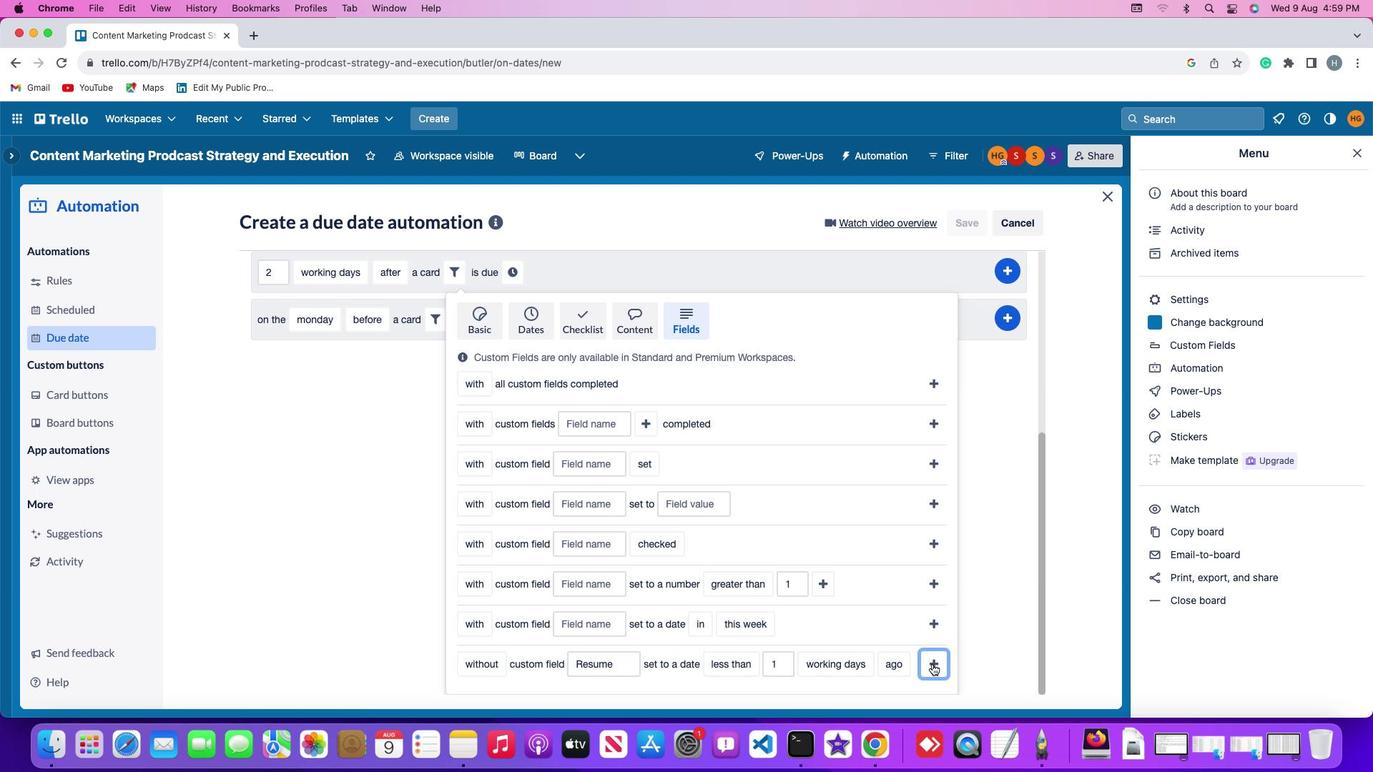 
Action: Mouse pressed left at (932, 664)
Screenshot: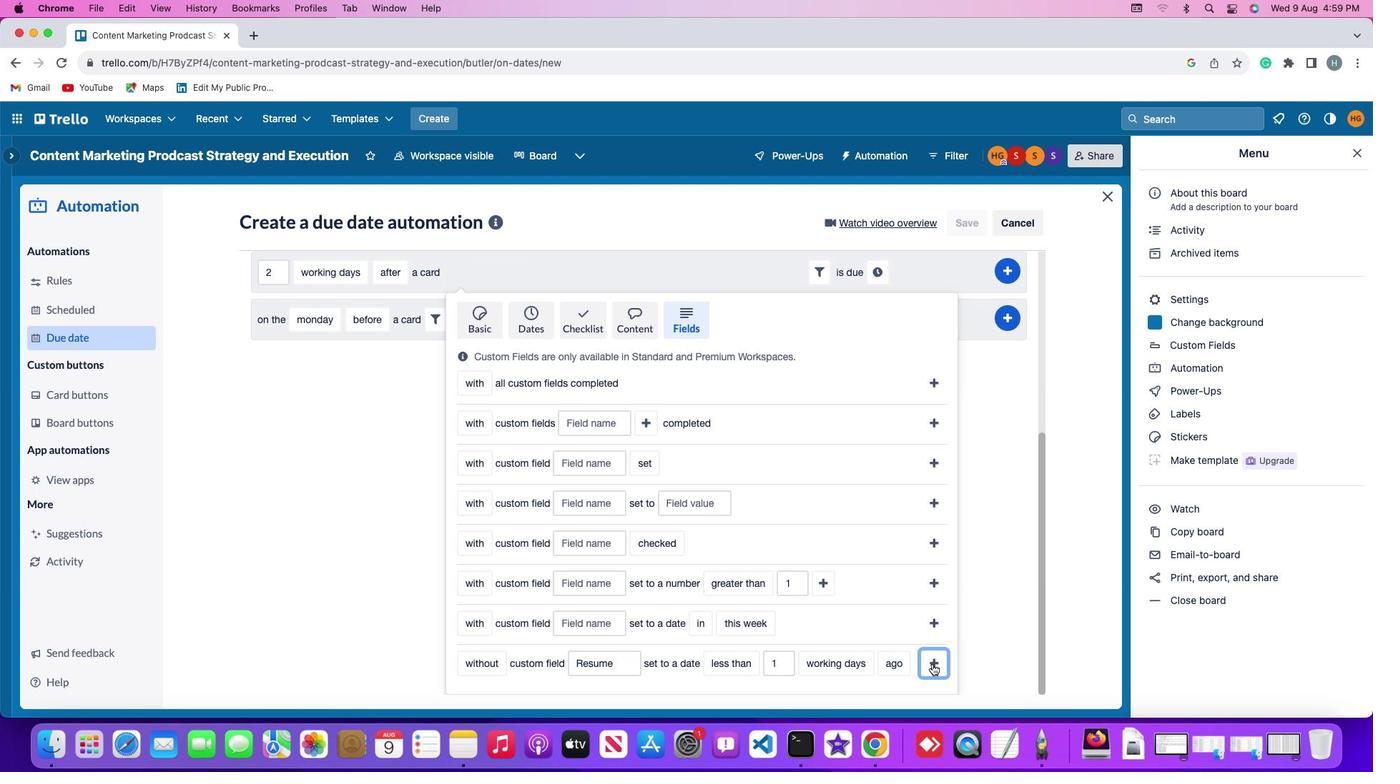 
Action: Mouse moved to (870, 578)
Screenshot: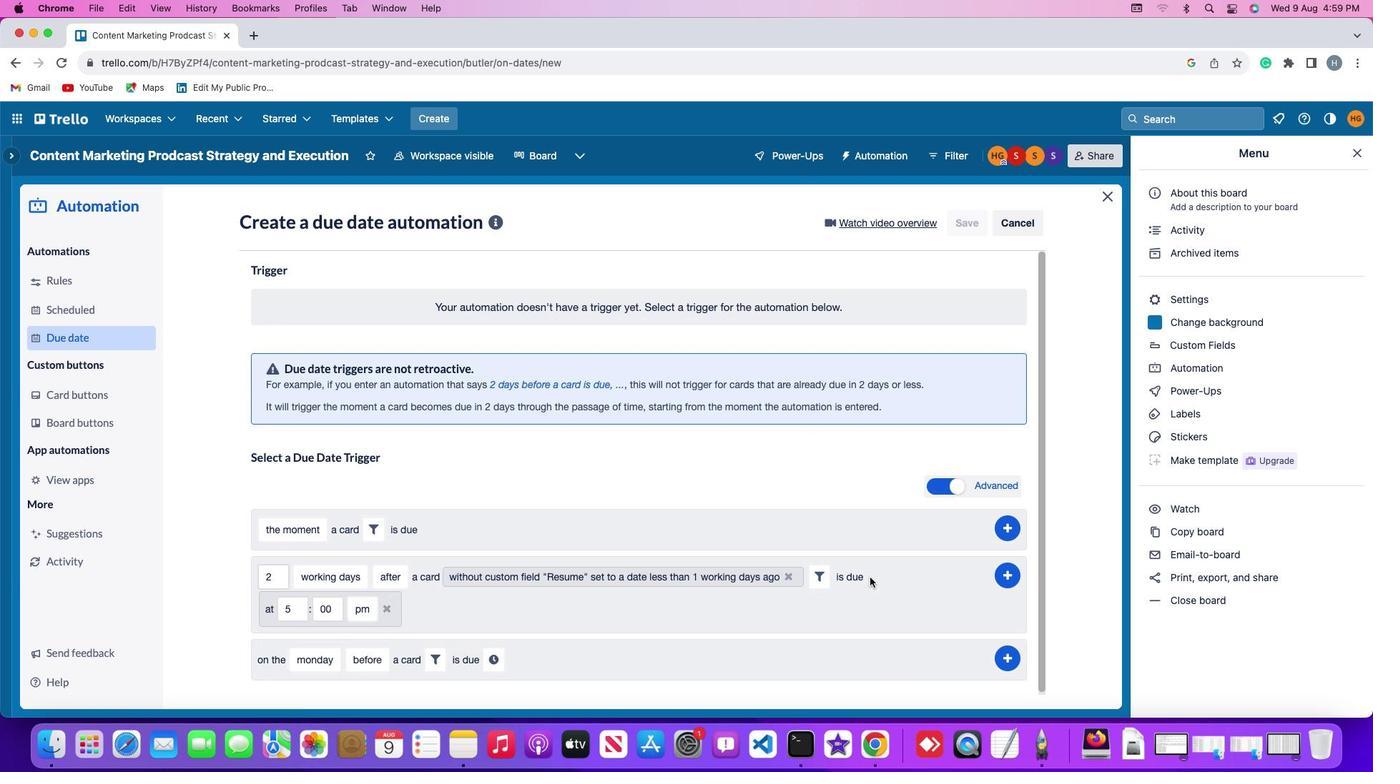 
Action: Mouse pressed left at (870, 578)
Screenshot: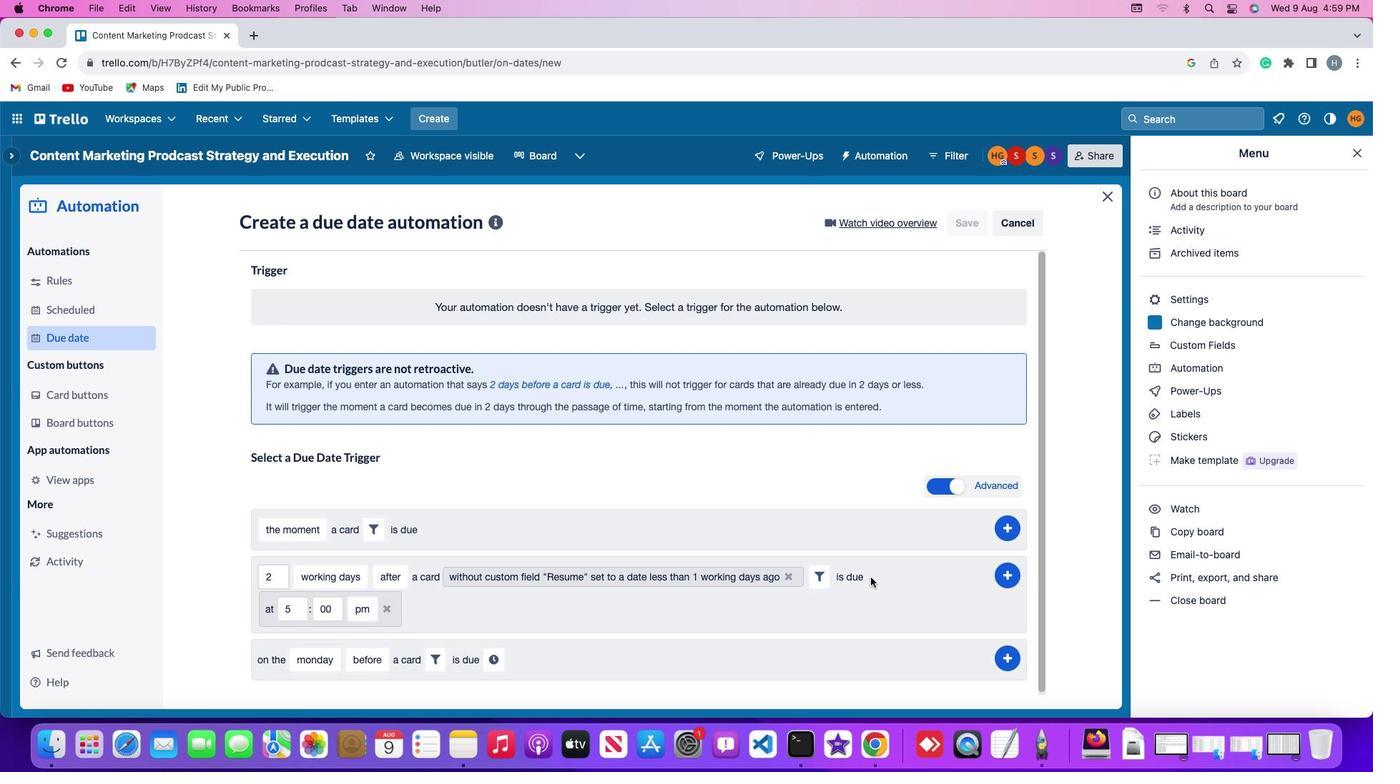 
Action: Mouse moved to (291, 613)
Screenshot: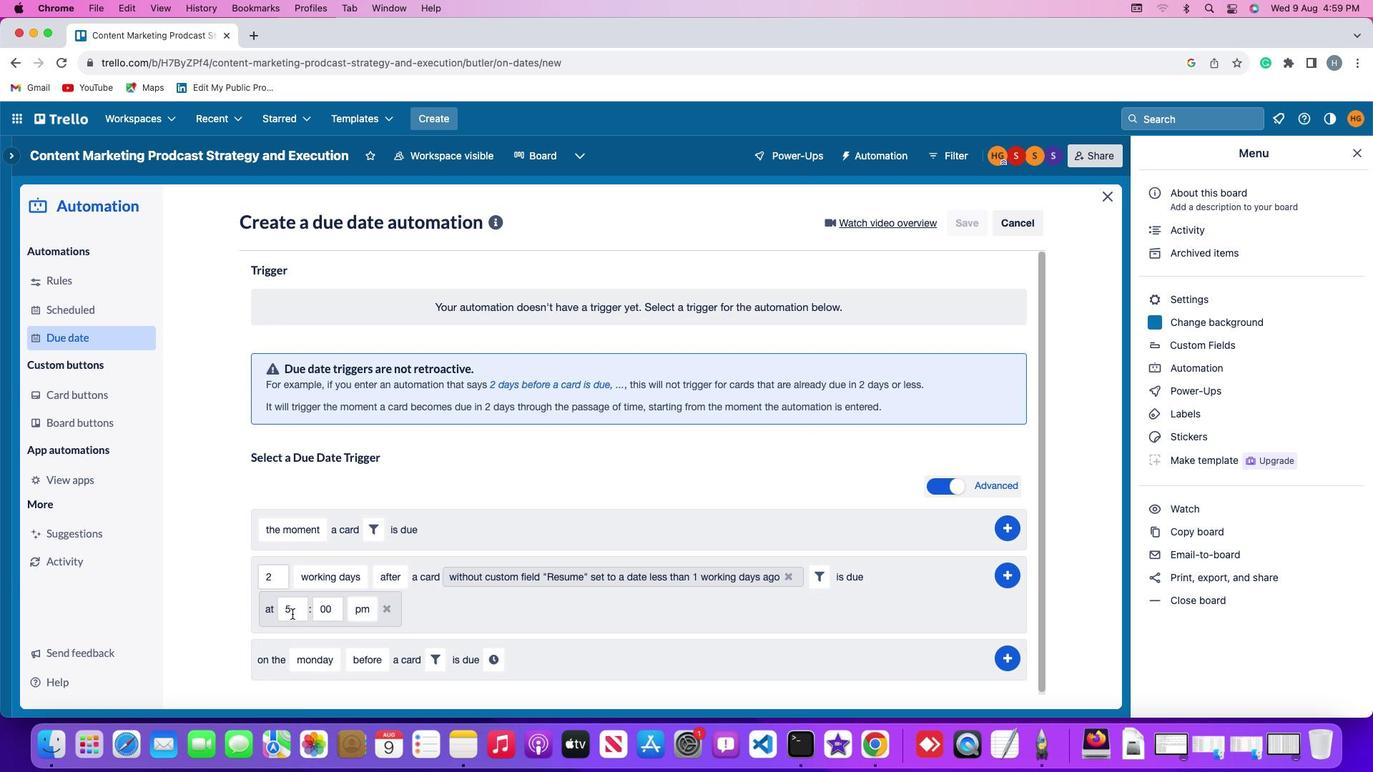 
Action: Mouse pressed left at (291, 613)
Screenshot: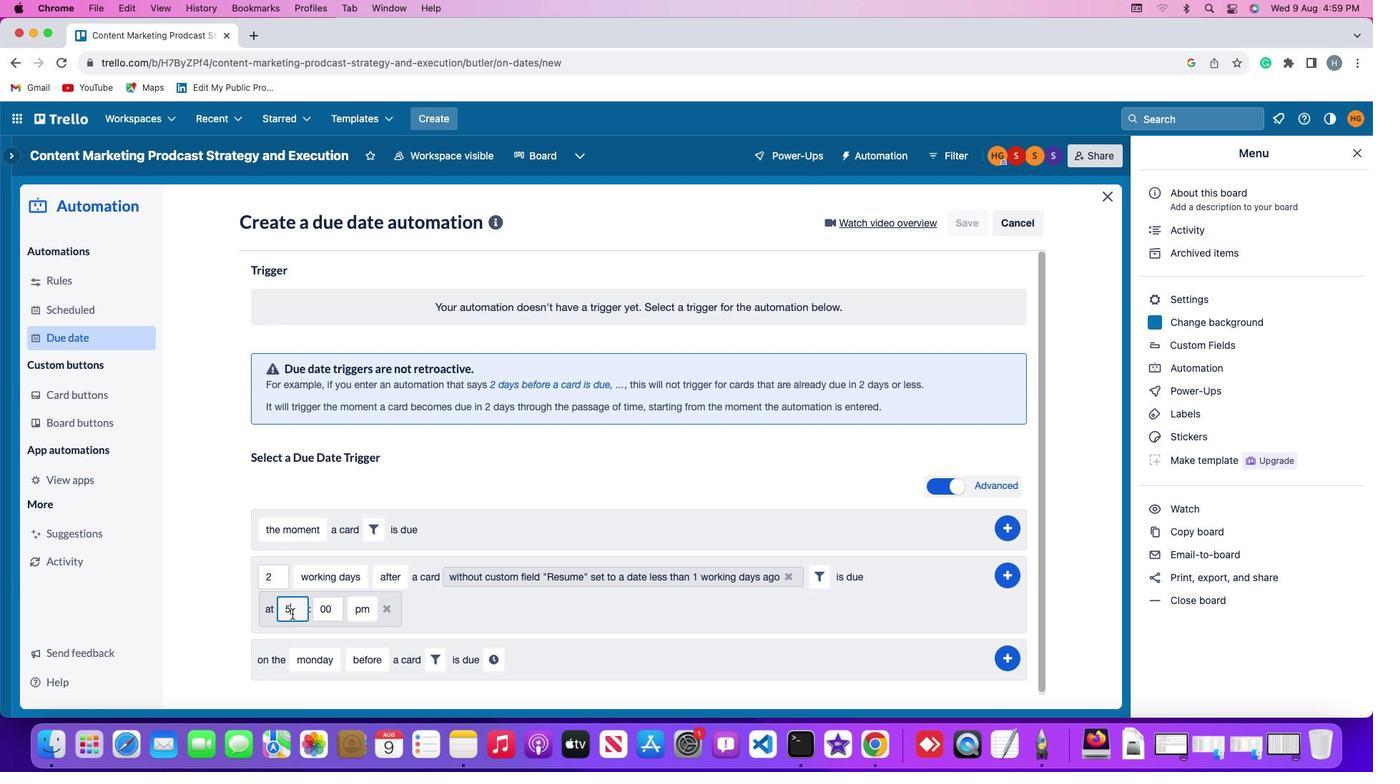 
Action: Key pressed Key.backspace'1''1'
Screenshot: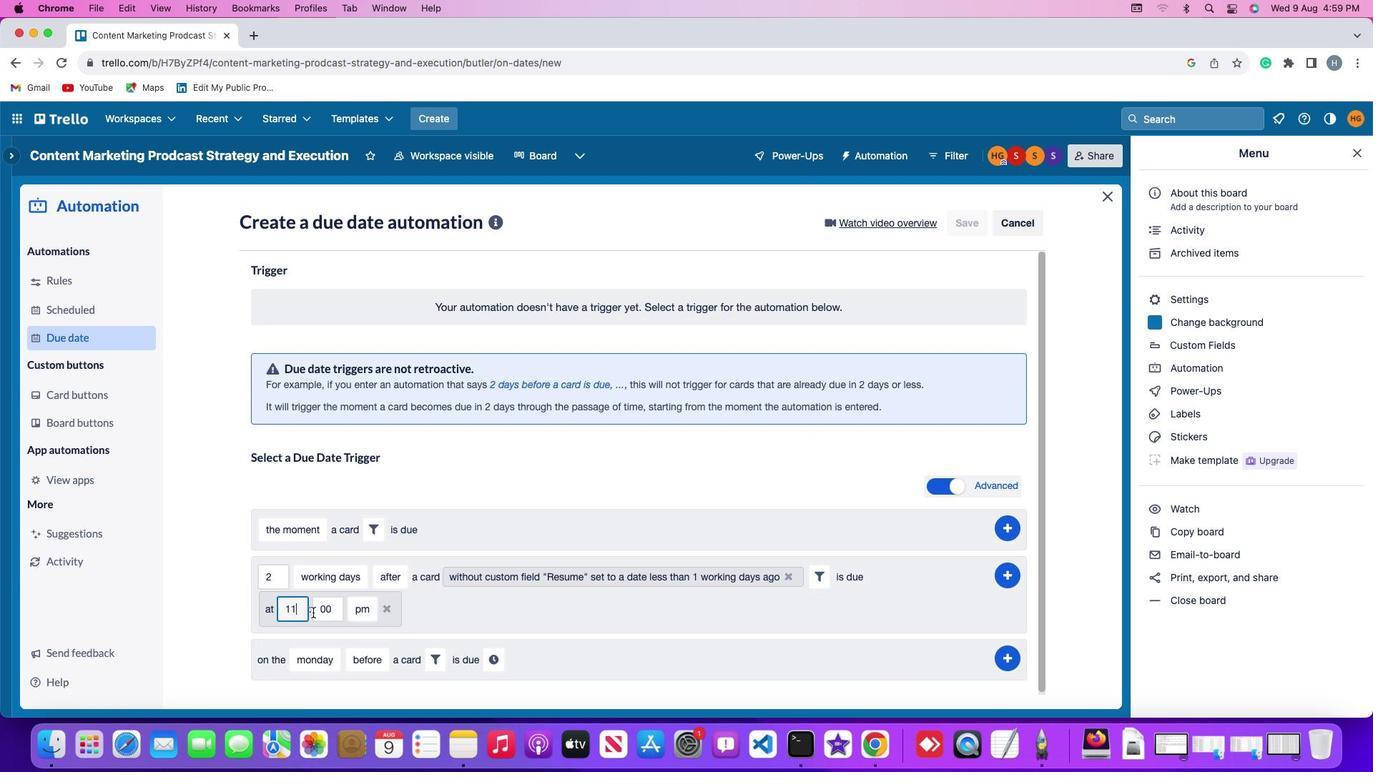 
Action: Mouse moved to (329, 611)
Screenshot: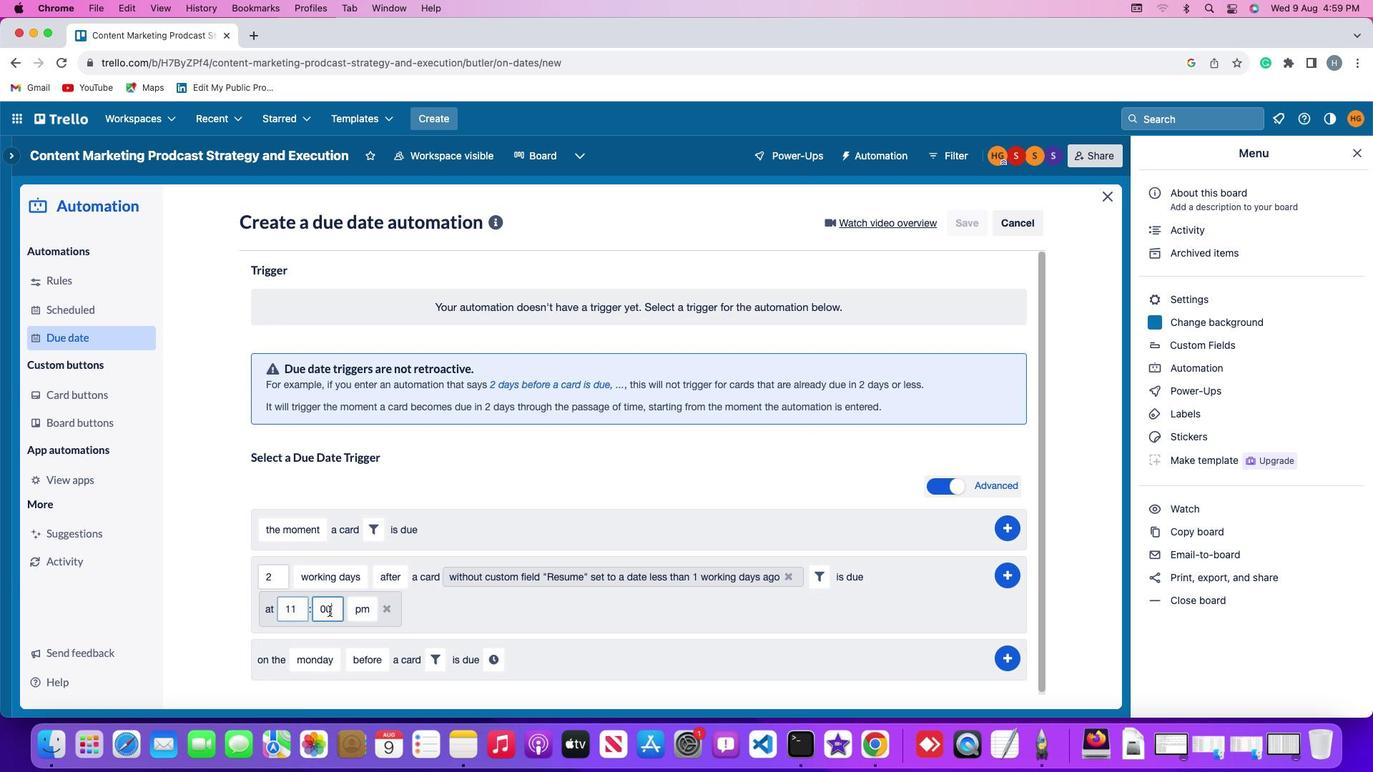 
Action: Mouse pressed left at (329, 611)
Screenshot: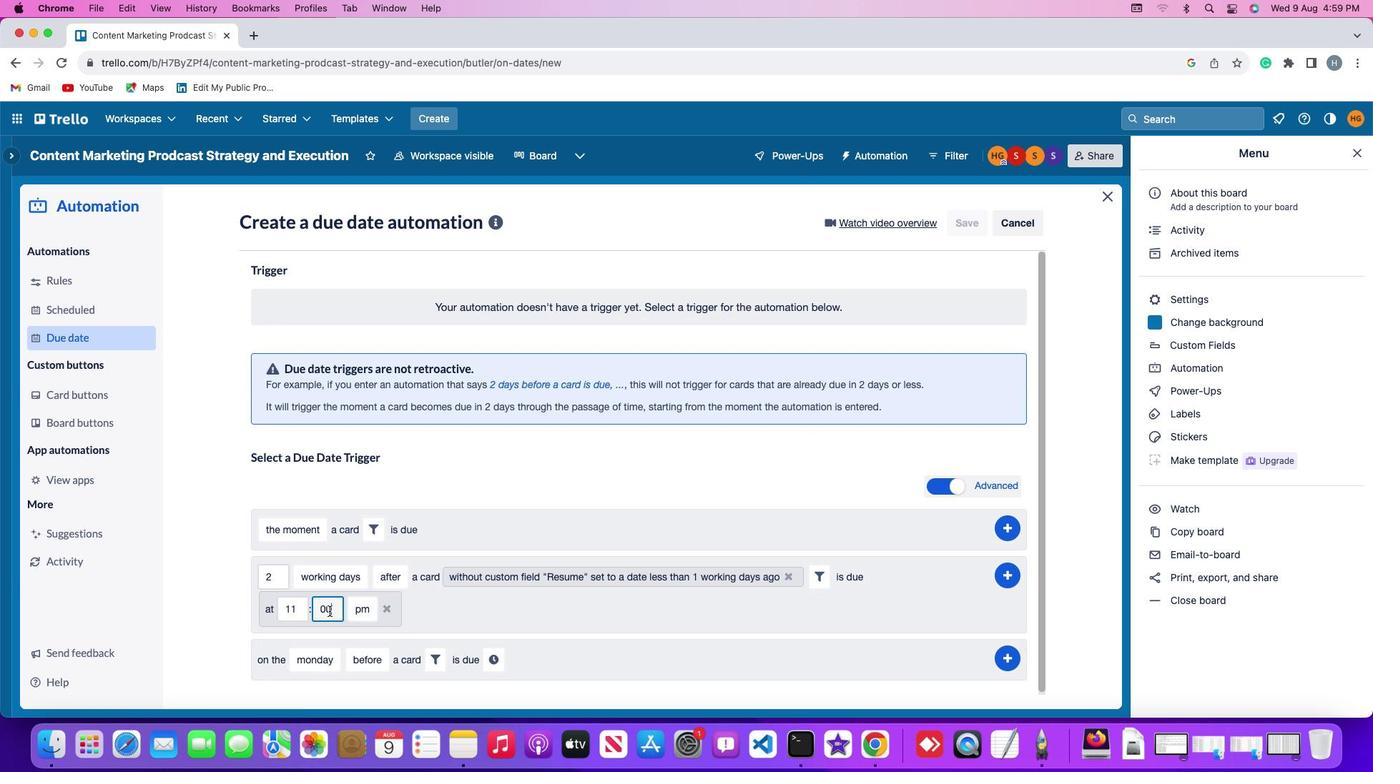 
Action: Key pressed Key.backspaceKey.backspace'0''0'
Screenshot: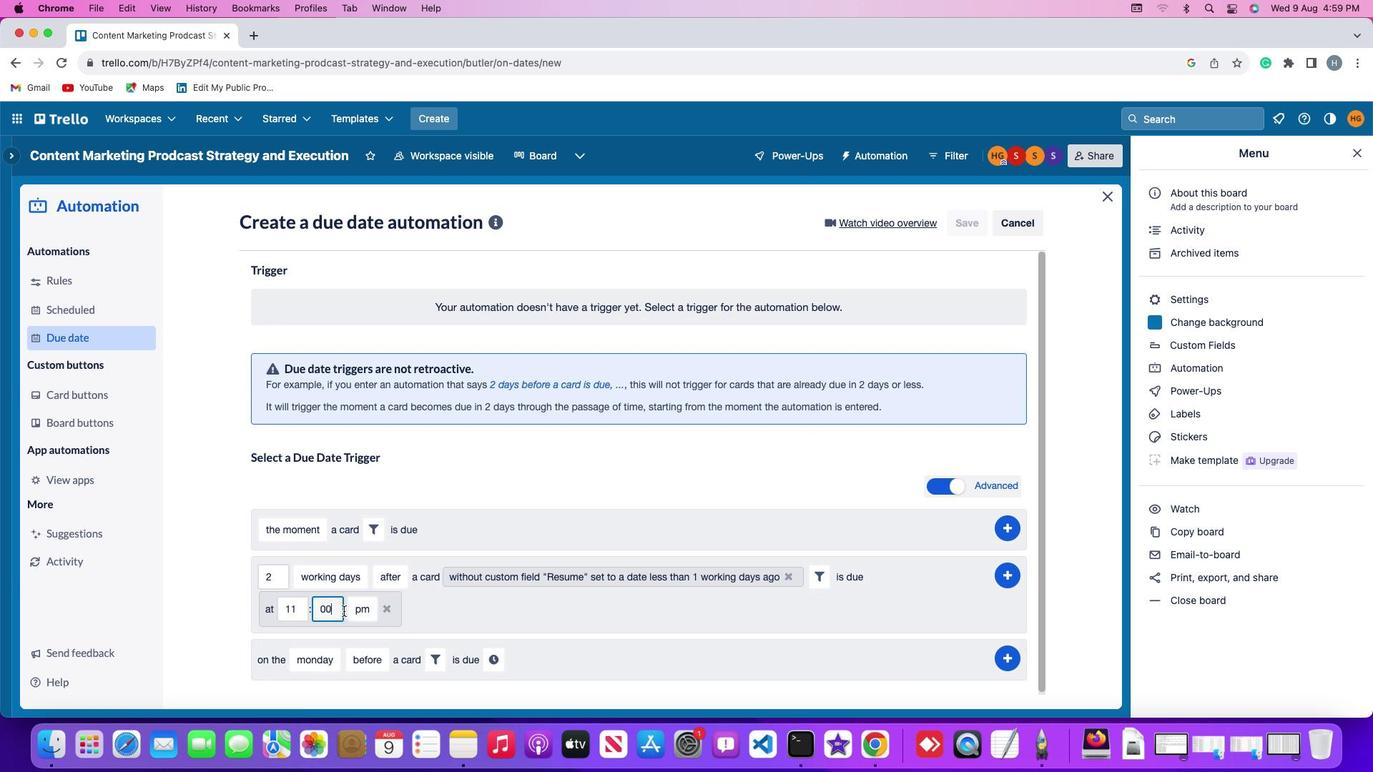 
Action: Mouse moved to (350, 611)
Screenshot: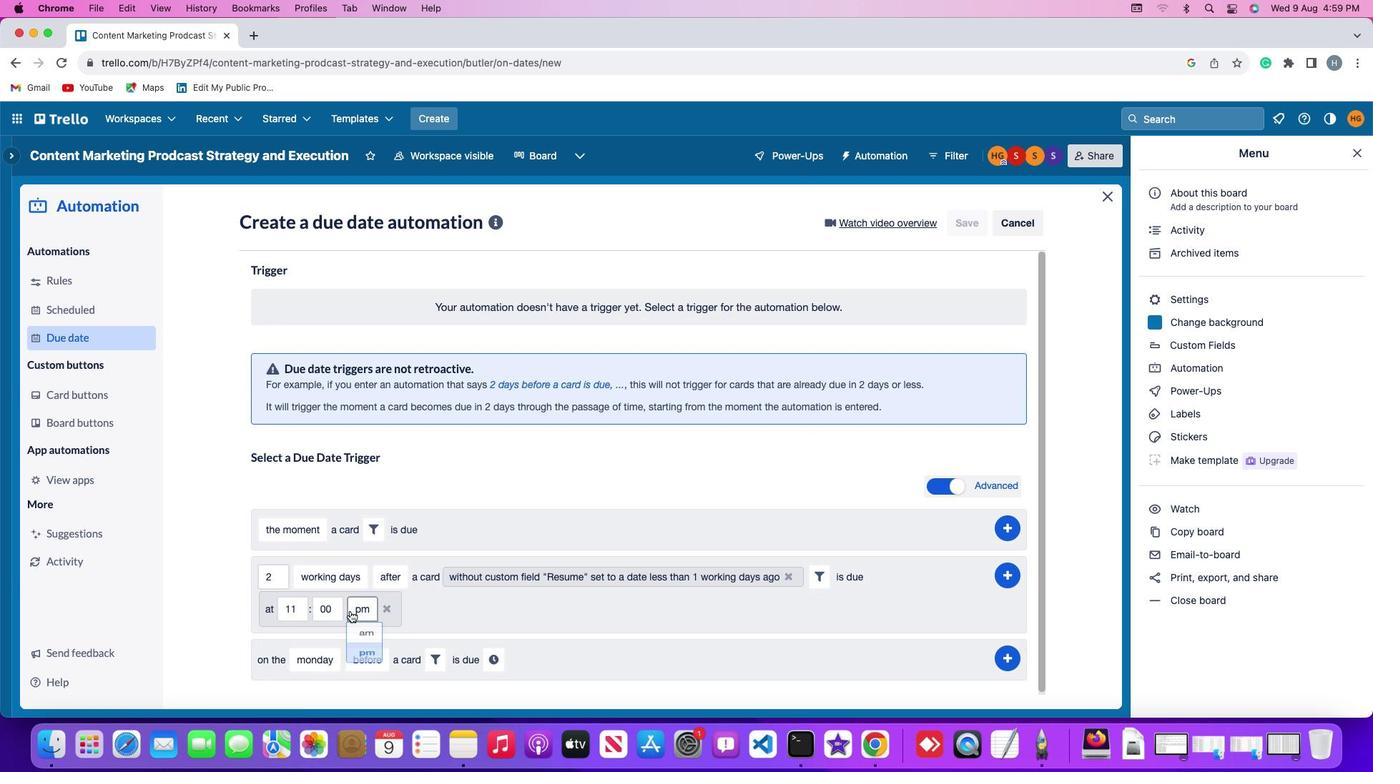 
Action: Mouse pressed left at (350, 611)
Screenshot: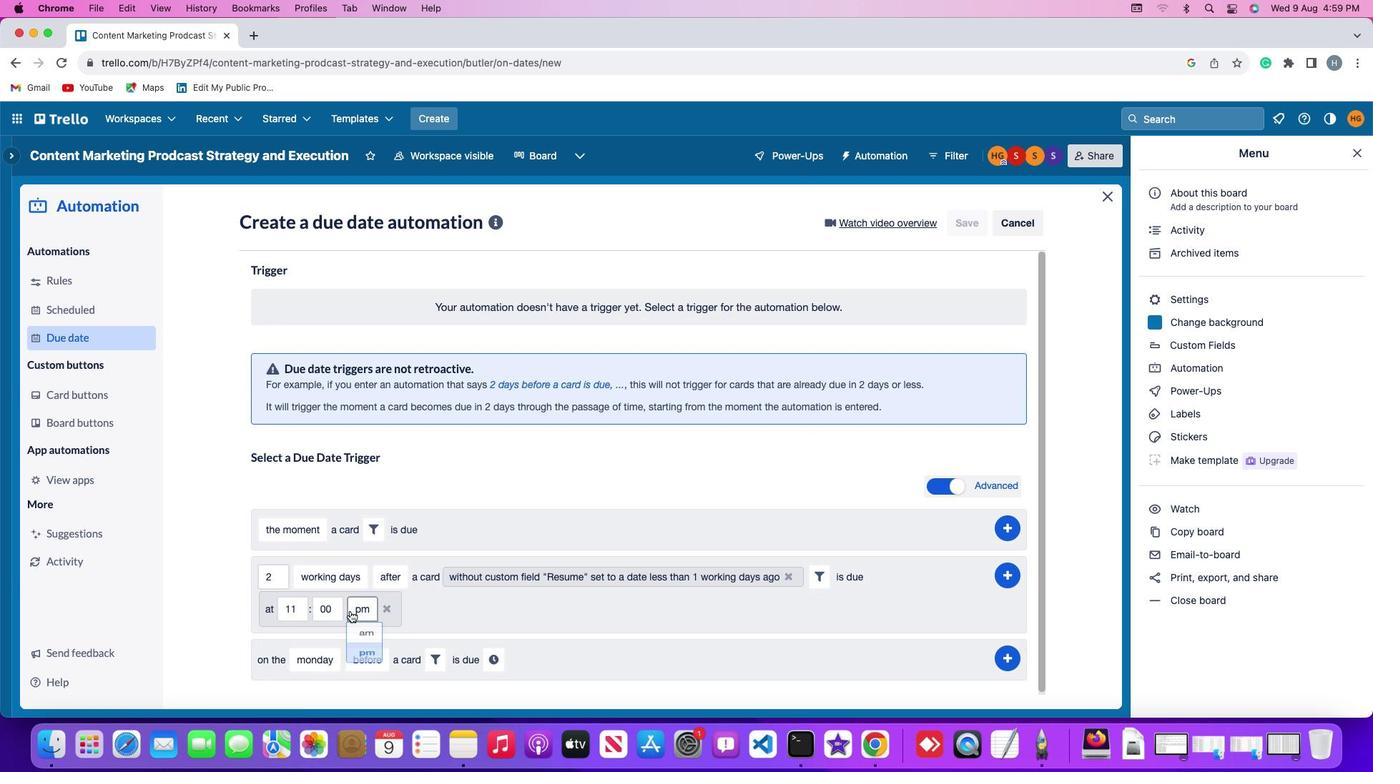 
Action: Mouse moved to (368, 631)
Screenshot: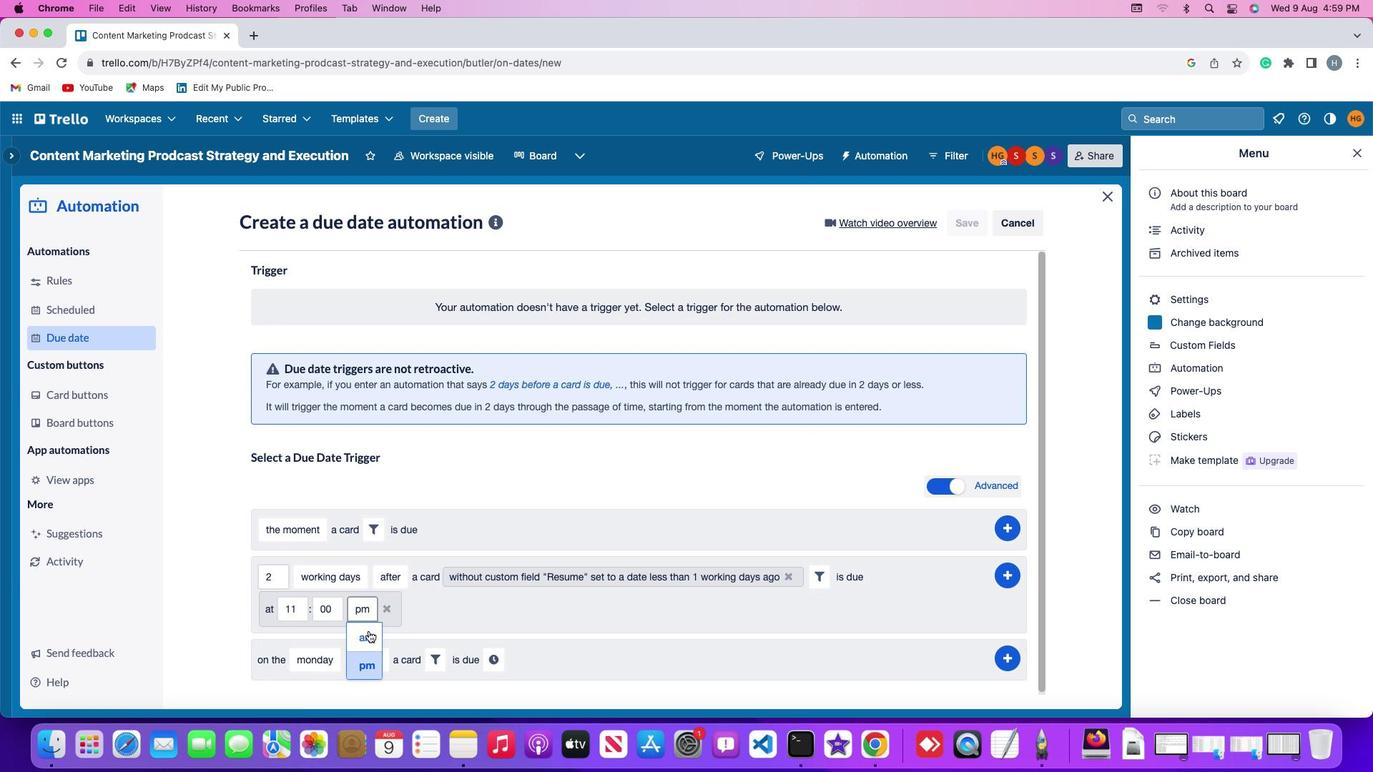 
Action: Mouse pressed left at (368, 631)
Screenshot: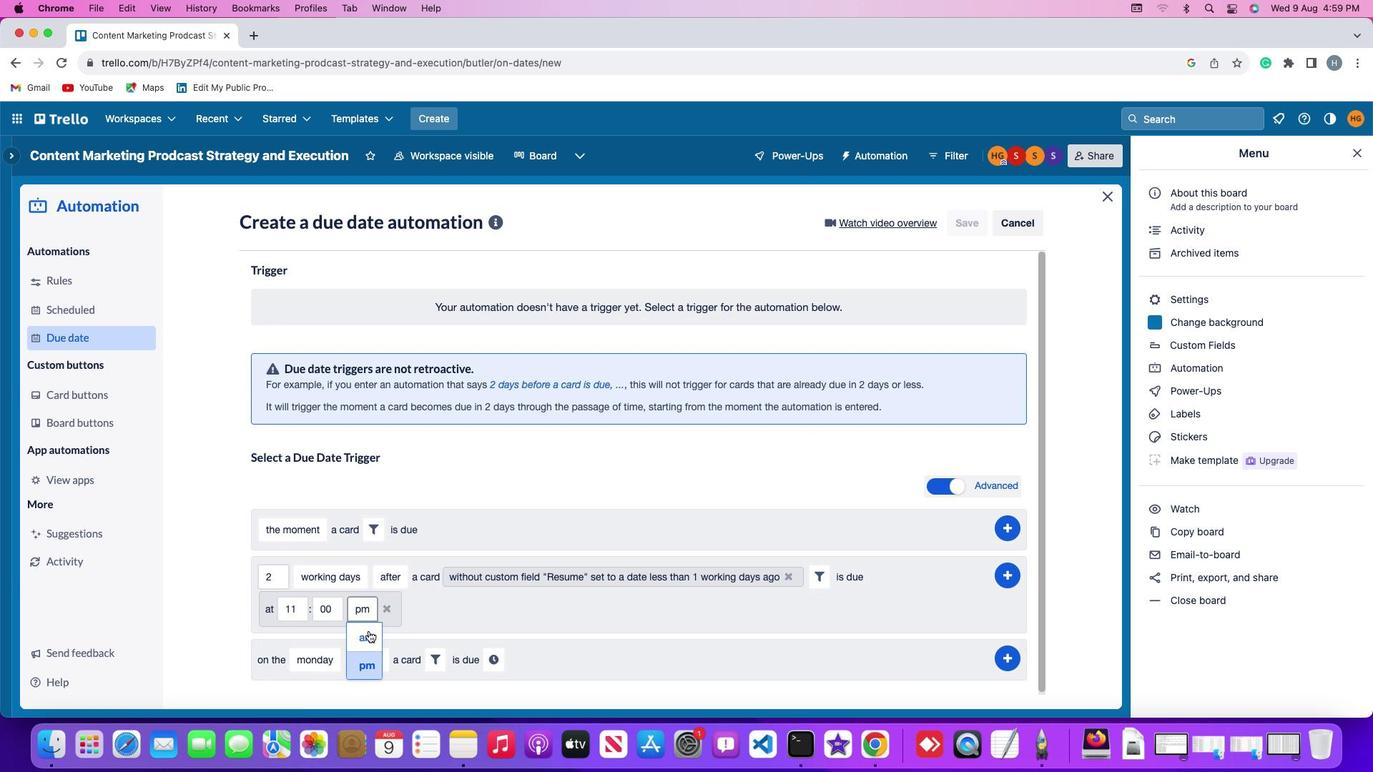 
Action: Mouse moved to (1010, 573)
Screenshot: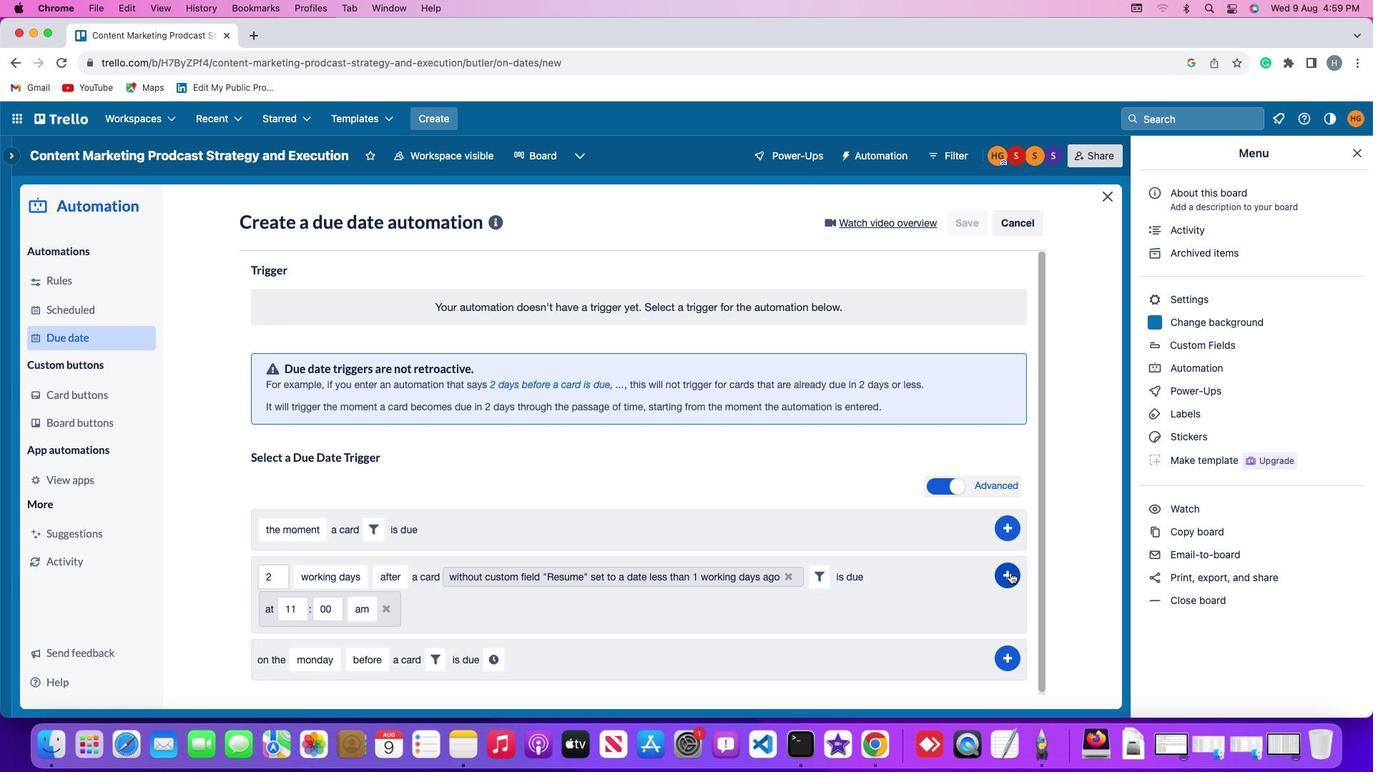 
Action: Mouse pressed left at (1010, 573)
Screenshot: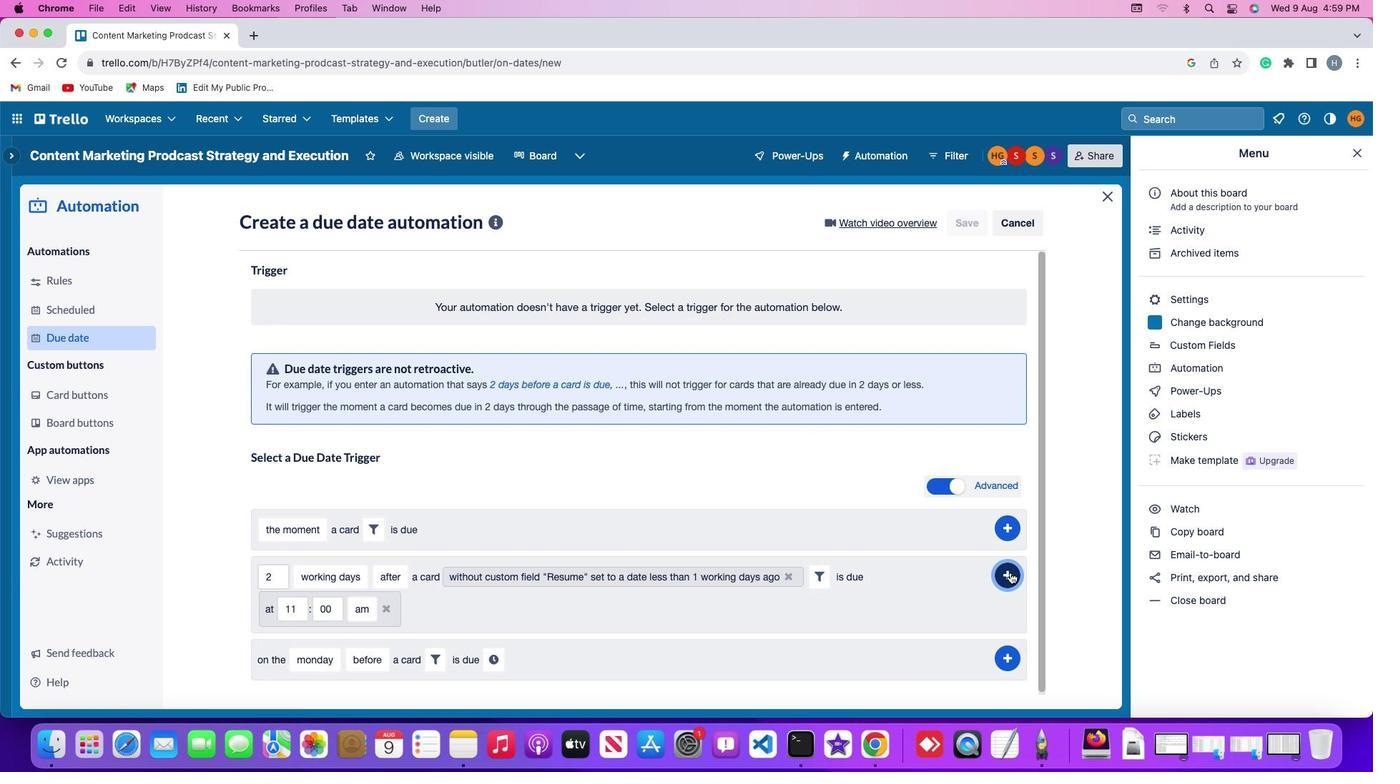 
Action: Mouse moved to (1069, 352)
Screenshot: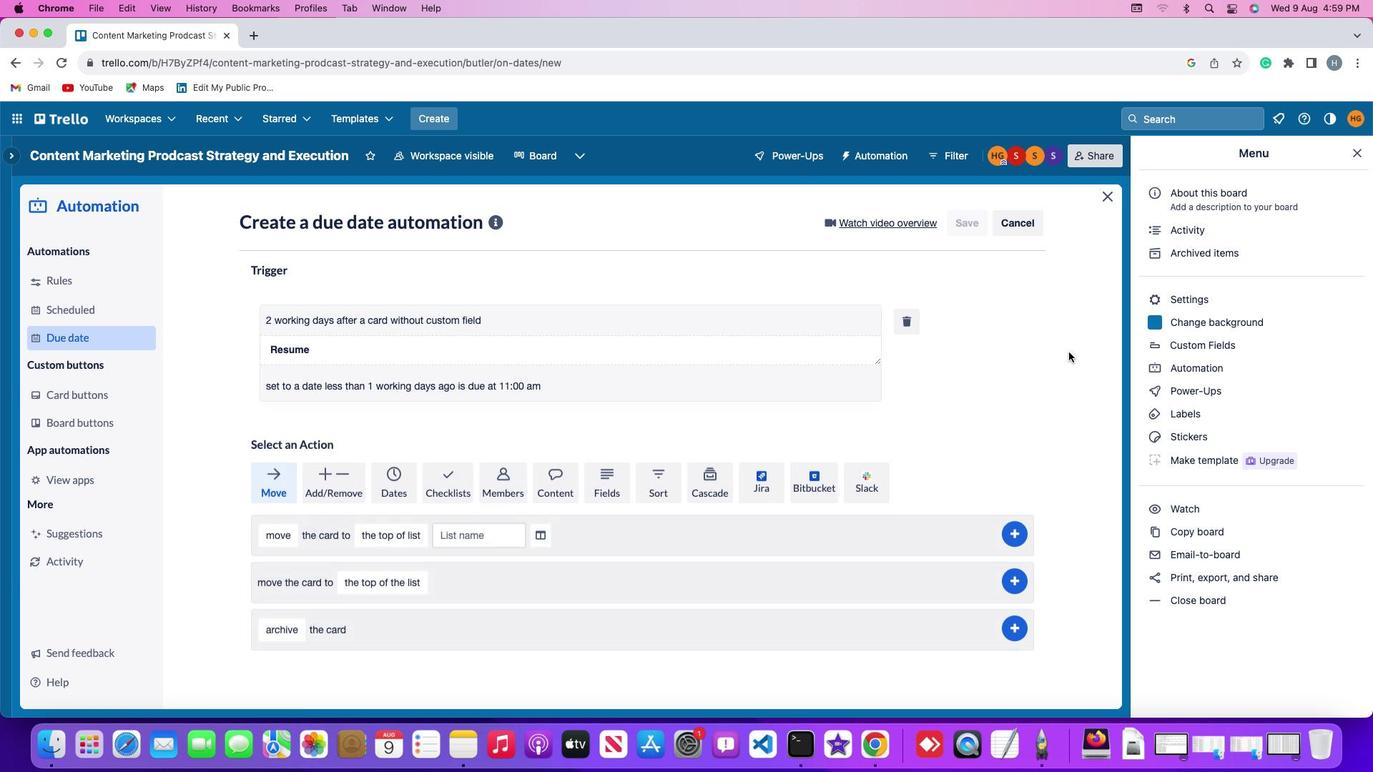 
